 Task: Look for space in Khurriānwāla, Pakistan from 9th June, 2023 to 16th June, 2023 for 2 adults in price range Rs.8000 to Rs.16000. Place can be entire place with 2 bedrooms having 2 beds and 1 bathroom. Property type can be house, flat, guest house. Booking option can be shelf check-in. Required host language is English.
Action: Mouse moved to (392, 176)
Screenshot: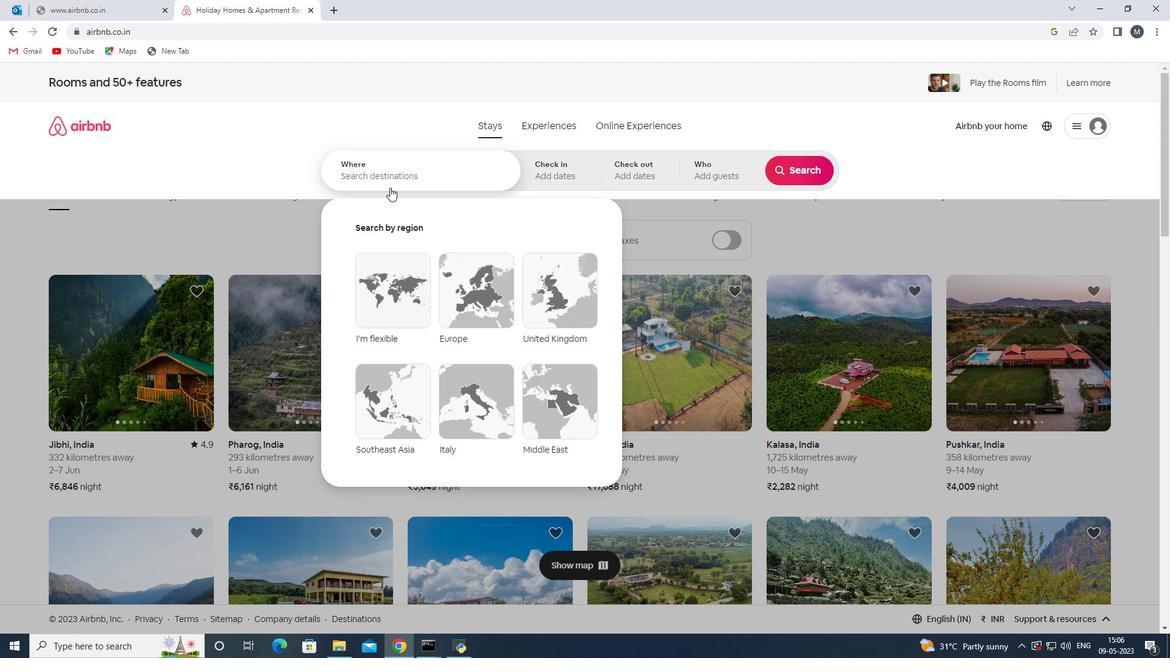 
Action: Mouse pressed left at (392, 176)
Screenshot: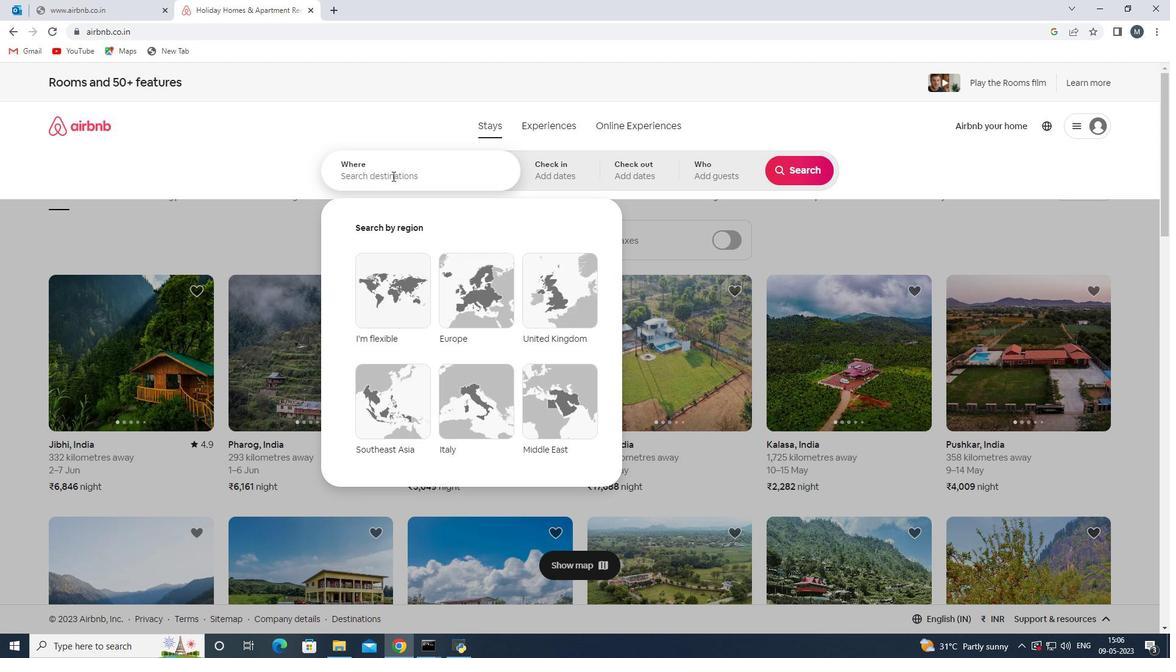 
Action: Key pressed <Key.shift><Key.shift>Khurrianwala,<Key.shift>P
Screenshot: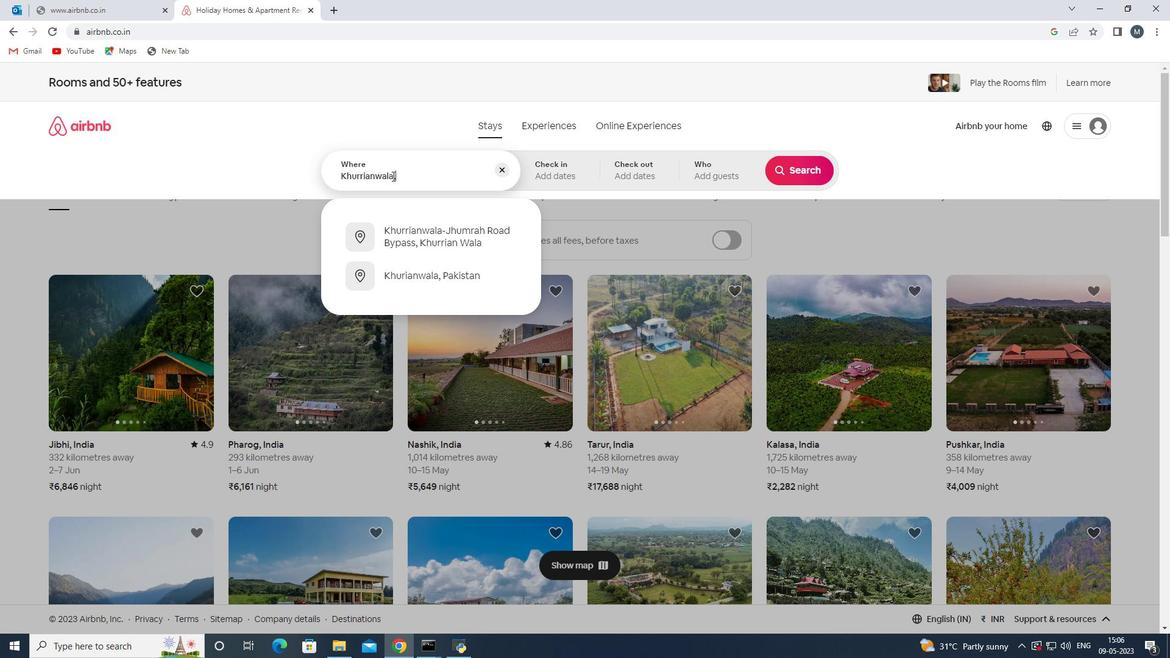 
Action: Mouse moved to (421, 234)
Screenshot: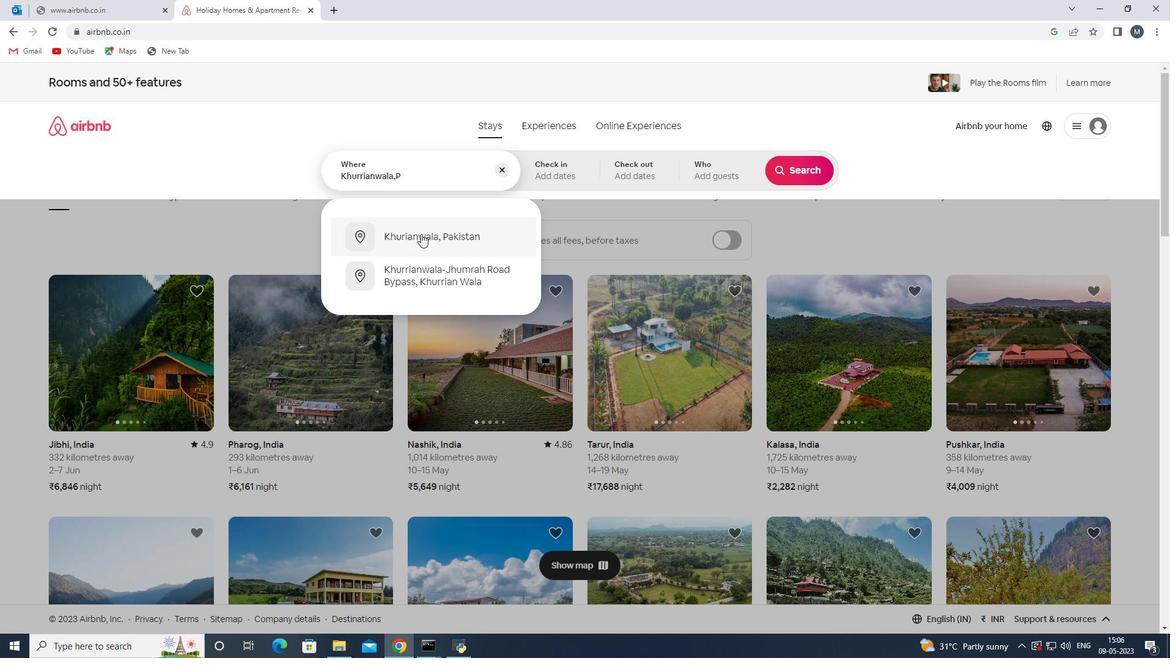 
Action: Mouse pressed left at (421, 234)
Screenshot: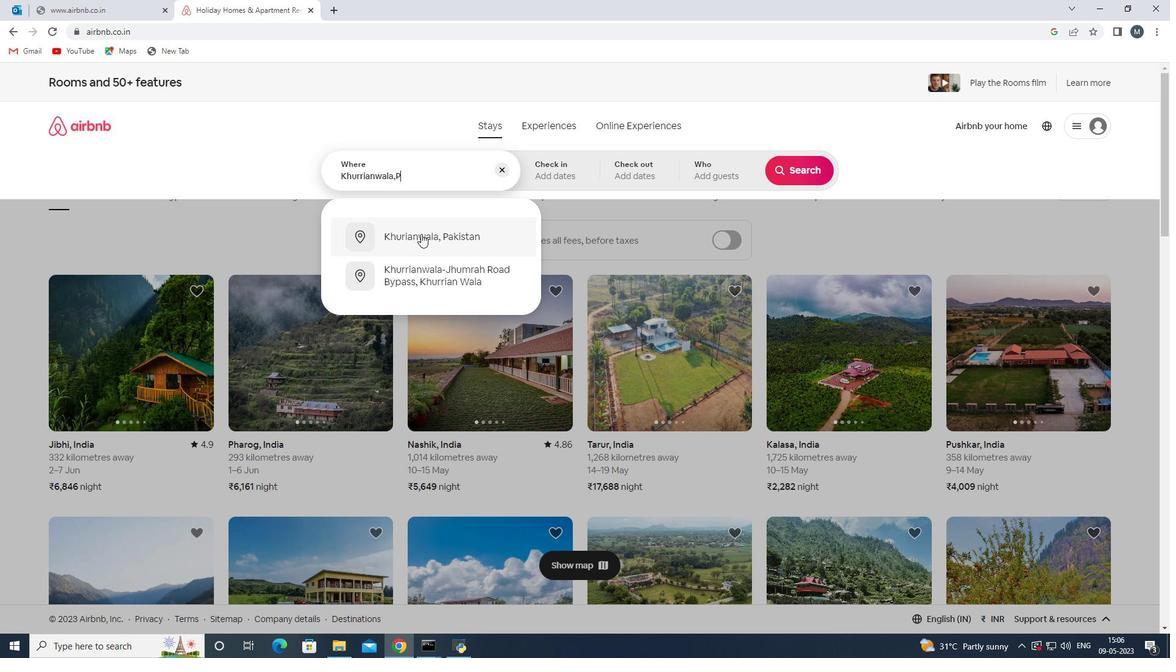
Action: Mouse moved to (759, 349)
Screenshot: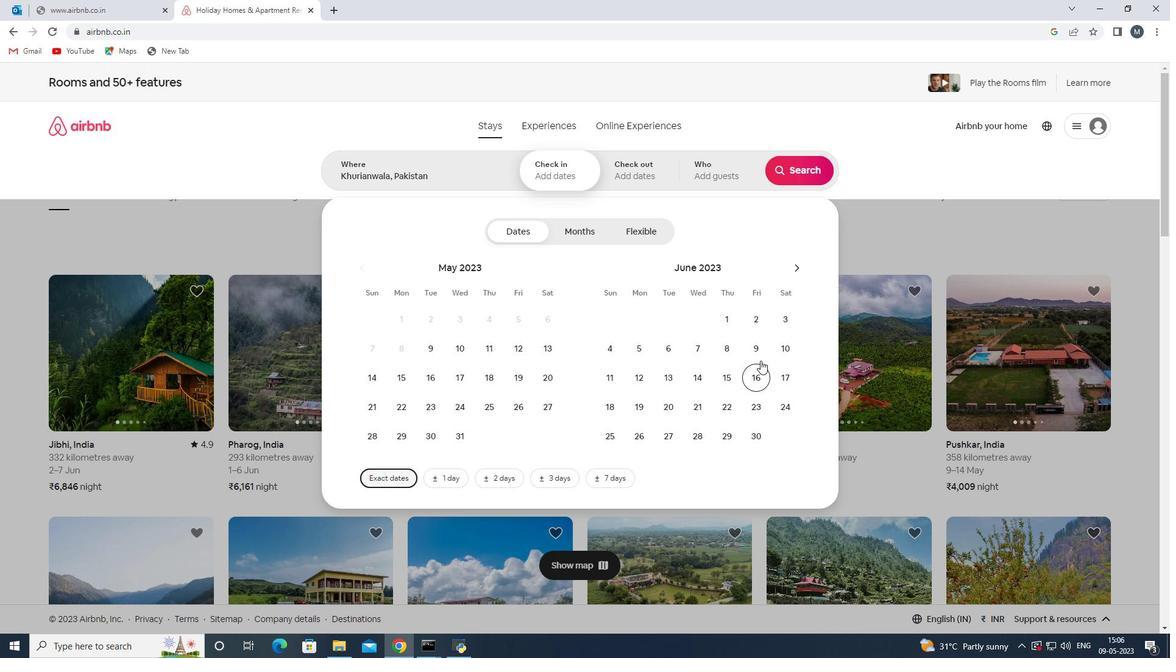 
Action: Mouse pressed left at (759, 349)
Screenshot: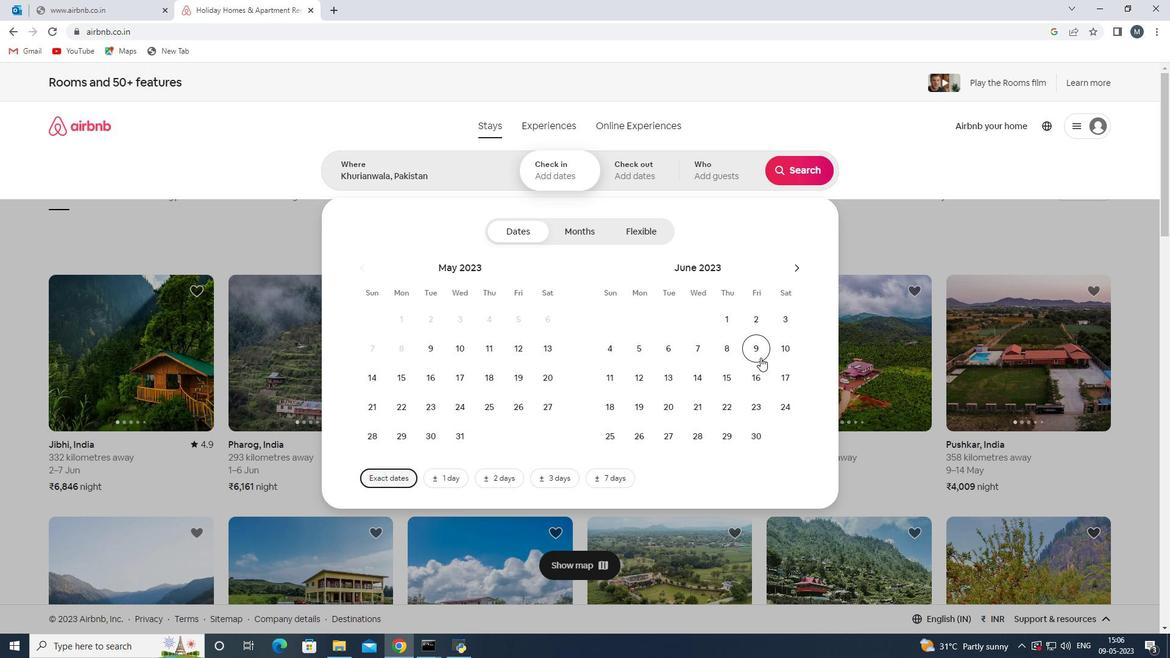 
Action: Mouse moved to (756, 375)
Screenshot: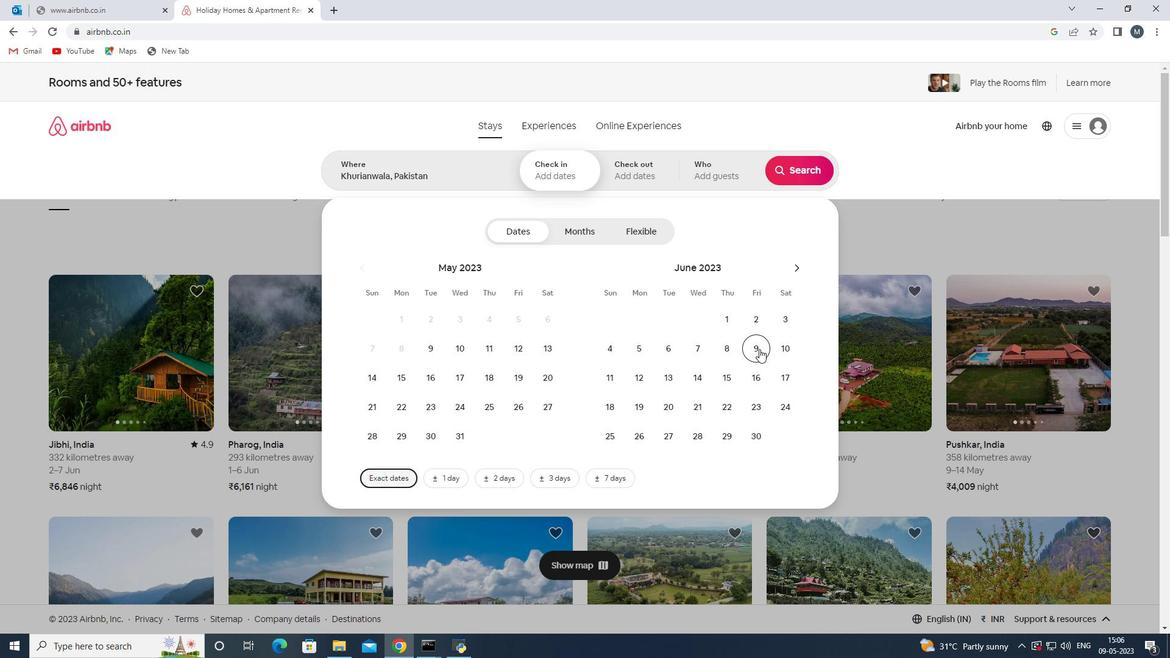 
Action: Mouse pressed left at (756, 375)
Screenshot: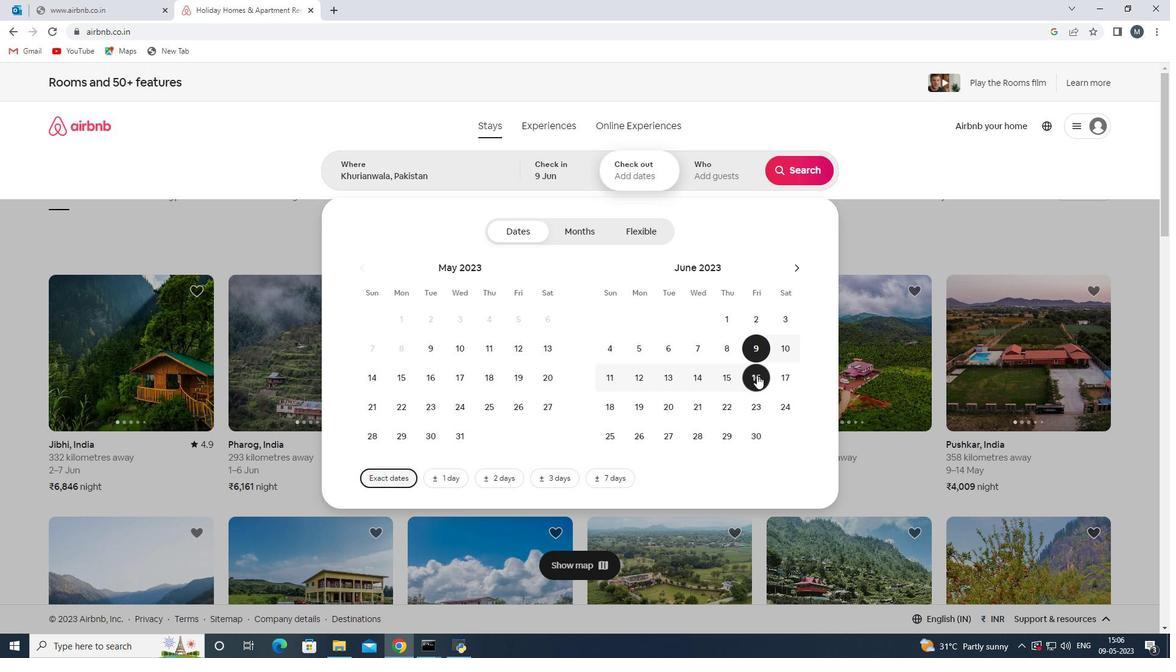 
Action: Mouse moved to (697, 165)
Screenshot: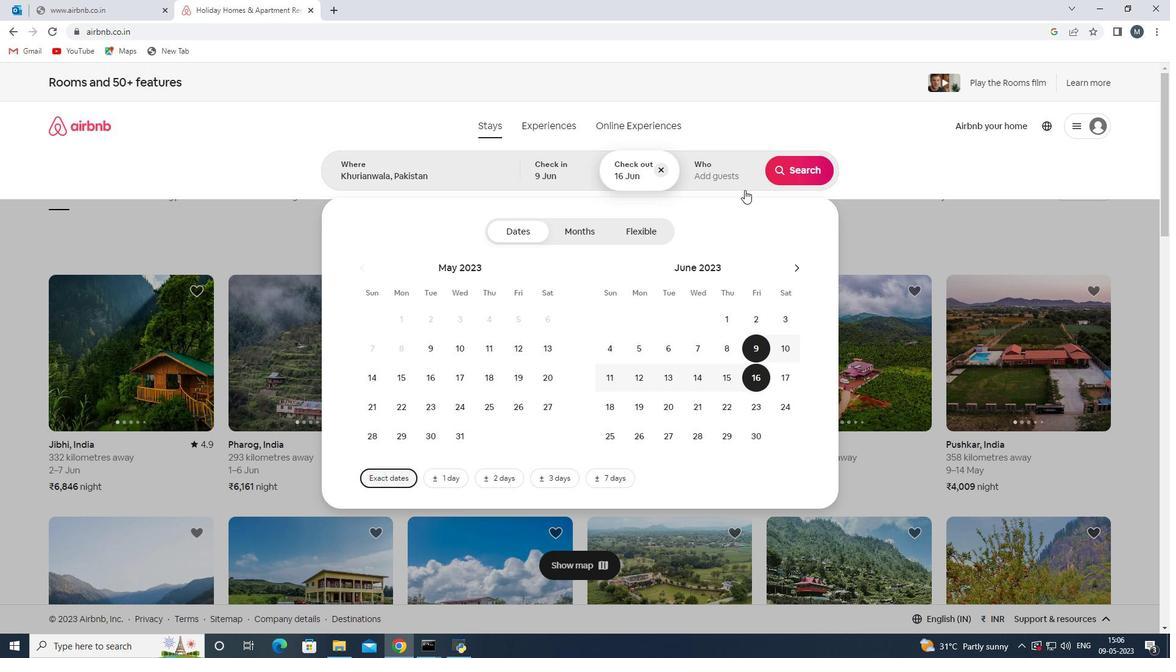 
Action: Mouse pressed left at (697, 165)
Screenshot: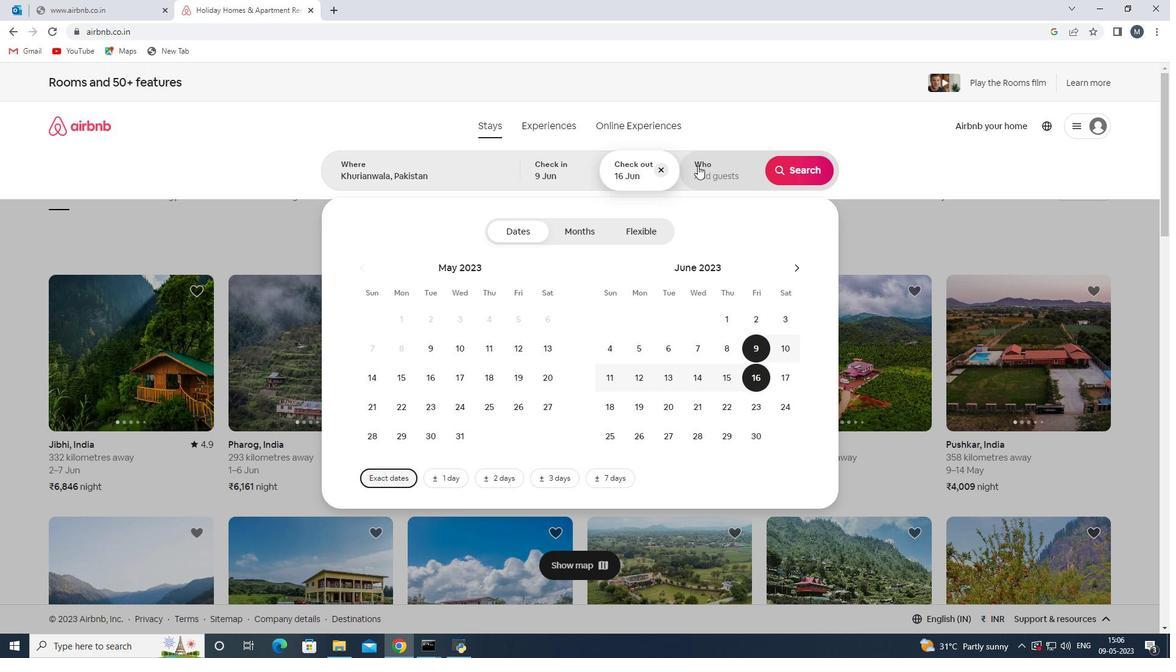 
Action: Mouse moved to (797, 236)
Screenshot: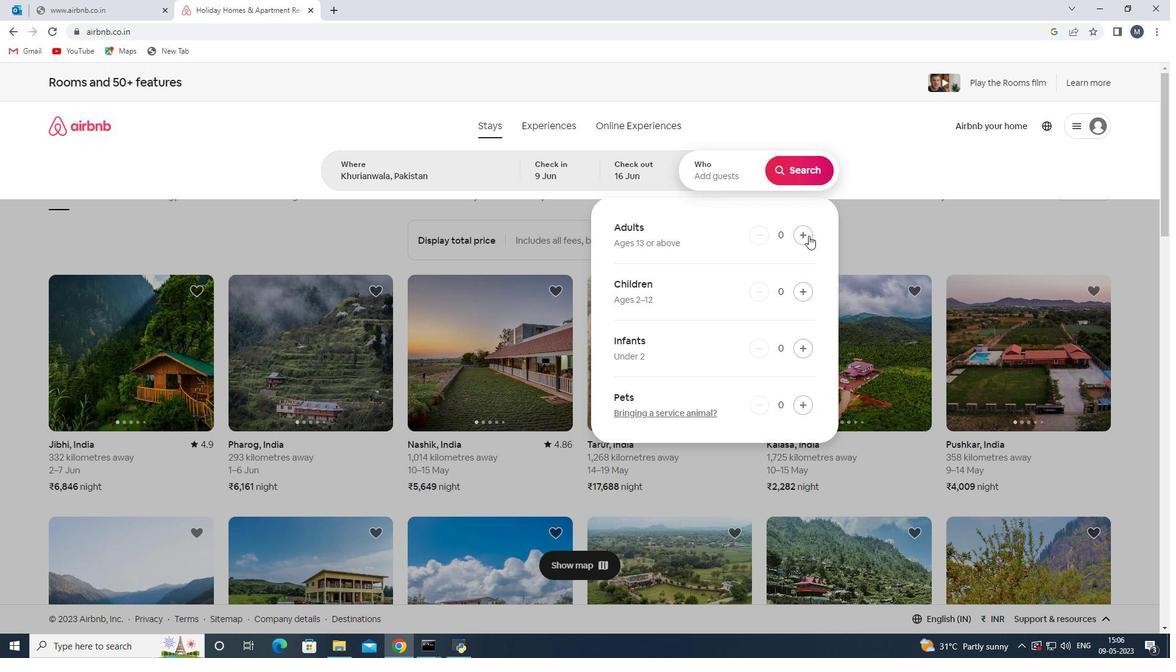 
Action: Mouse pressed left at (797, 236)
Screenshot: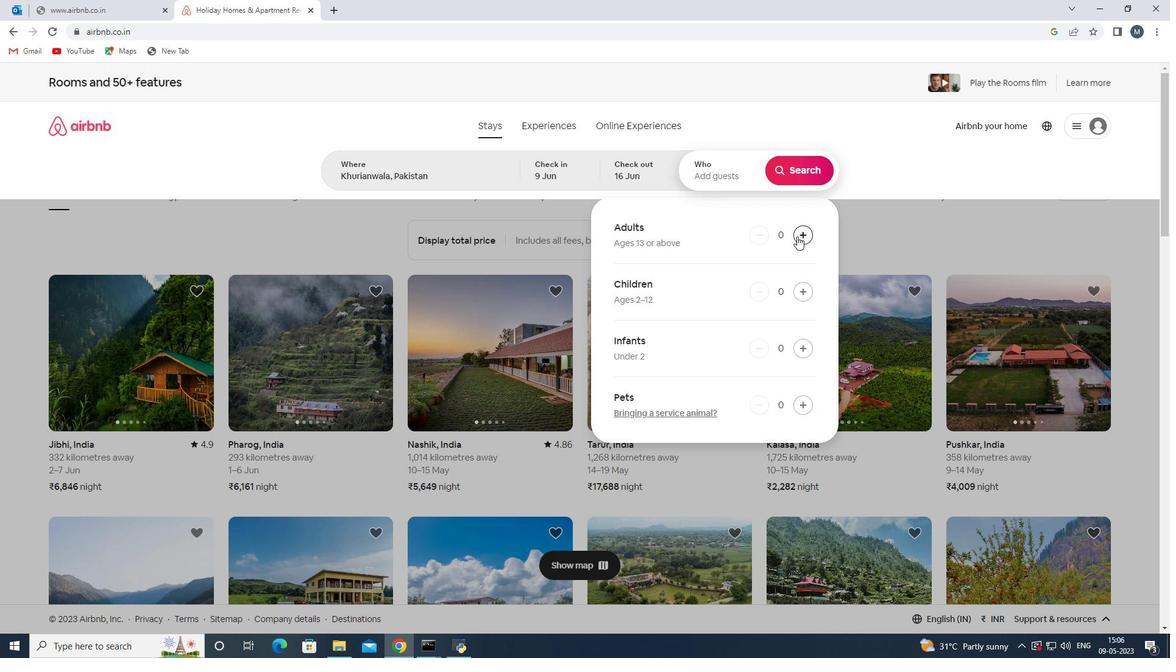 
Action: Mouse pressed left at (797, 236)
Screenshot: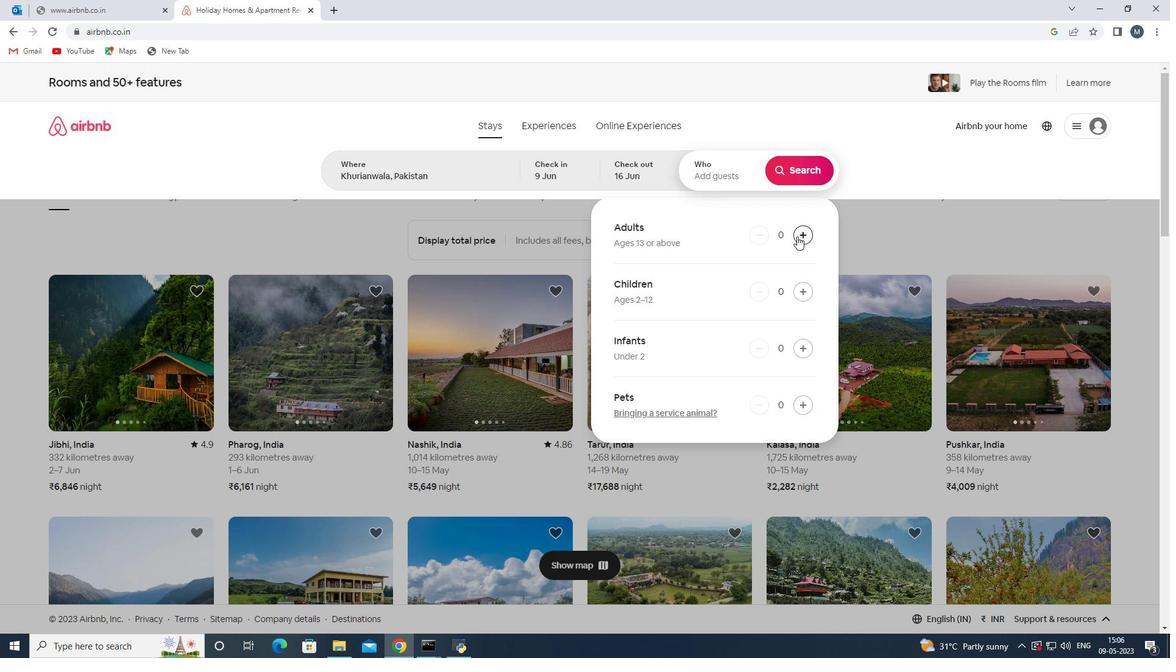 
Action: Mouse moved to (795, 173)
Screenshot: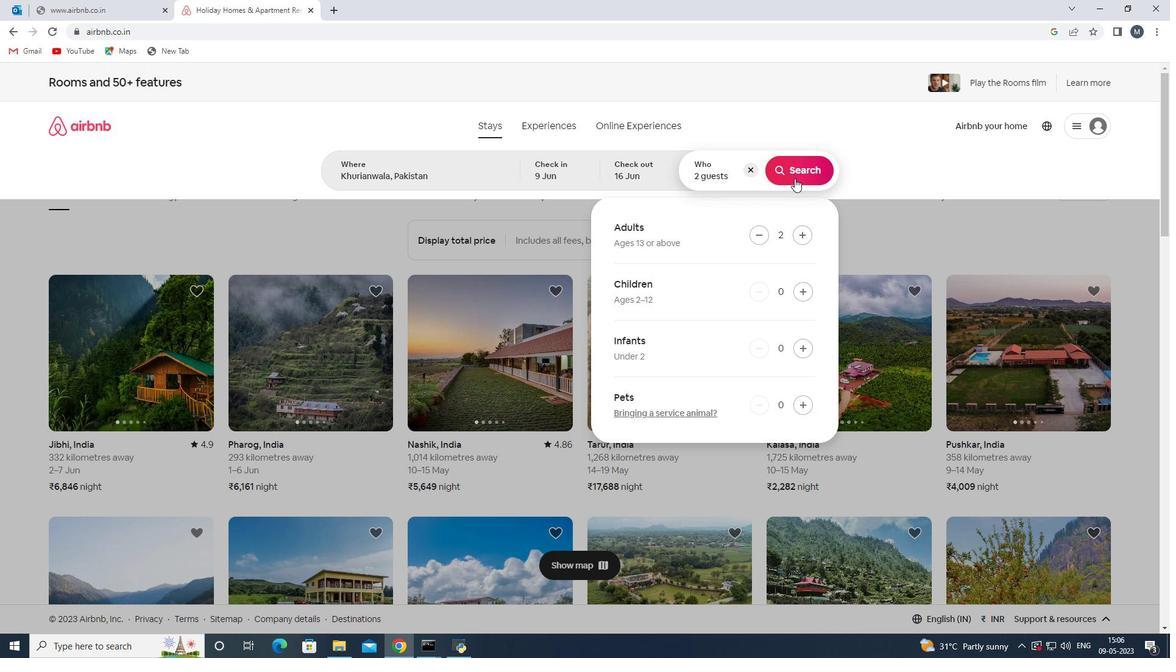 
Action: Mouse pressed left at (795, 173)
Screenshot: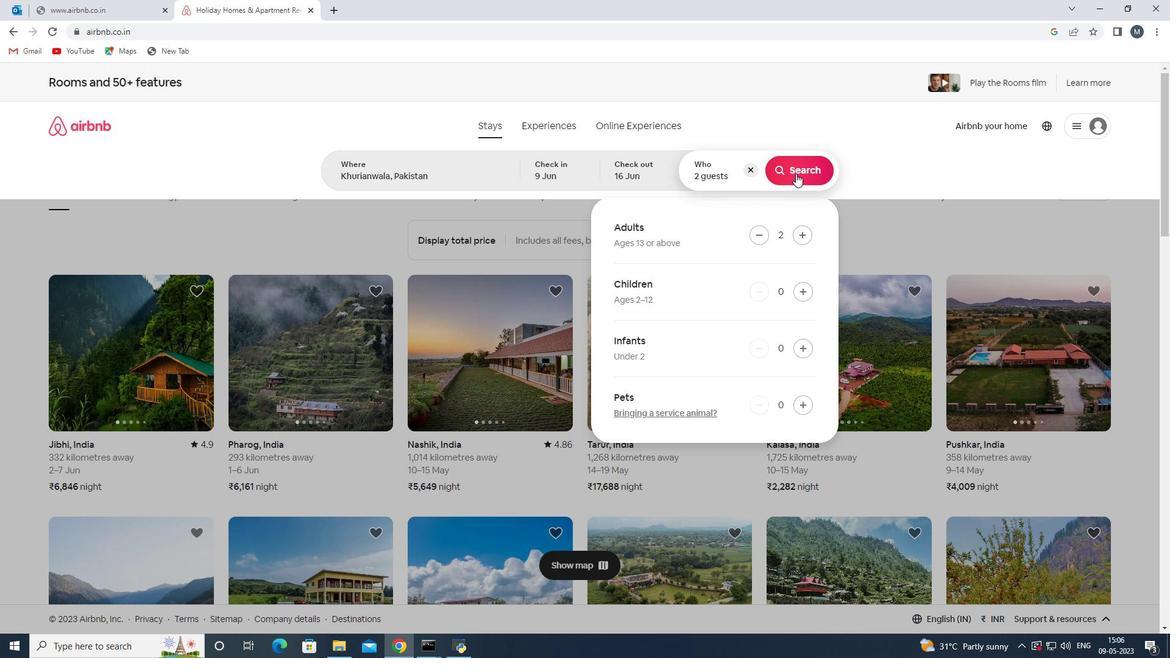 
Action: Mouse moved to (1099, 135)
Screenshot: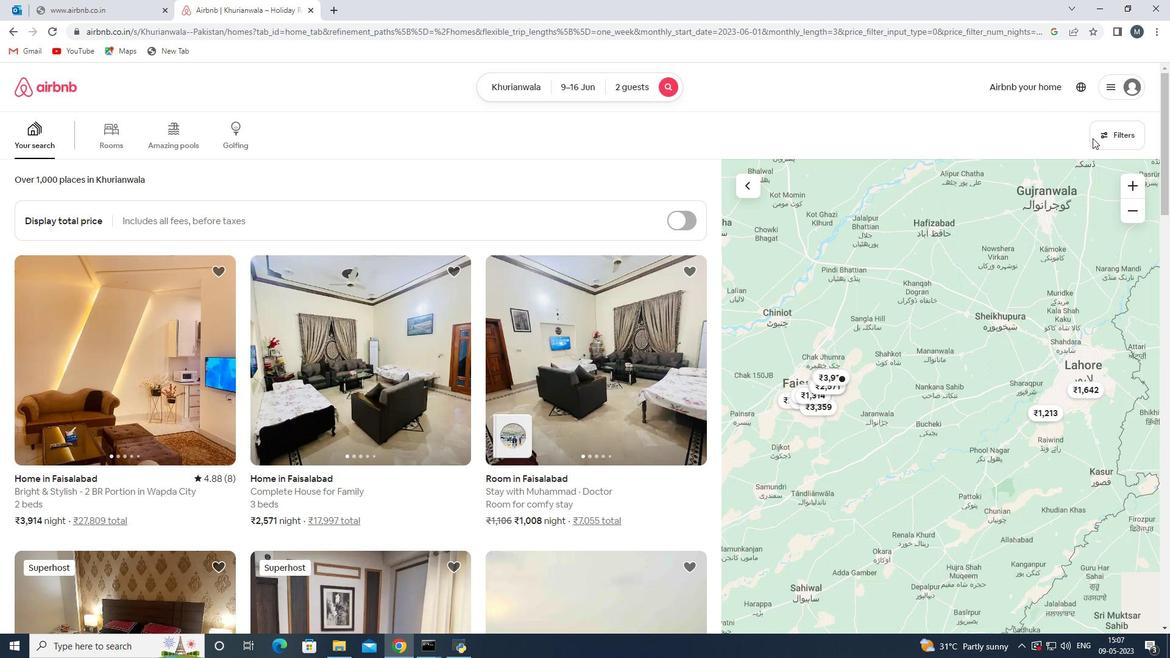 
Action: Mouse pressed left at (1099, 135)
Screenshot: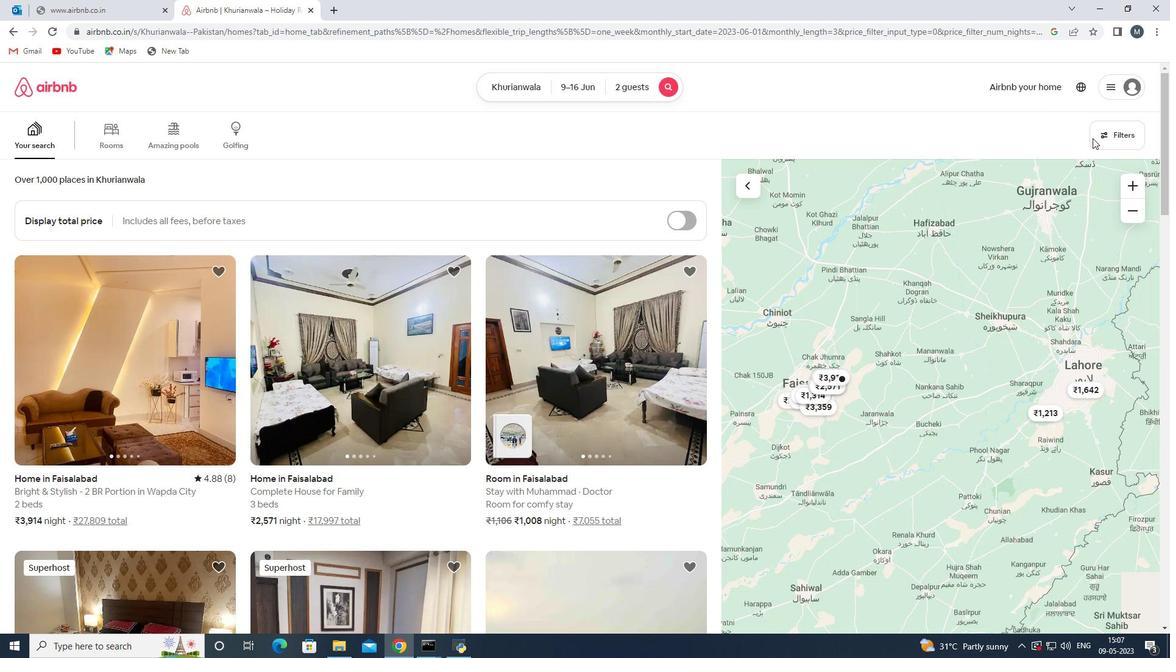 
Action: Mouse moved to (549, 366)
Screenshot: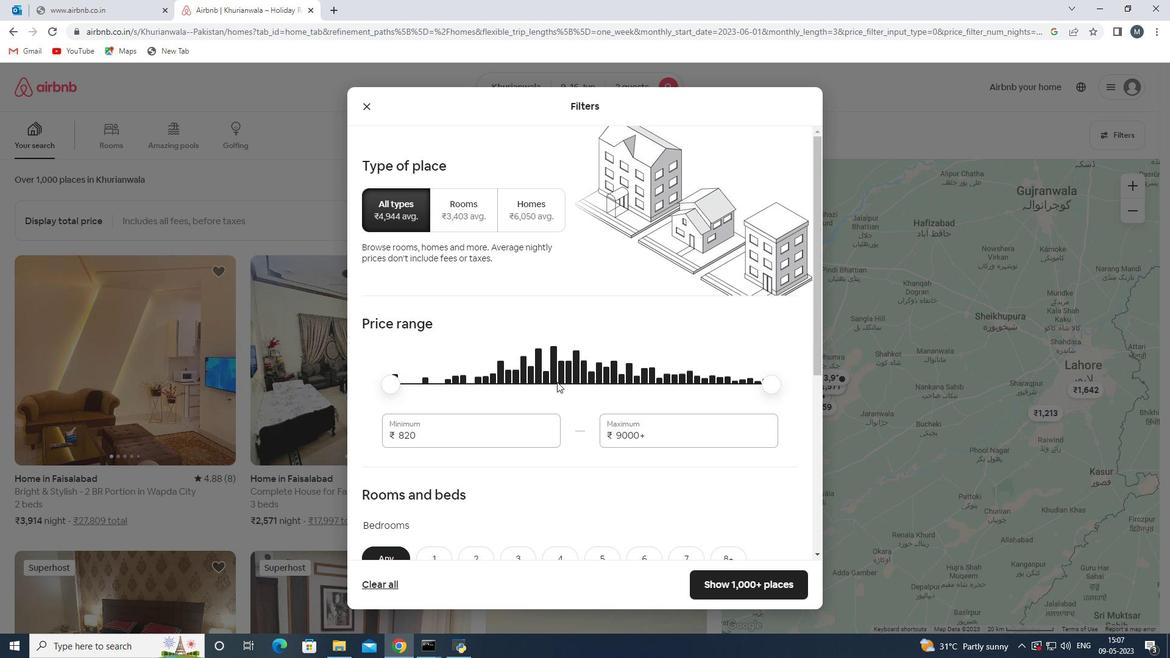 
Action: Mouse scrolled (549, 365) with delta (0, 0)
Screenshot: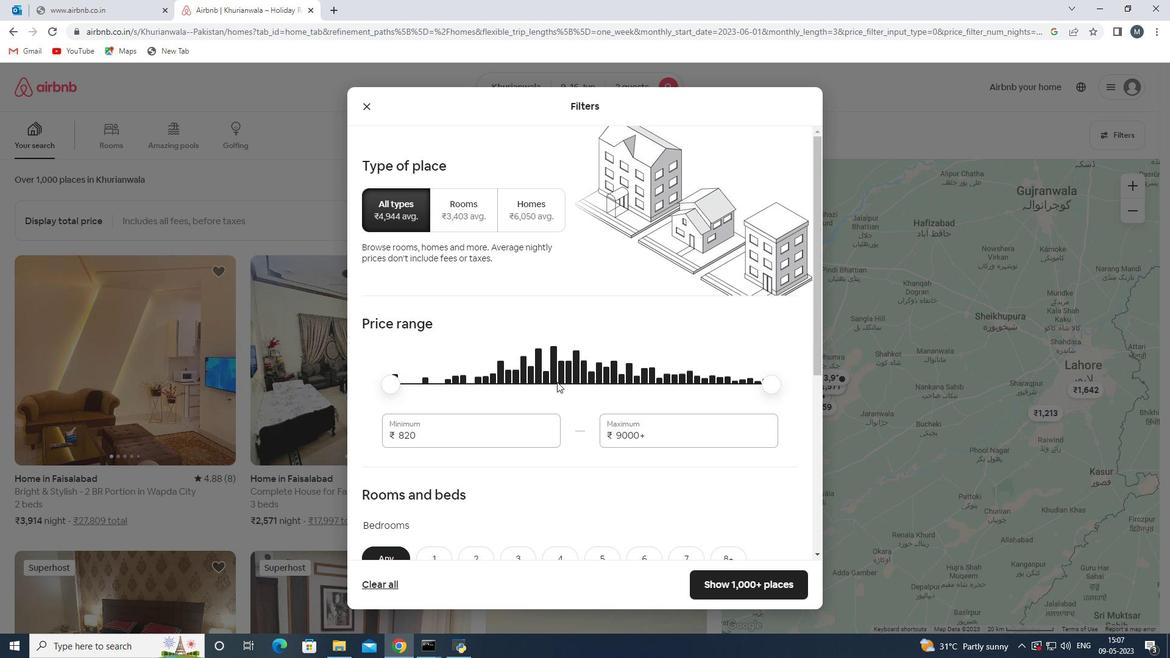 
Action: Mouse moved to (541, 366)
Screenshot: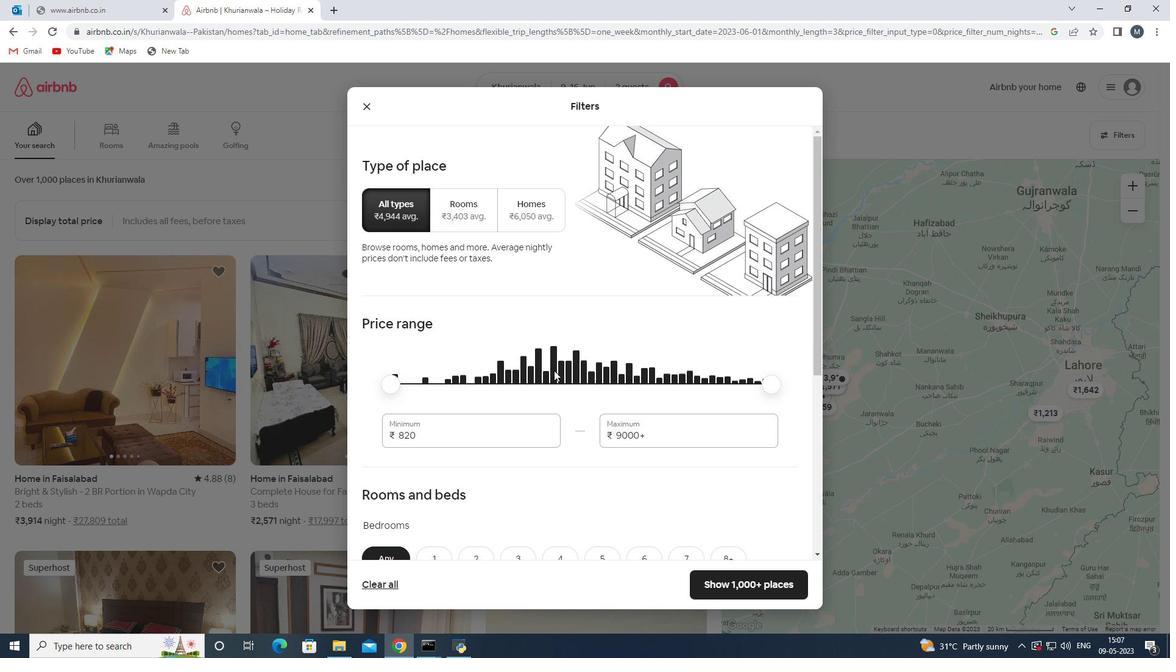 
Action: Mouse scrolled (541, 365) with delta (0, 0)
Screenshot: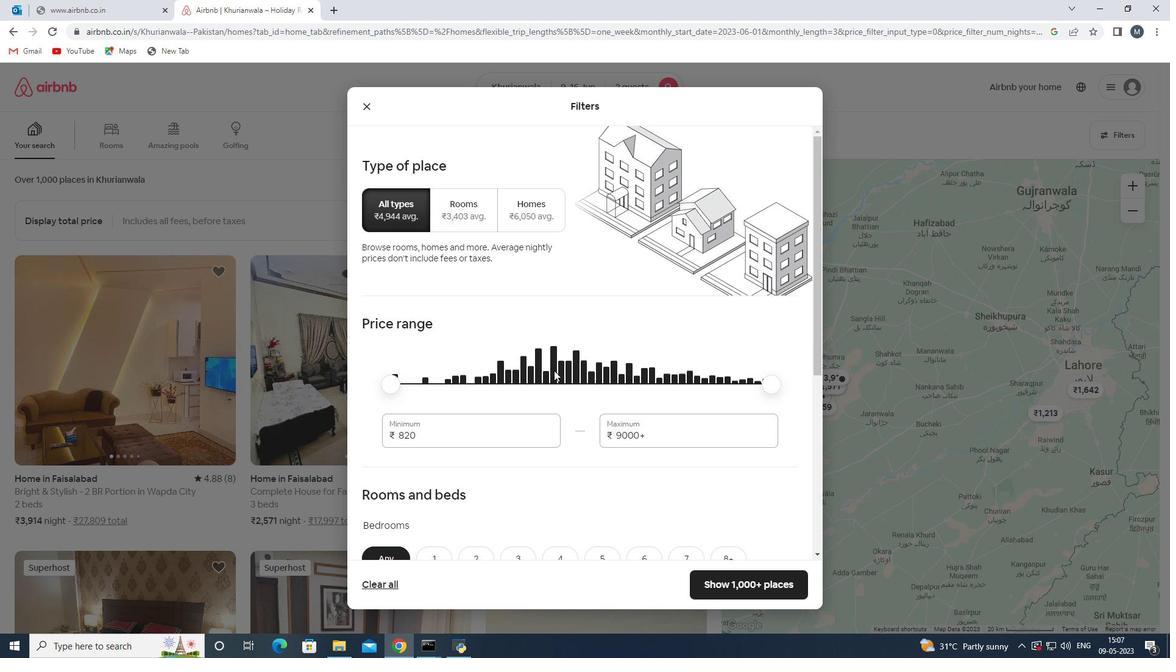 
Action: Mouse moved to (523, 365)
Screenshot: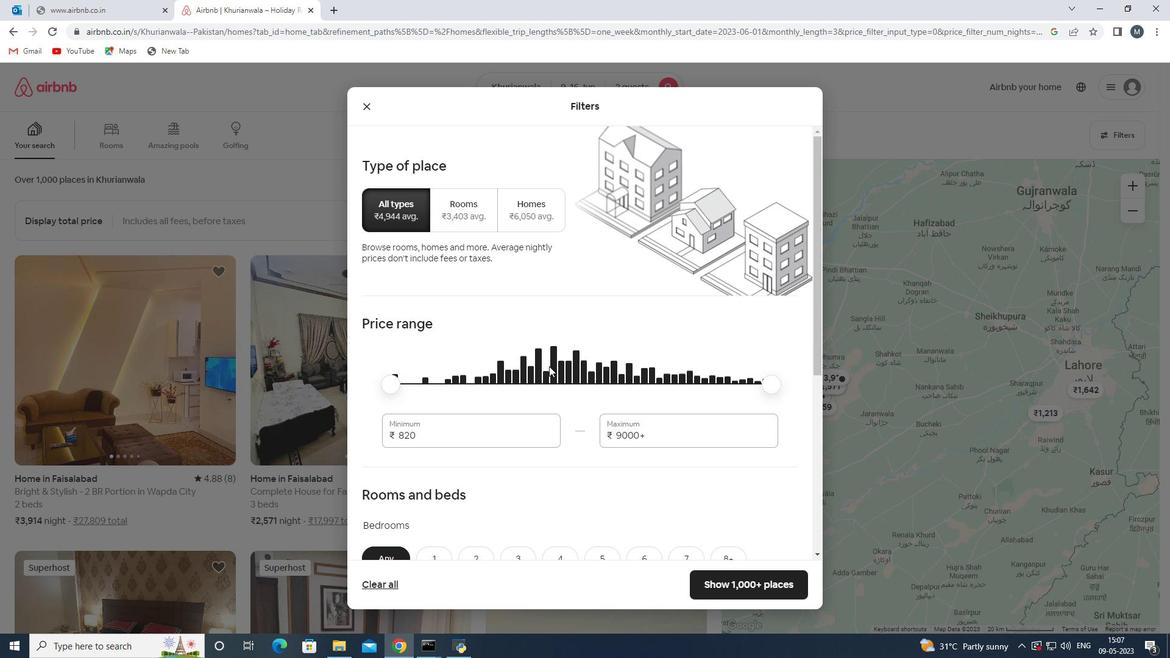 
Action: Mouse scrolled (523, 364) with delta (0, 0)
Screenshot: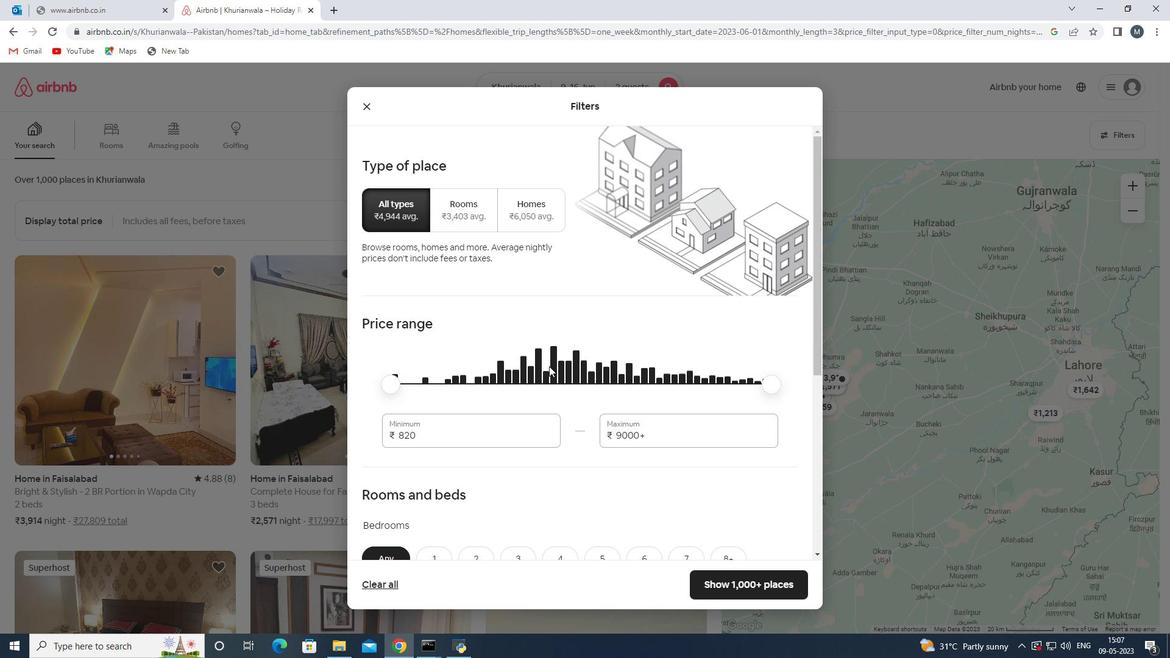 
Action: Mouse moved to (438, 249)
Screenshot: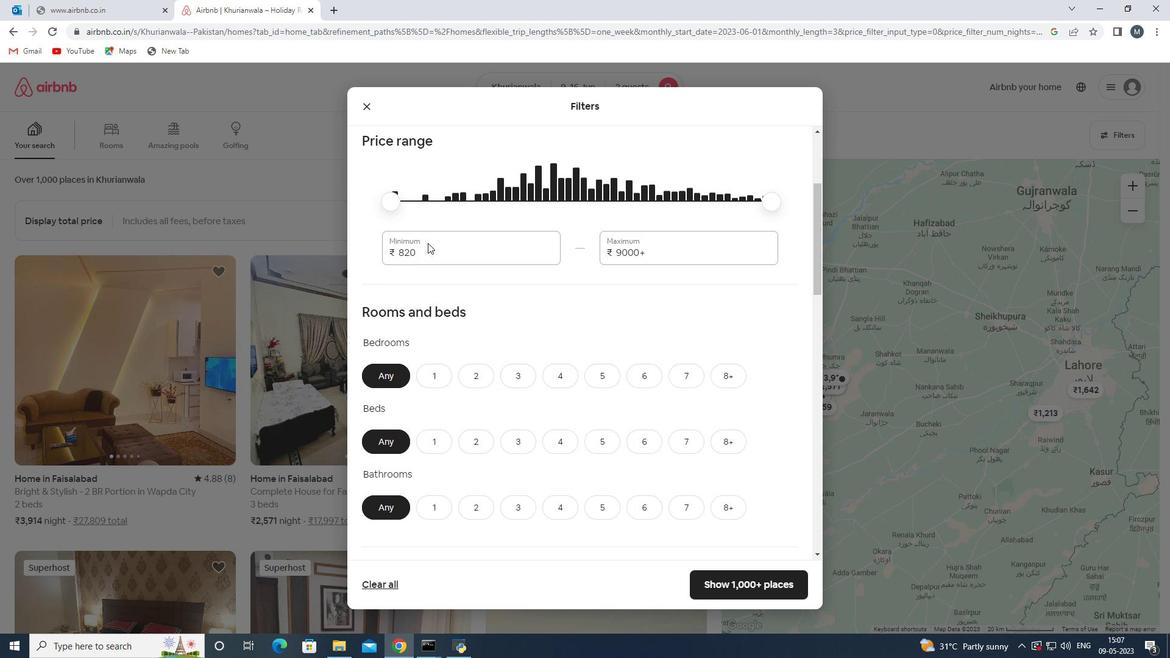 
Action: Mouse pressed left at (438, 249)
Screenshot: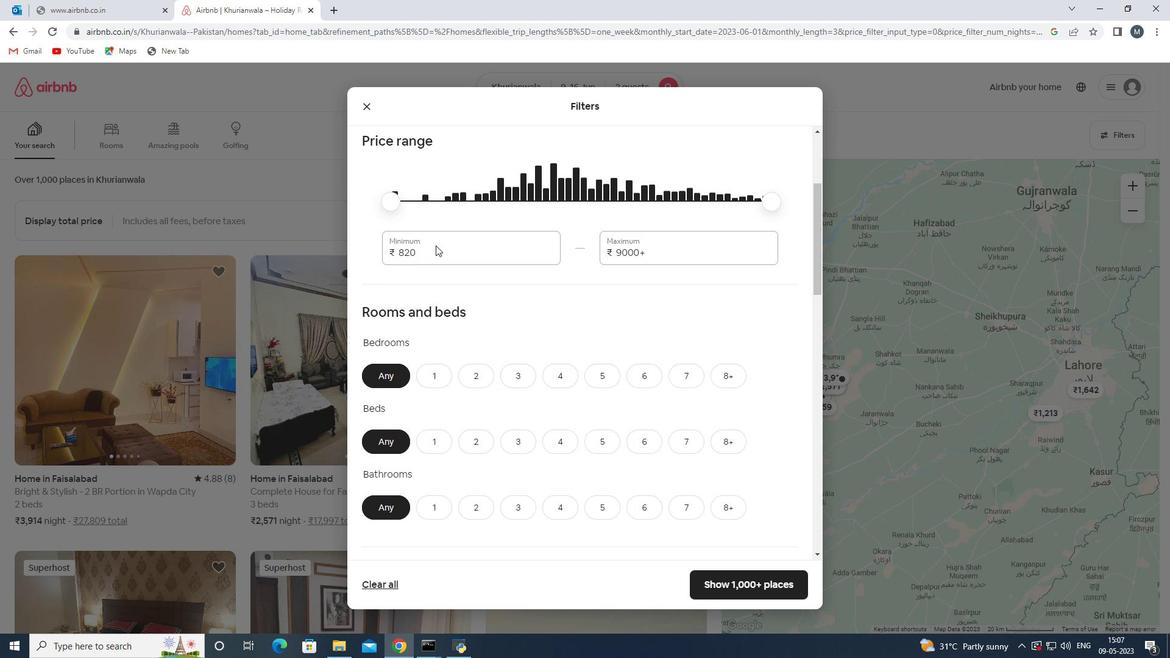 
Action: Mouse moved to (435, 251)
Screenshot: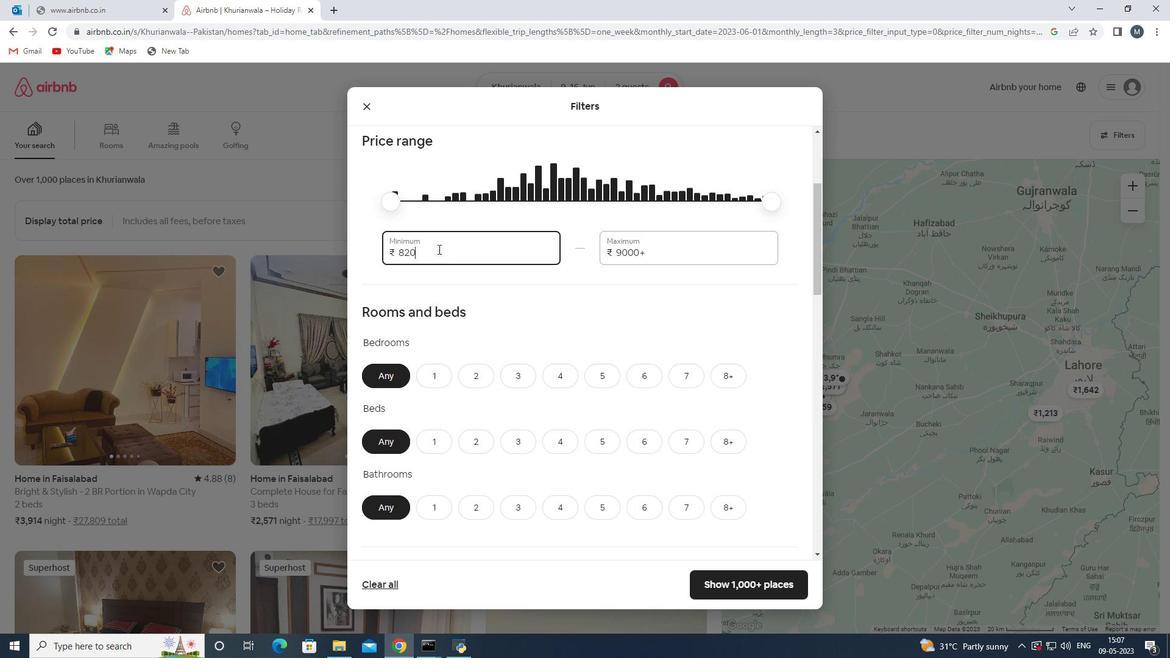 
Action: Key pressed <Key.backspace><Key.backspace>
Screenshot: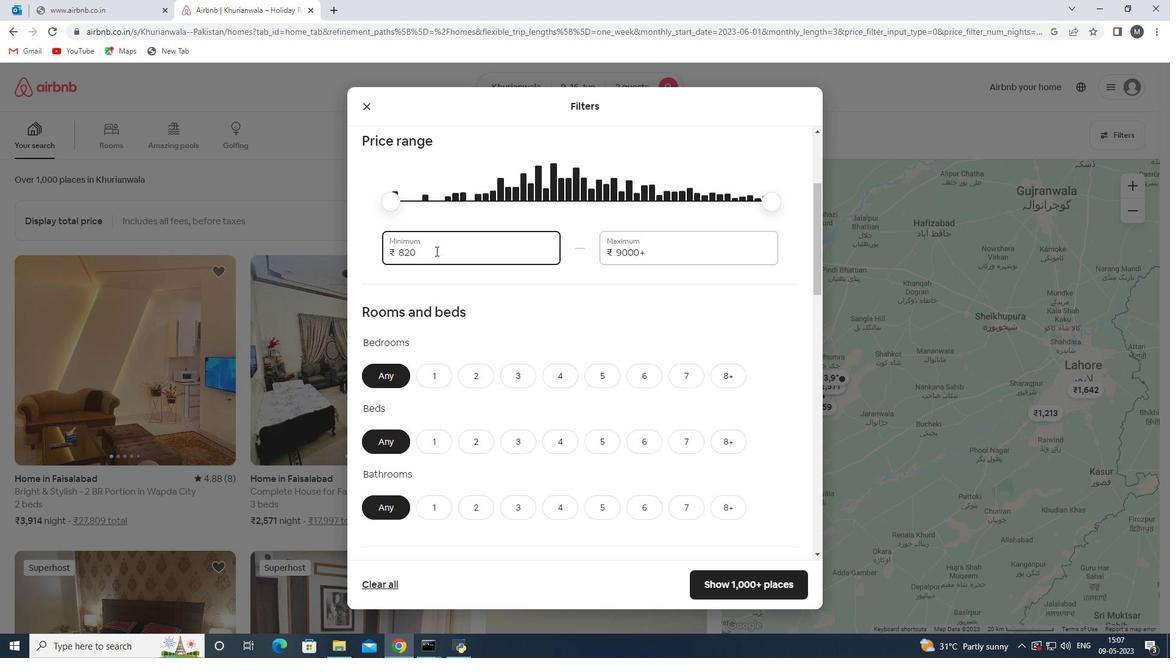 
Action: Mouse moved to (436, 251)
Screenshot: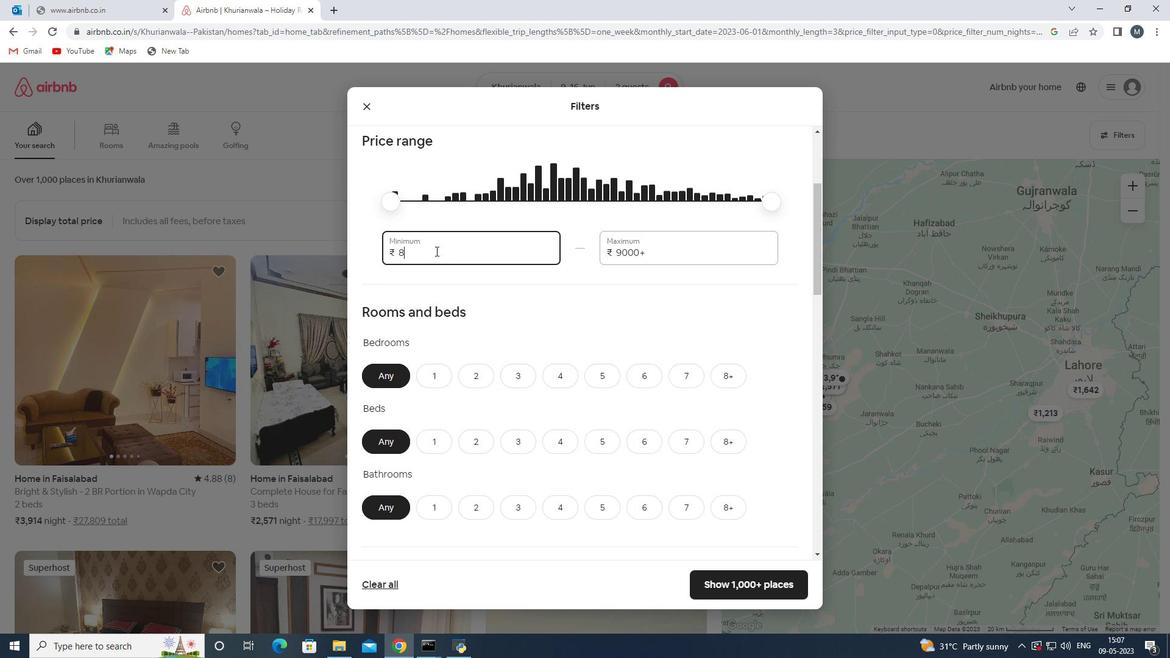 
Action: Key pressed 000
Screenshot: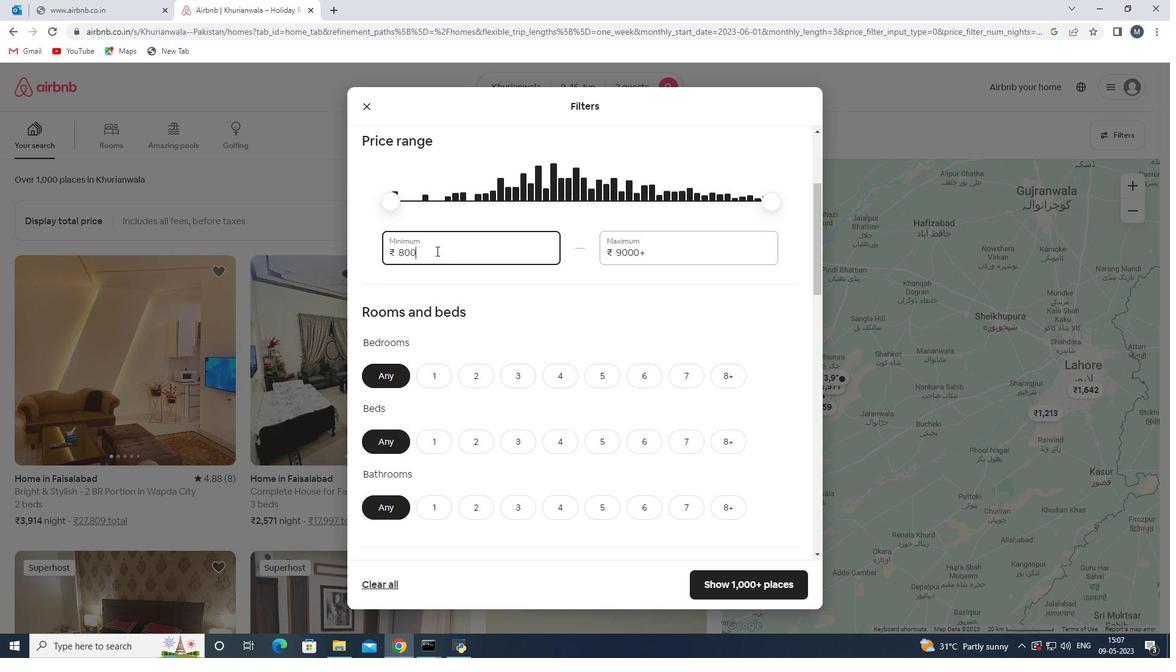 
Action: Mouse moved to (650, 254)
Screenshot: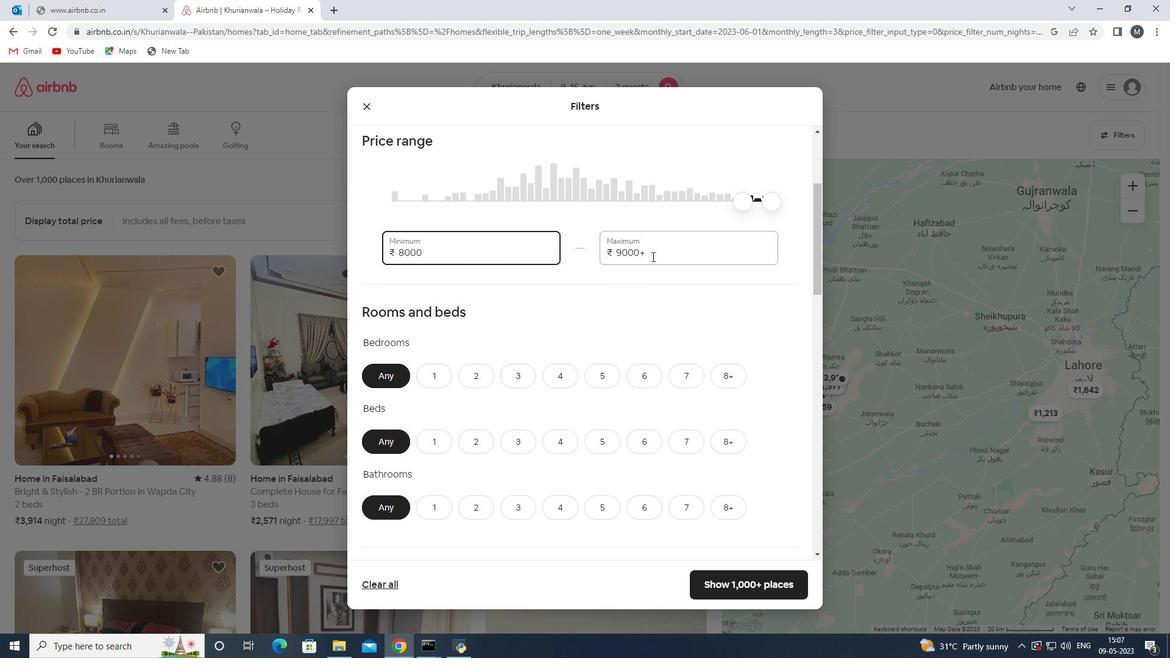 
Action: Mouse pressed left at (650, 254)
Screenshot: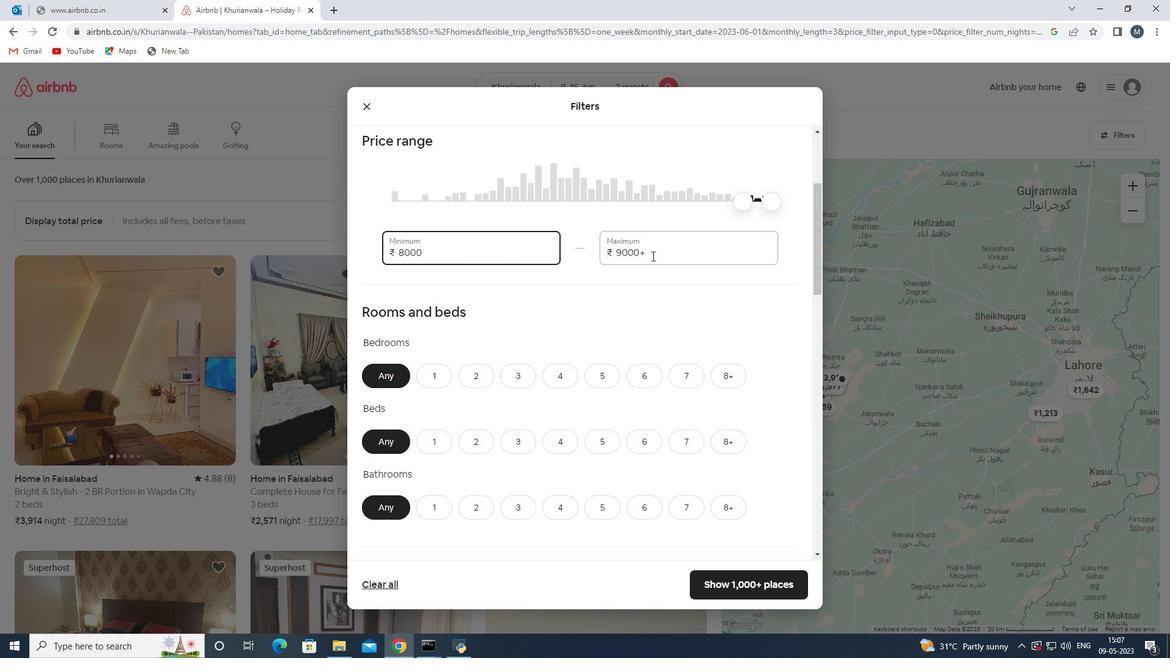 
Action: Mouse moved to (607, 252)
Screenshot: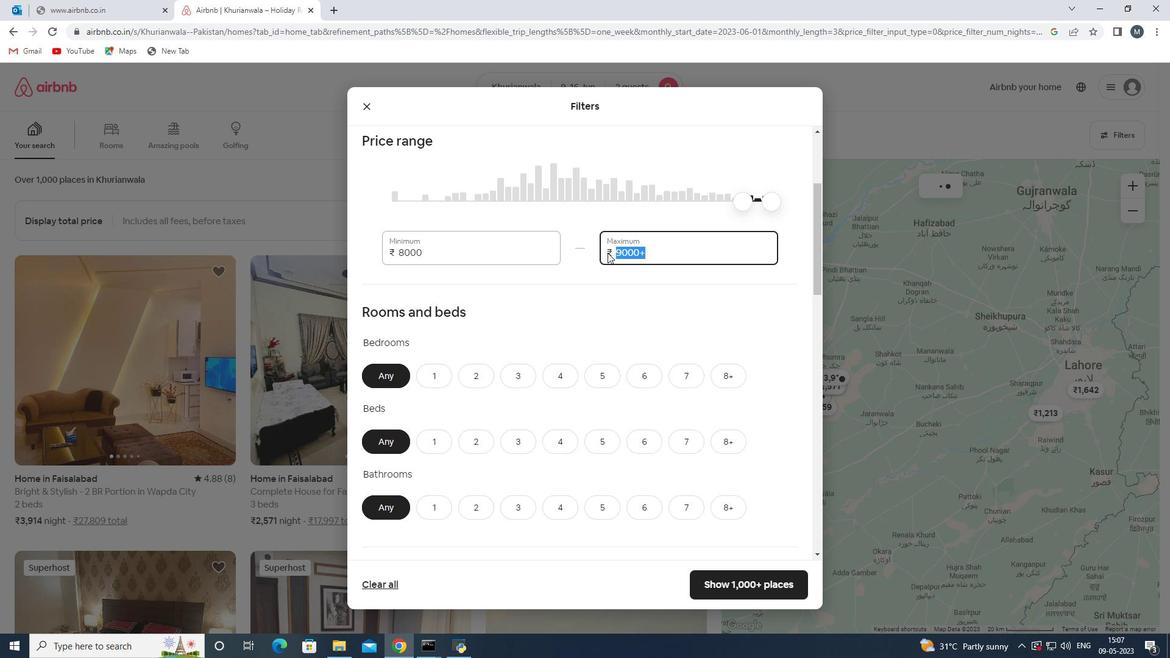 
Action: Key pressed 16000
Screenshot: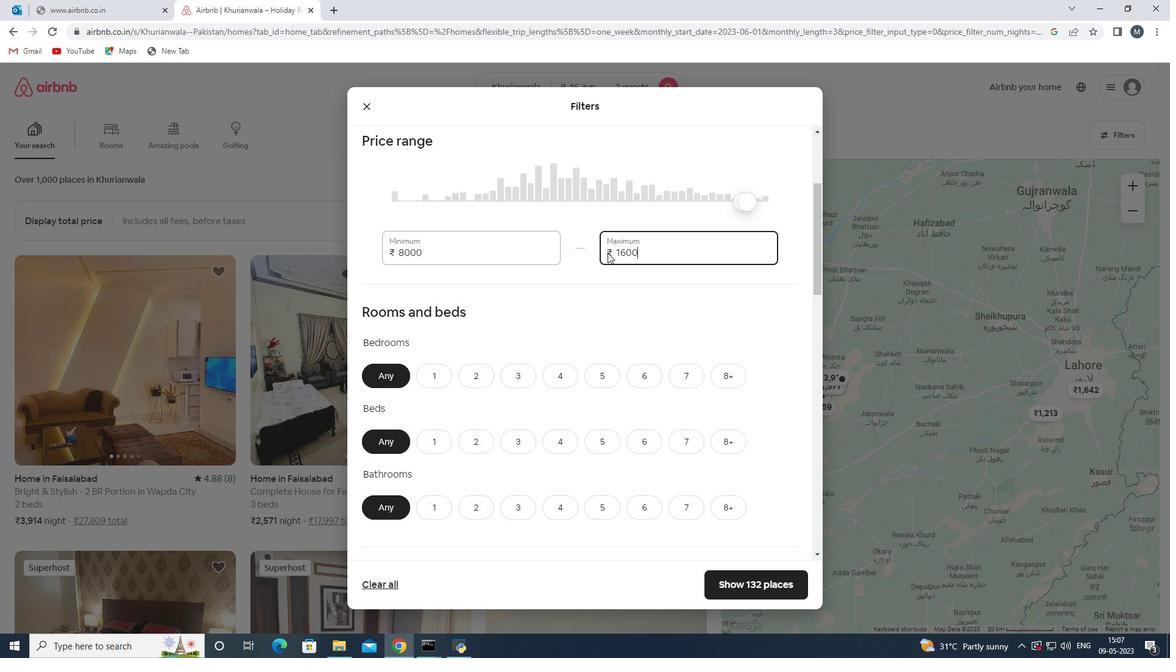 
Action: Mouse moved to (589, 280)
Screenshot: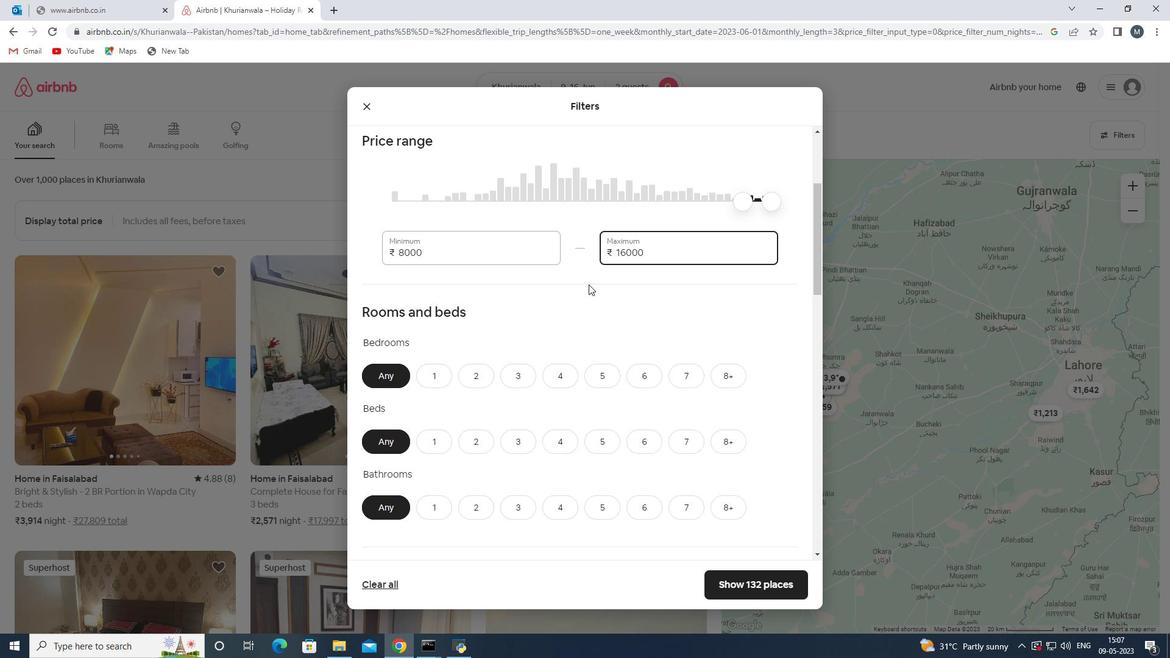 
Action: Mouse scrolled (589, 280) with delta (0, 0)
Screenshot: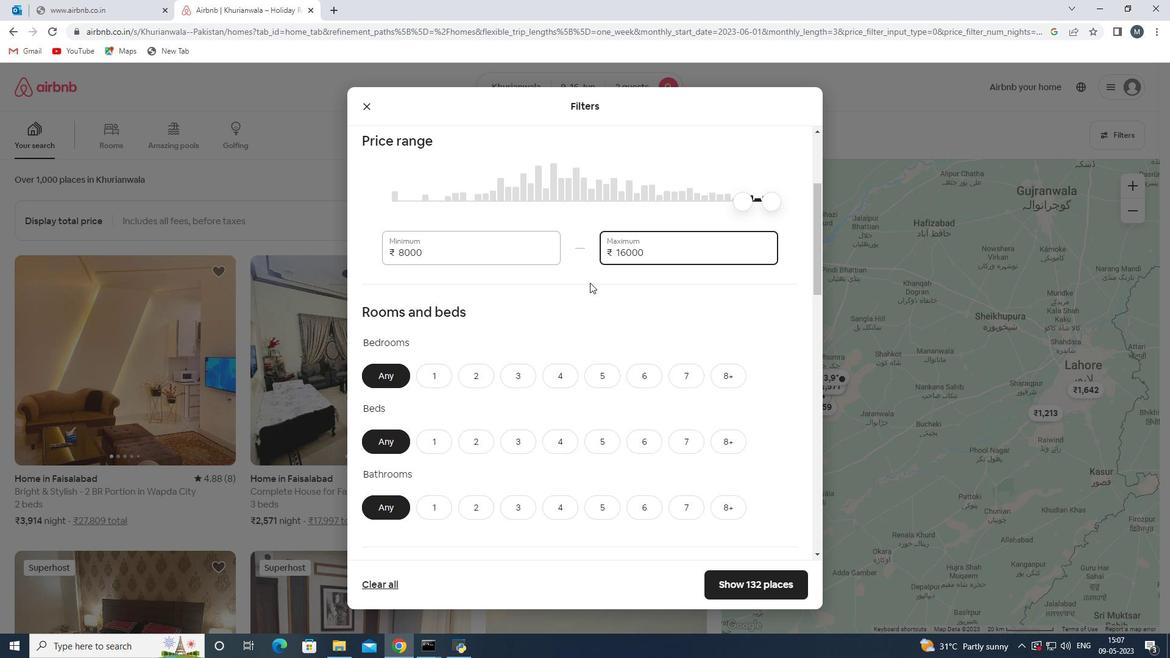 
Action: Mouse moved to (494, 315)
Screenshot: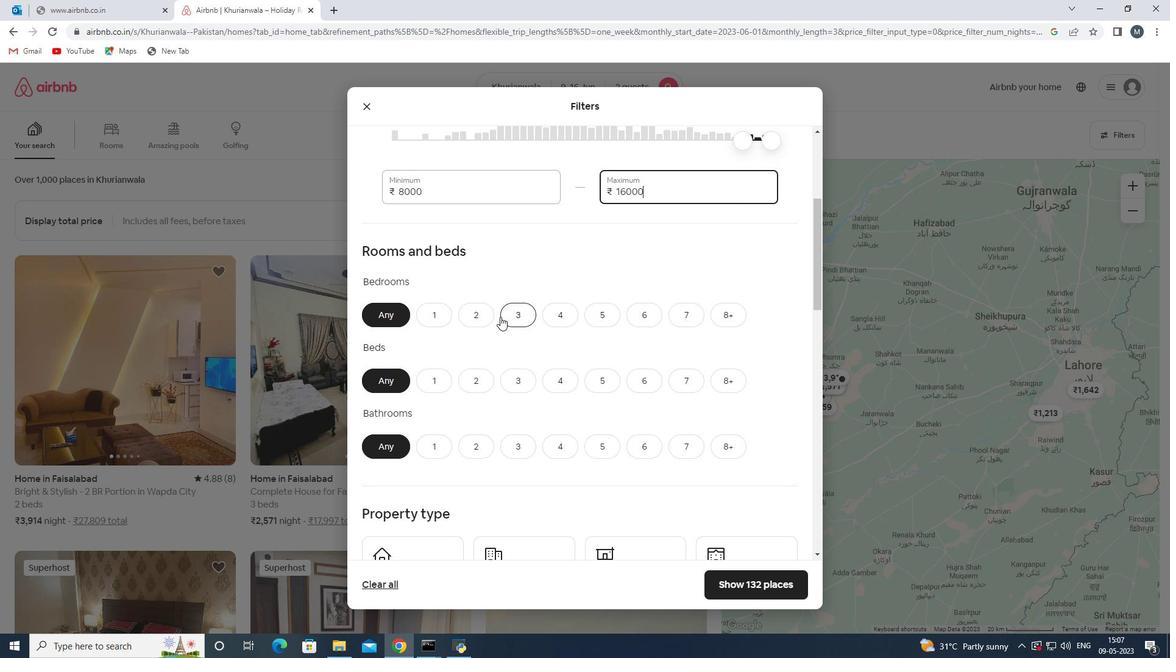 
Action: Mouse pressed left at (494, 315)
Screenshot: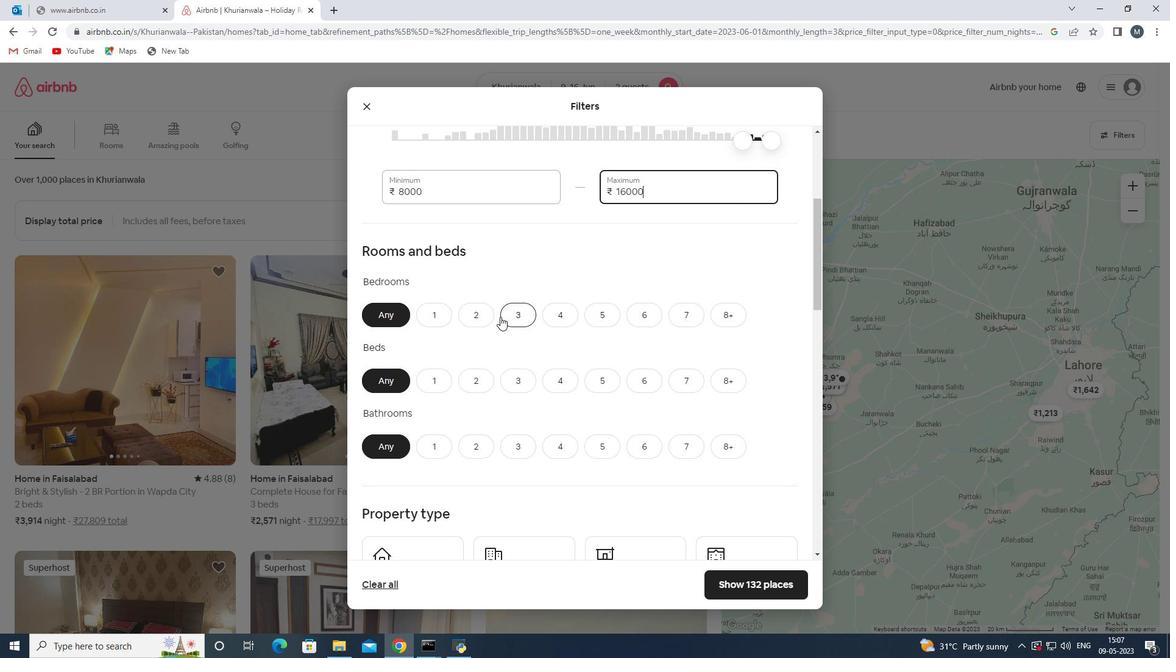 
Action: Mouse moved to (482, 316)
Screenshot: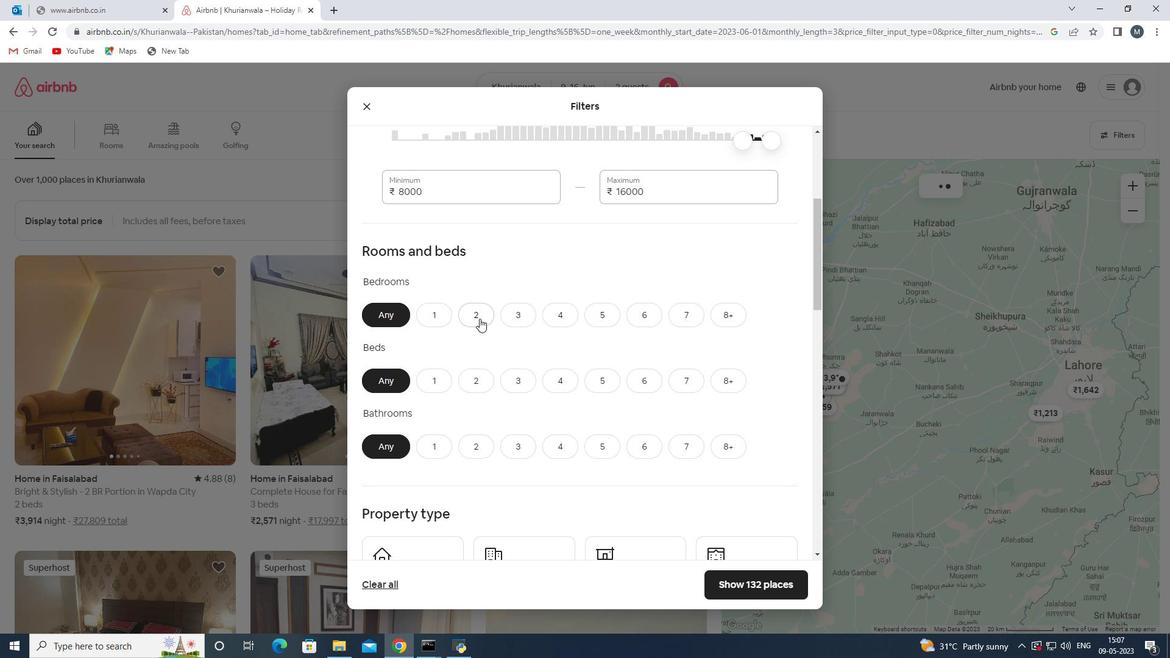 
Action: Mouse pressed left at (482, 316)
Screenshot: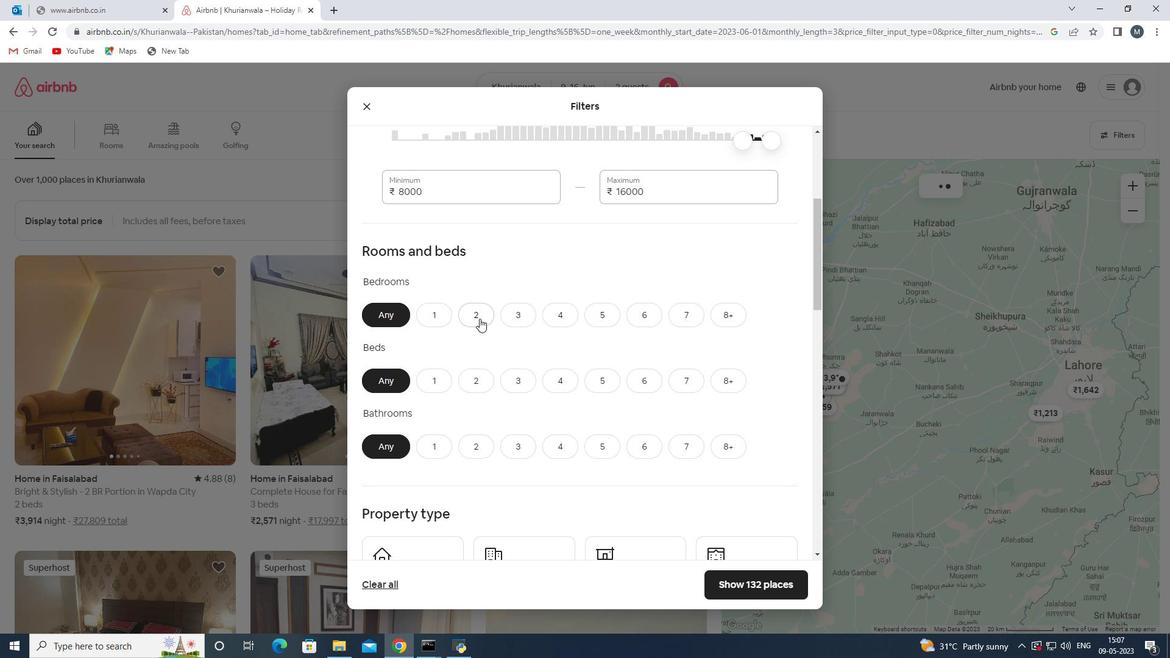 
Action: Mouse moved to (482, 316)
Screenshot: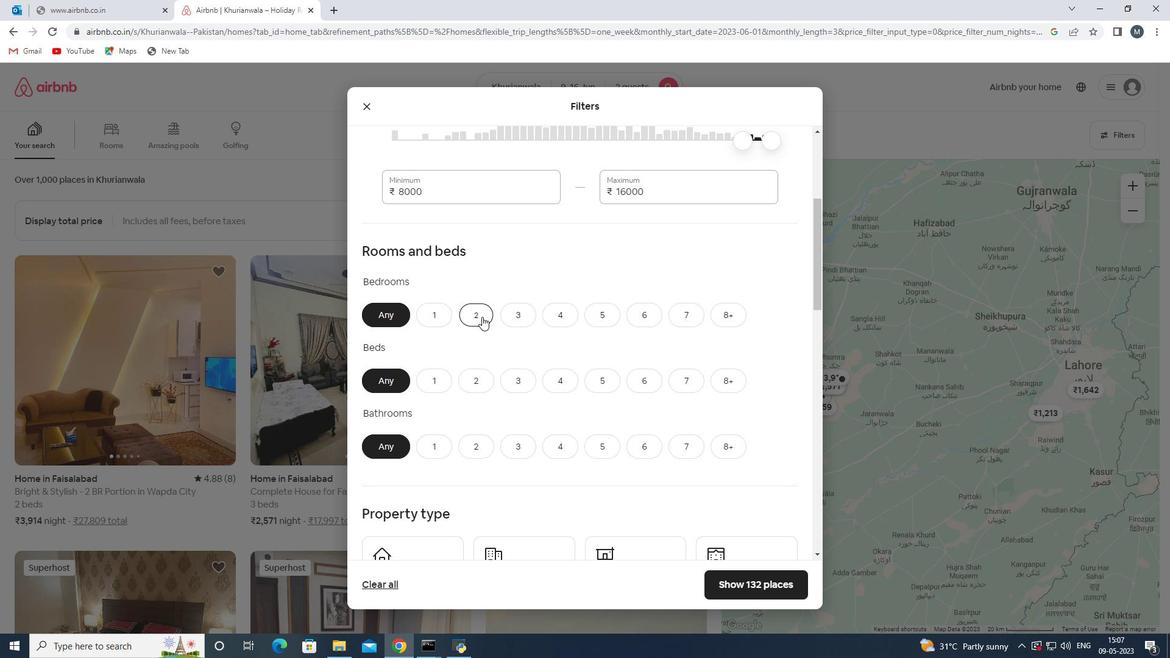 
Action: Mouse scrolled (482, 316) with delta (0, 0)
Screenshot: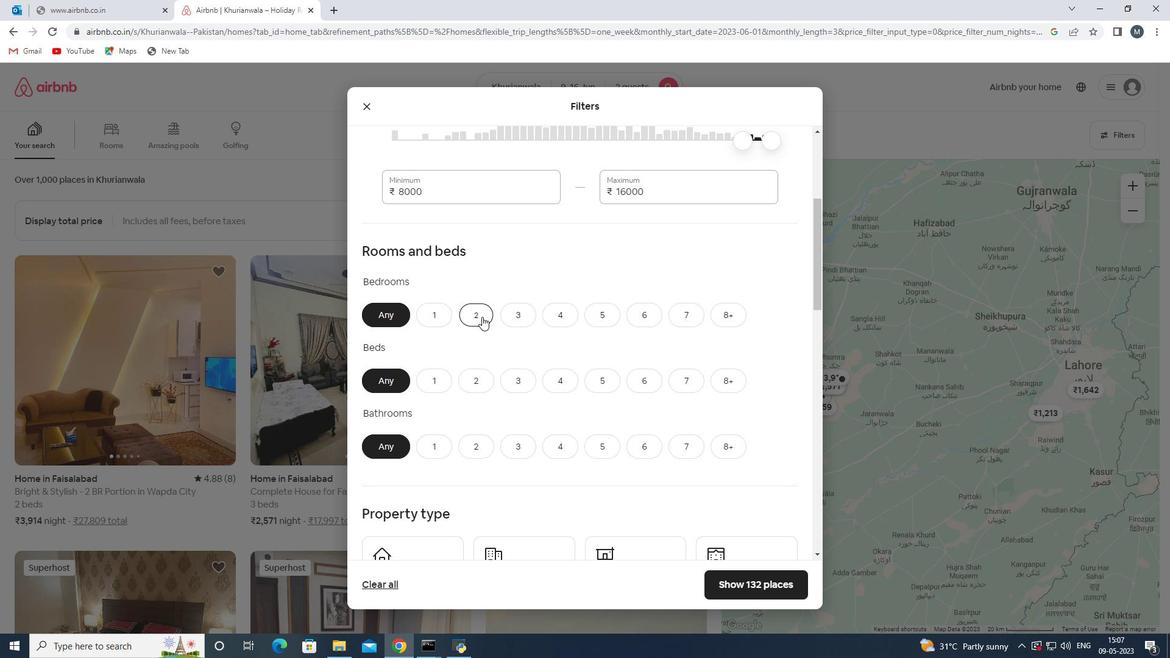 
Action: Mouse moved to (480, 322)
Screenshot: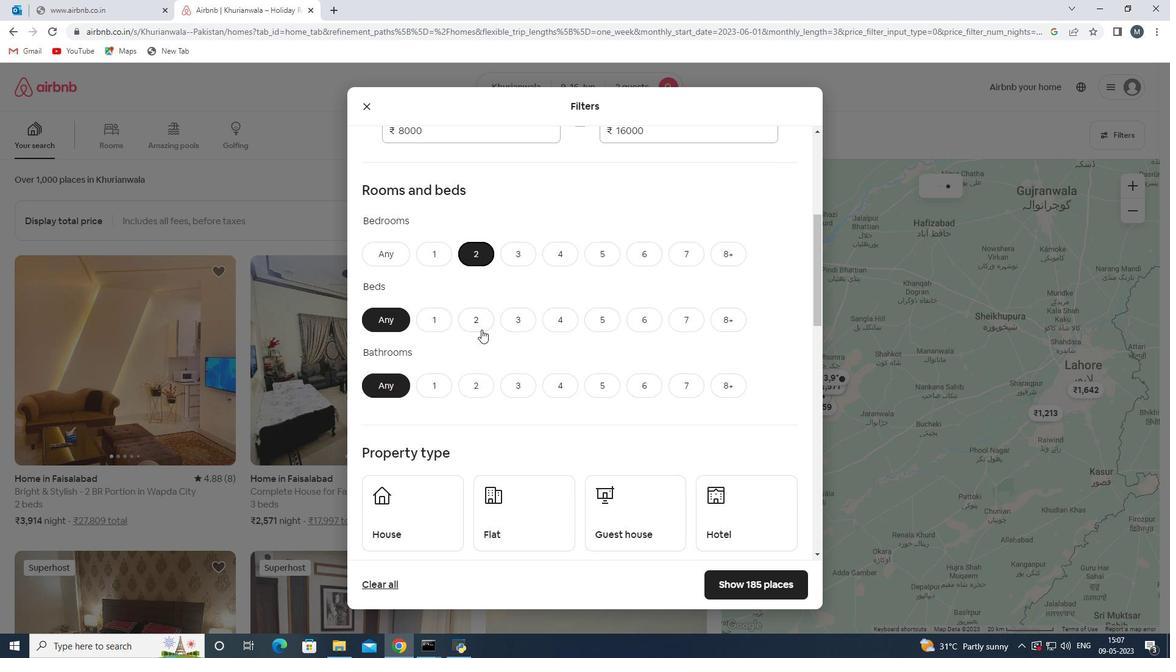 
Action: Mouse pressed left at (480, 322)
Screenshot: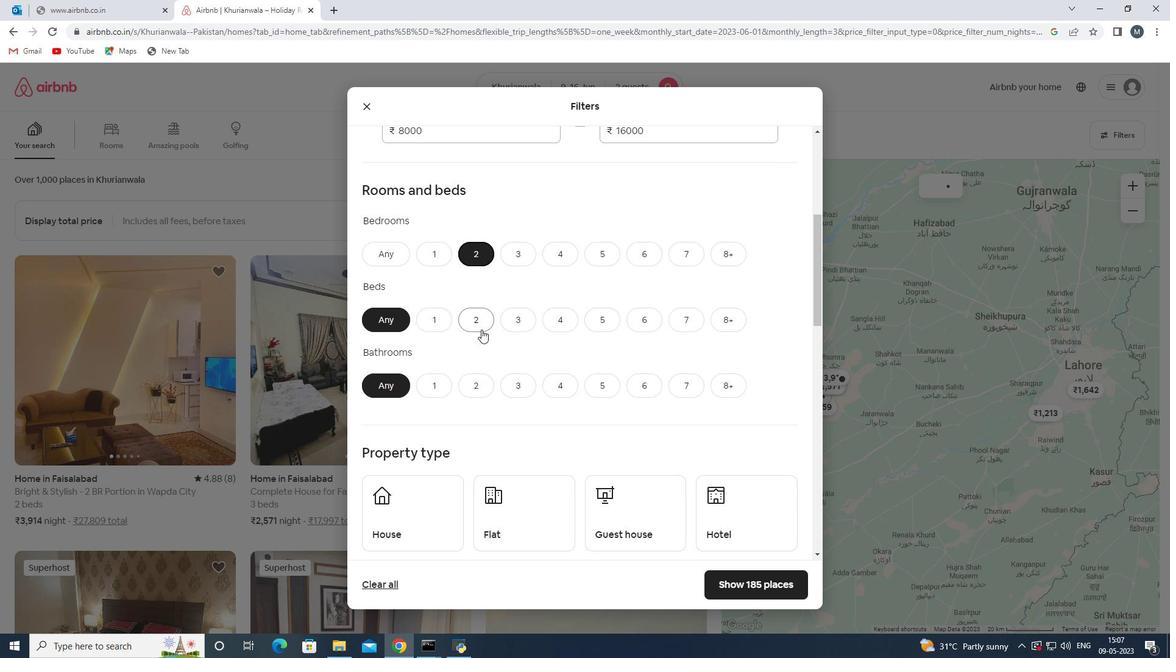
Action: Mouse moved to (444, 387)
Screenshot: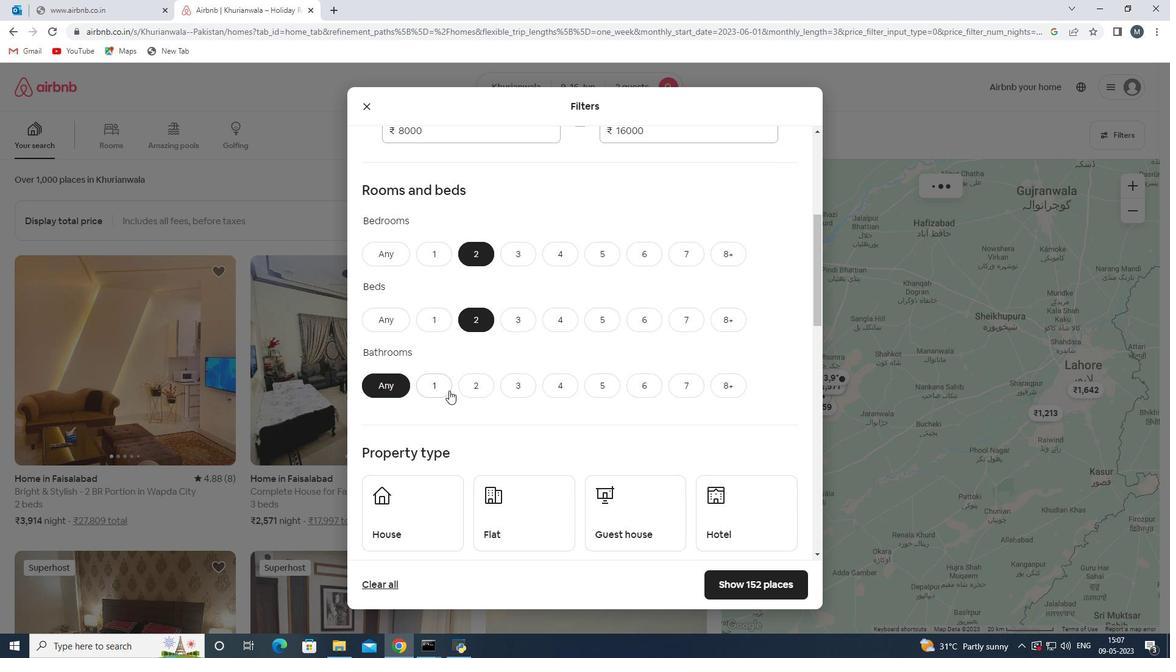 
Action: Mouse pressed left at (444, 387)
Screenshot: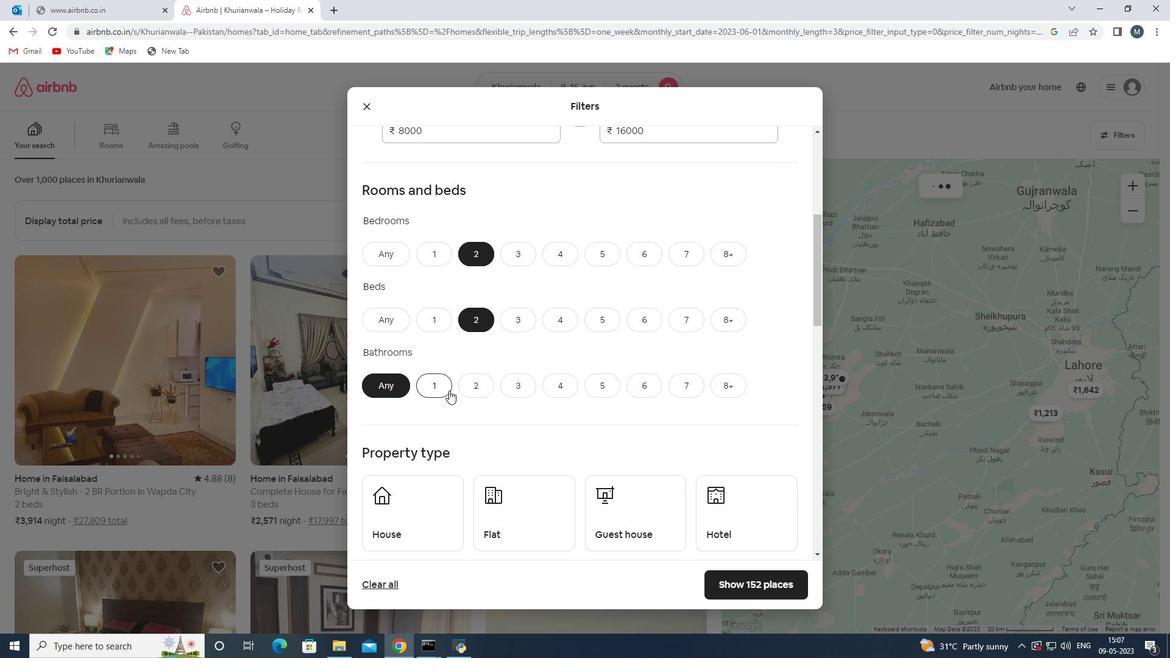 
Action: Mouse moved to (486, 366)
Screenshot: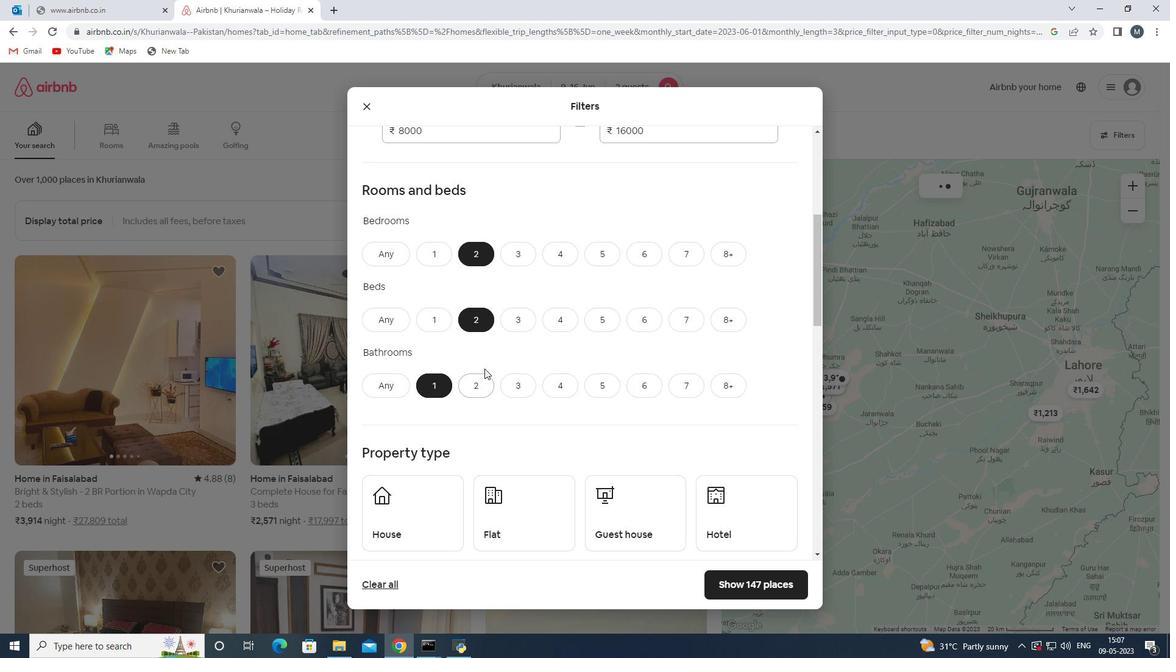 
Action: Mouse scrolled (486, 365) with delta (0, 0)
Screenshot: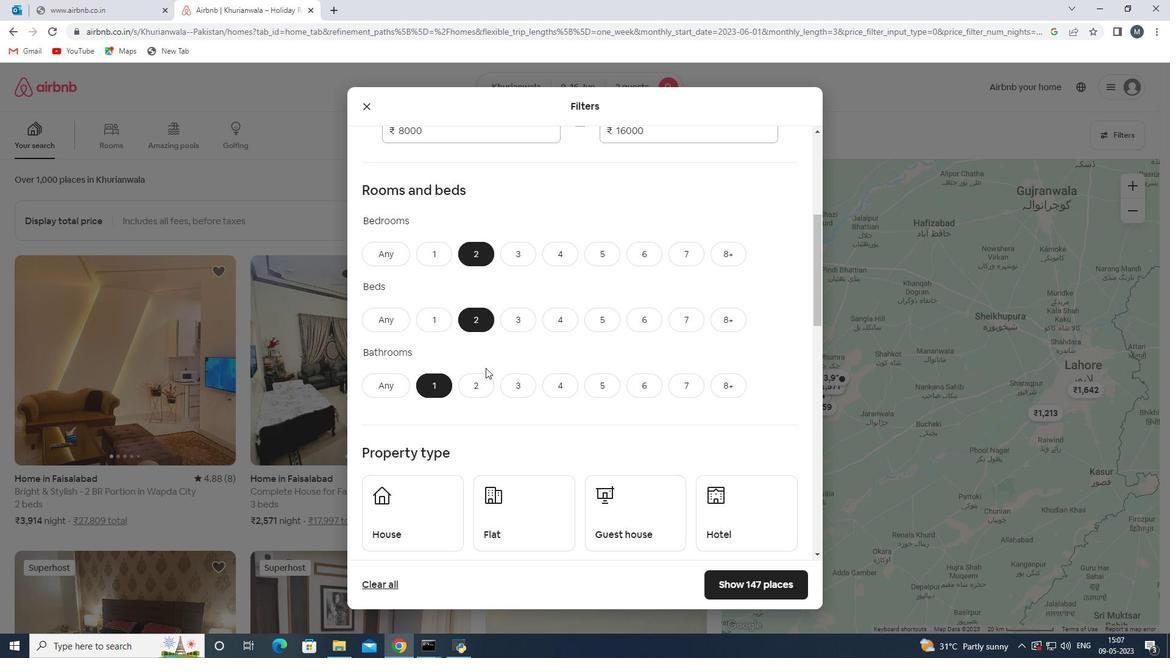 
Action: Mouse moved to (500, 345)
Screenshot: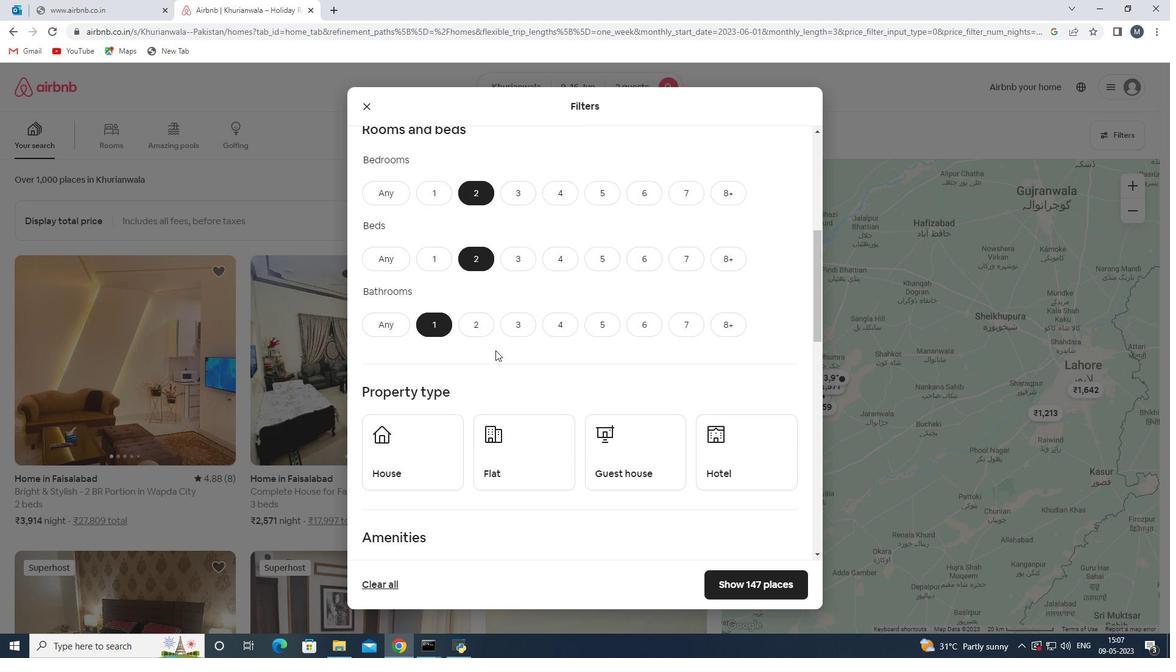 
Action: Mouse scrolled (500, 344) with delta (0, 0)
Screenshot: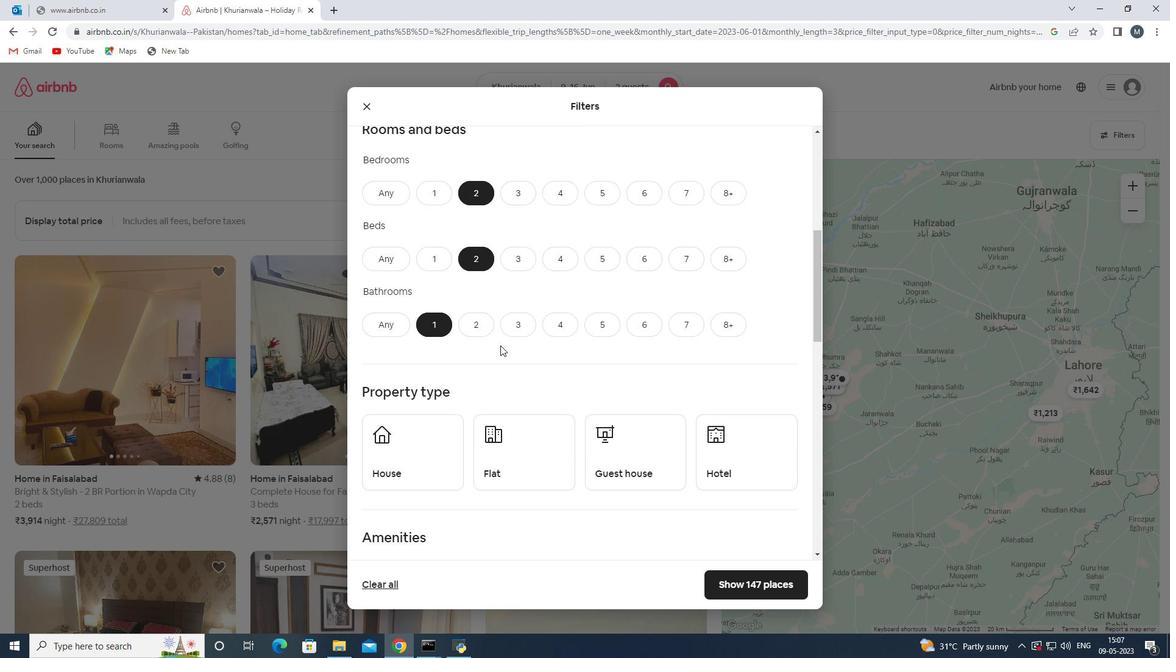 
Action: Mouse moved to (407, 394)
Screenshot: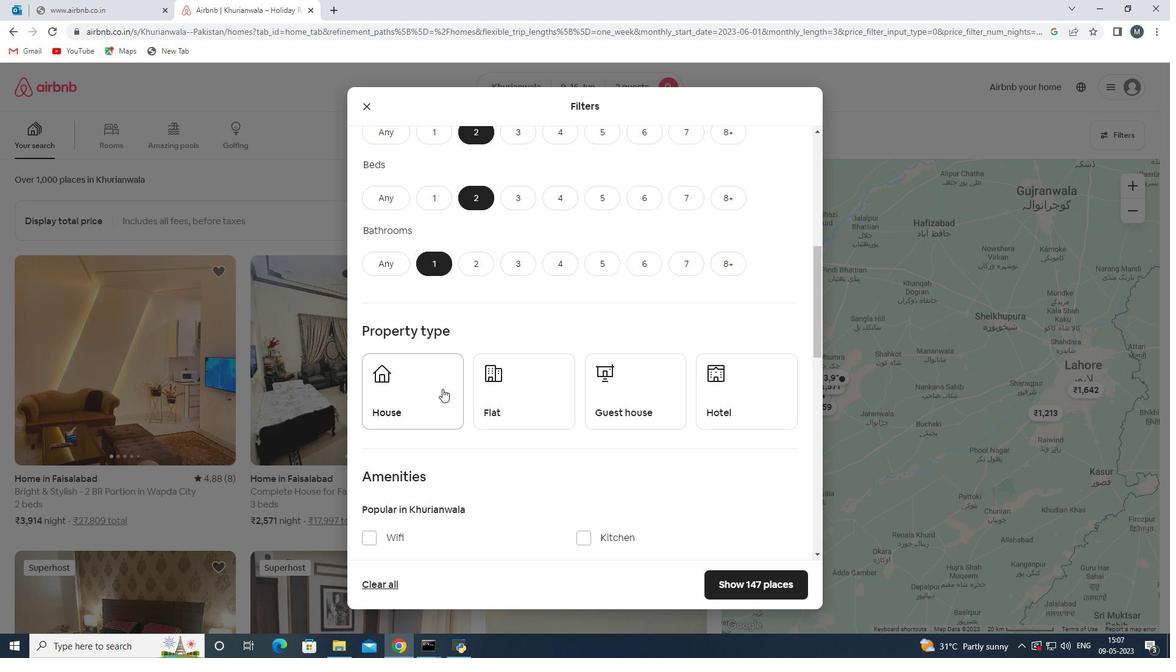 
Action: Mouse pressed left at (407, 394)
Screenshot: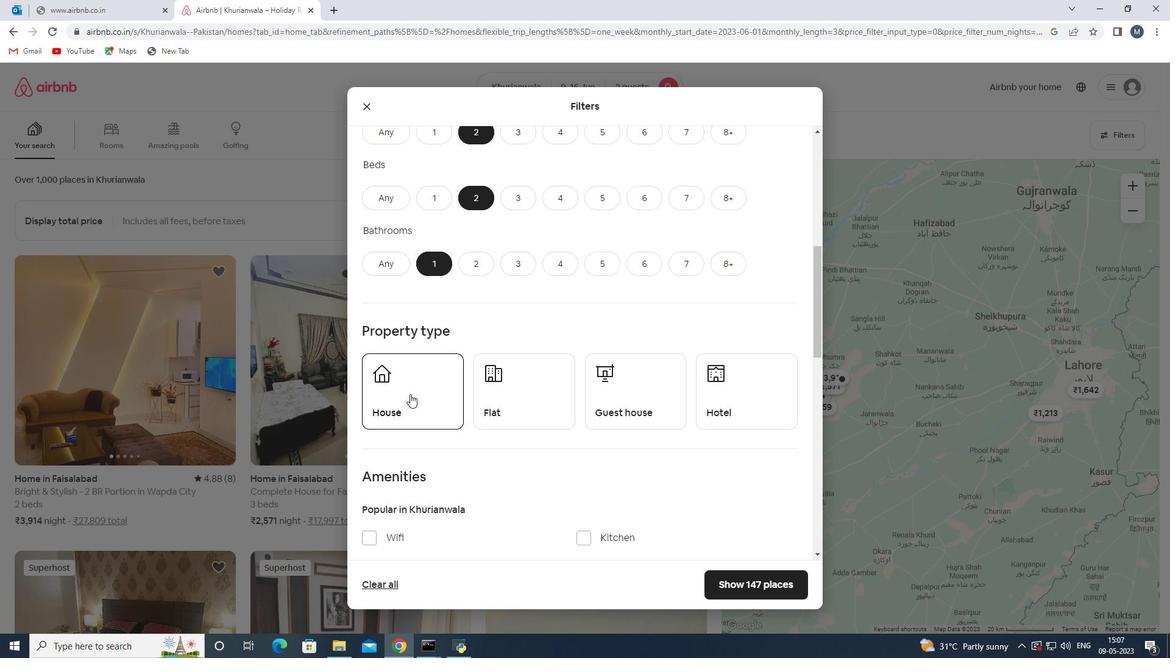 
Action: Mouse moved to (496, 390)
Screenshot: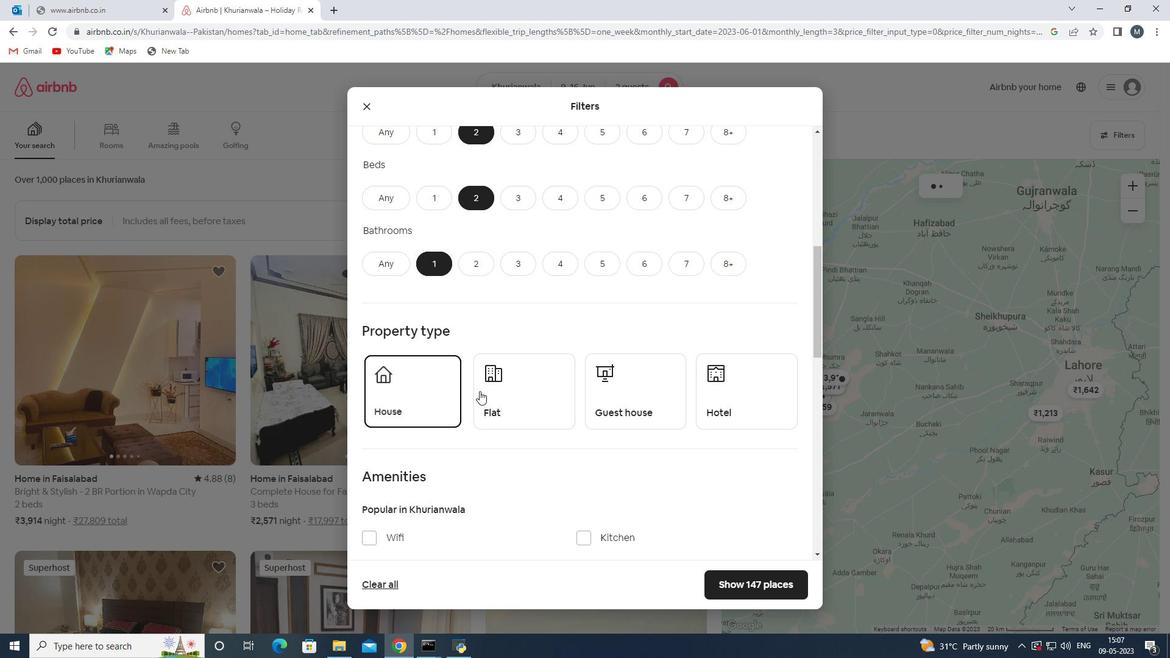 
Action: Mouse pressed left at (496, 390)
Screenshot: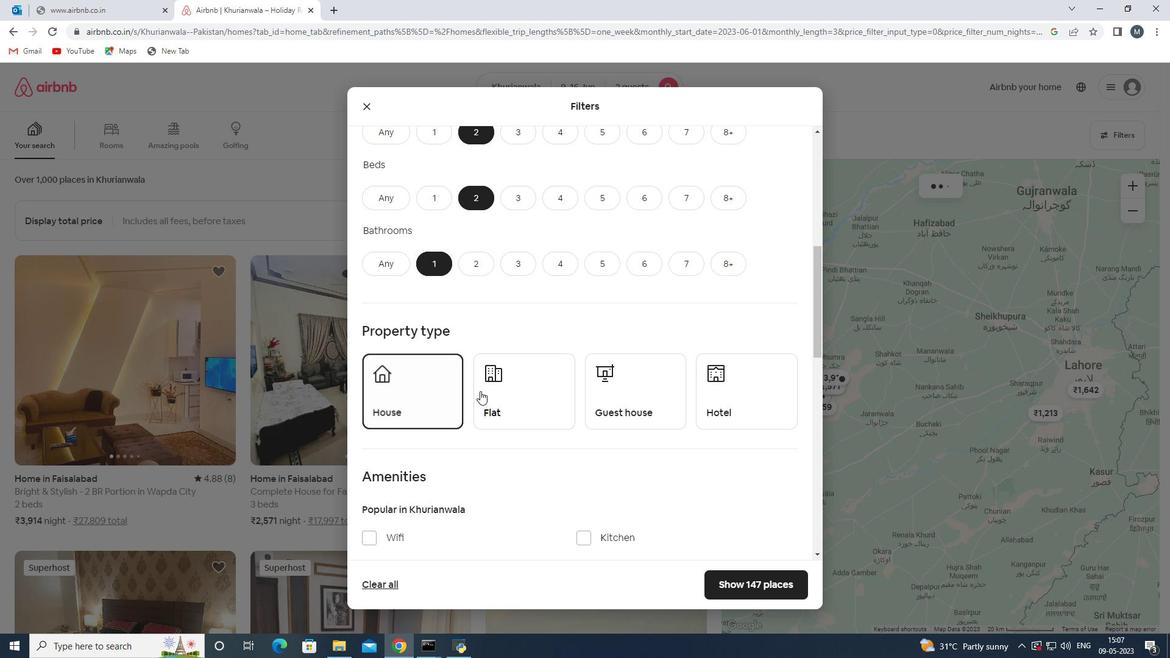 
Action: Mouse moved to (615, 396)
Screenshot: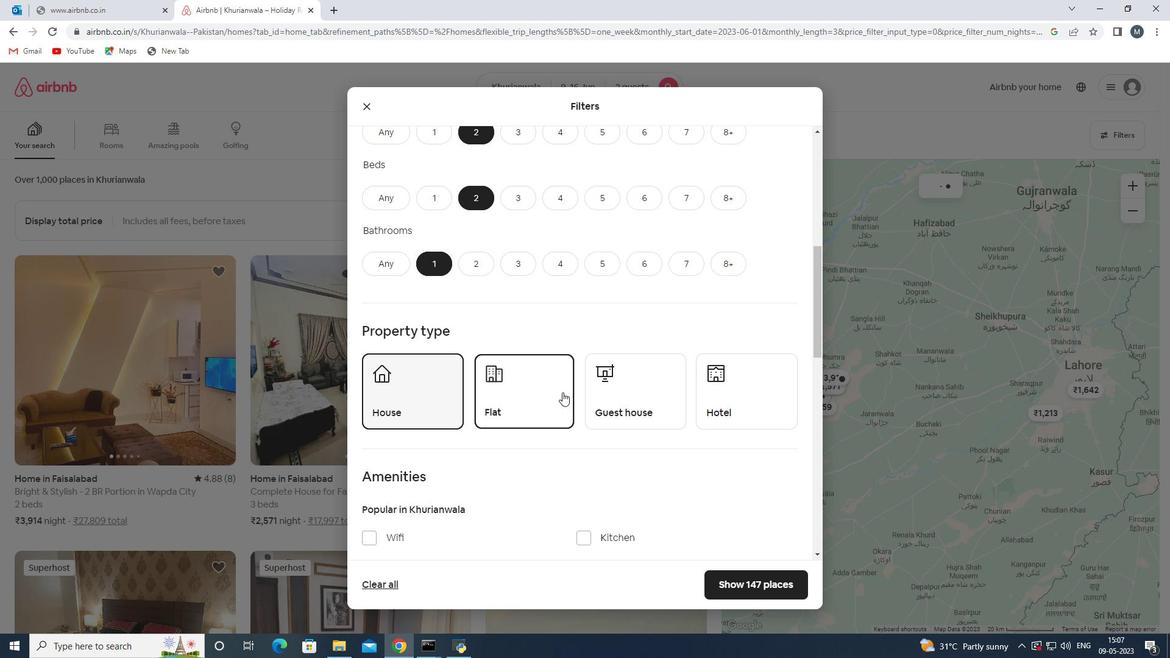
Action: Mouse pressed left at (615, 396)
Screenshot: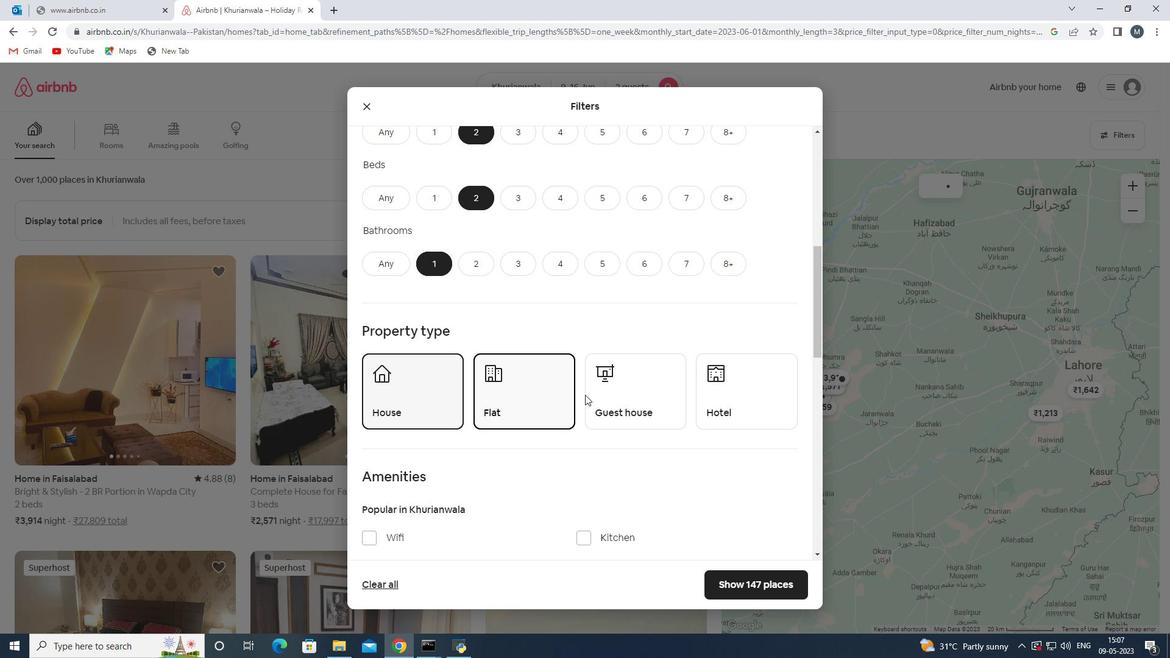 
Action: Mouse moved to (569, 376)
Screenshot: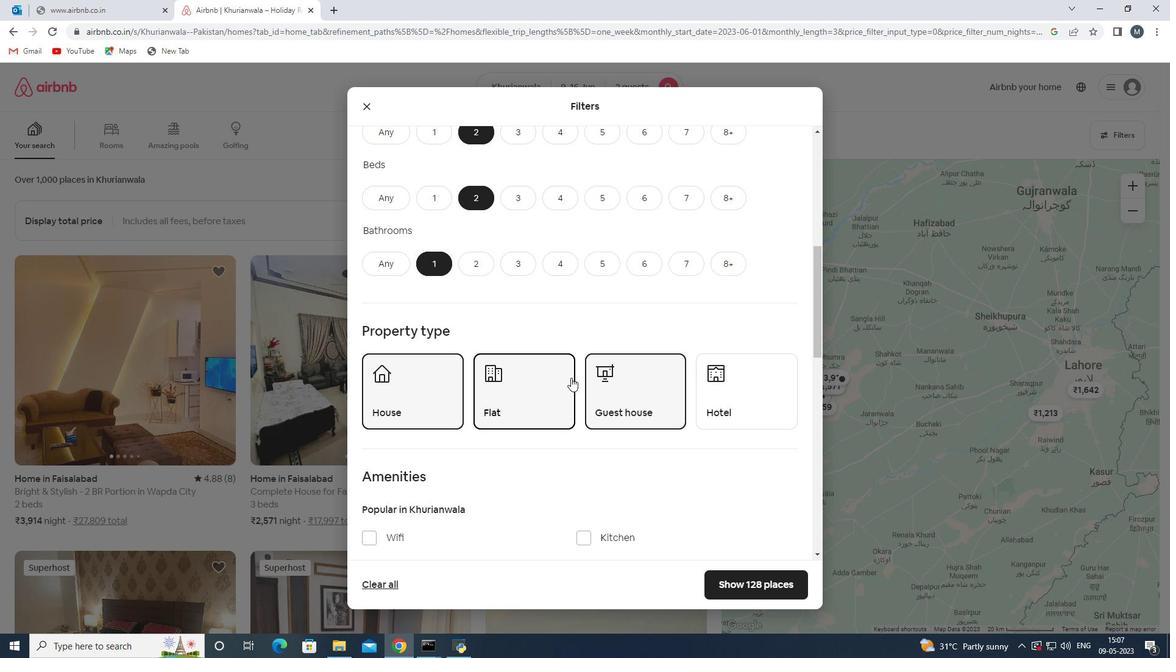 
Action: Mouse scrolled (569, 375) with delta (0, 0)
Screenshot: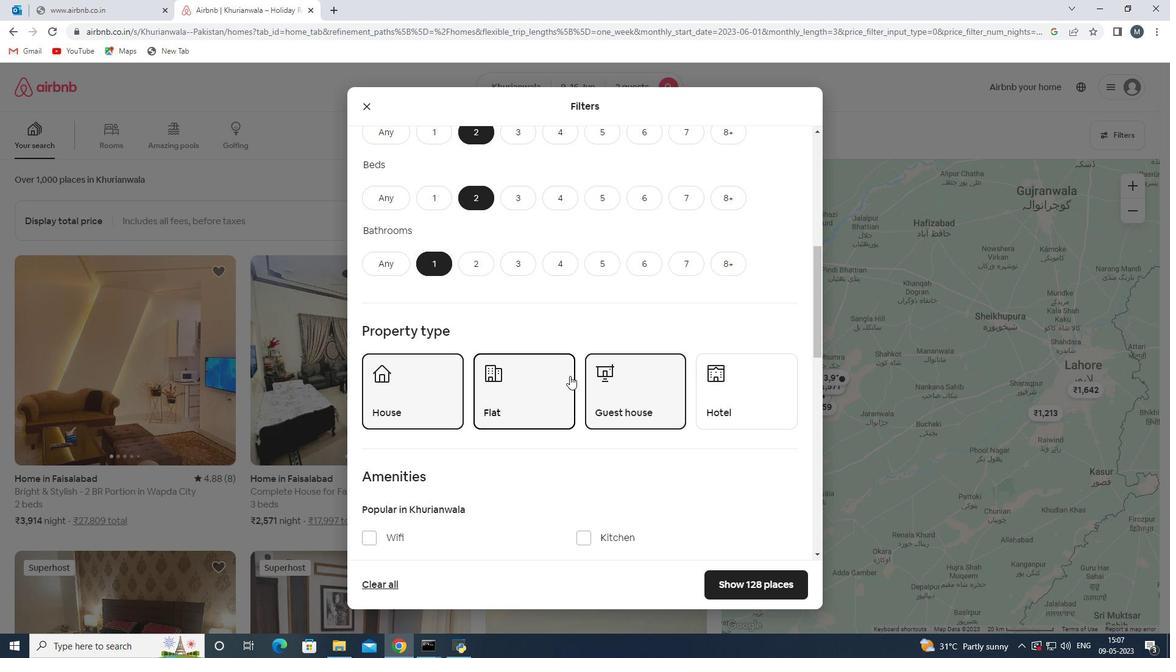 
Action: Mouse moved to (563, 365)
Screenshot: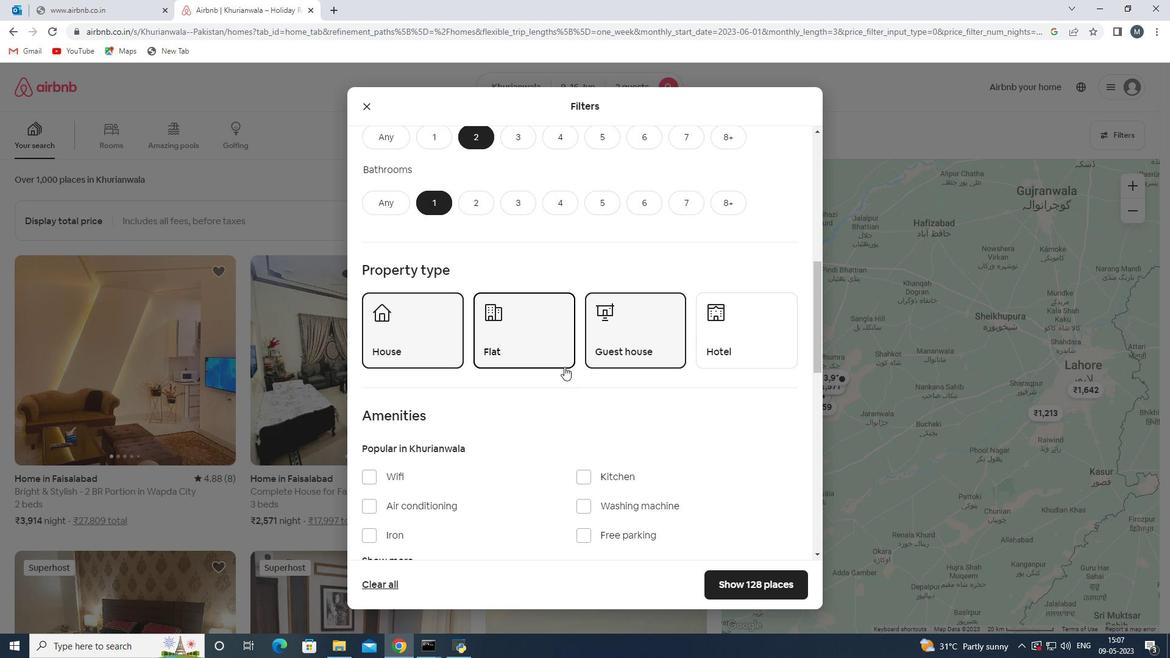 
Action: Mouse scrolled (563, 364) with delta (0, 0)
Screenshot: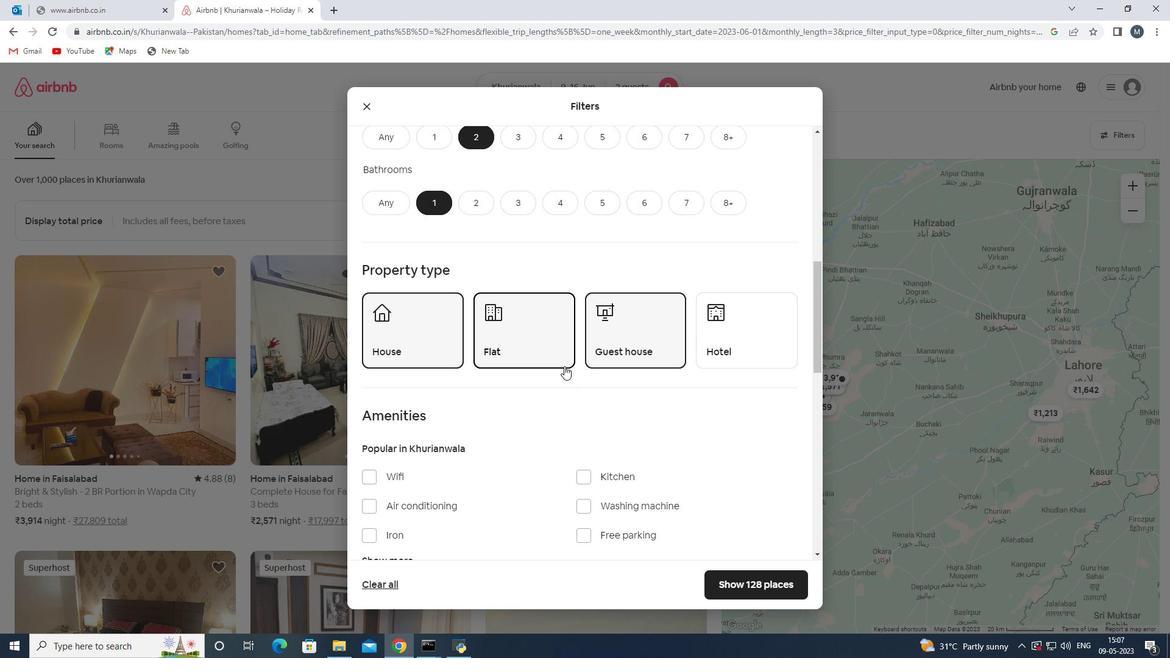 
Action: Mouse moved to (552, 358)
Screenshot: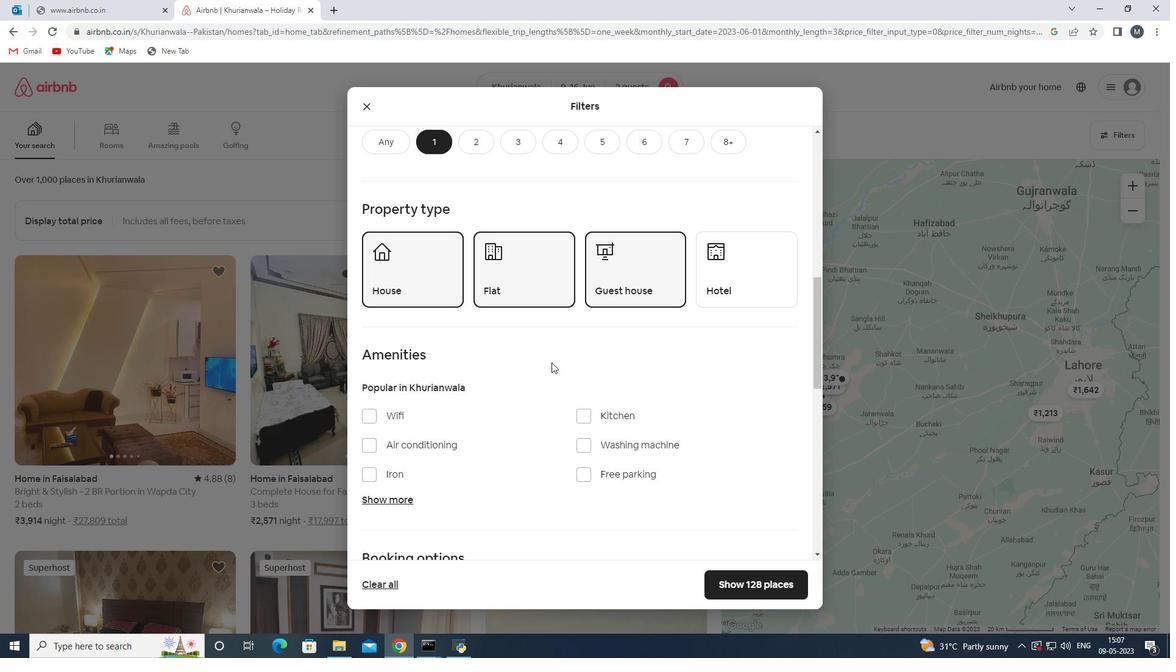 
Action: Mouse scrolled (552, 358) with delta (0, 0)
Screenshot: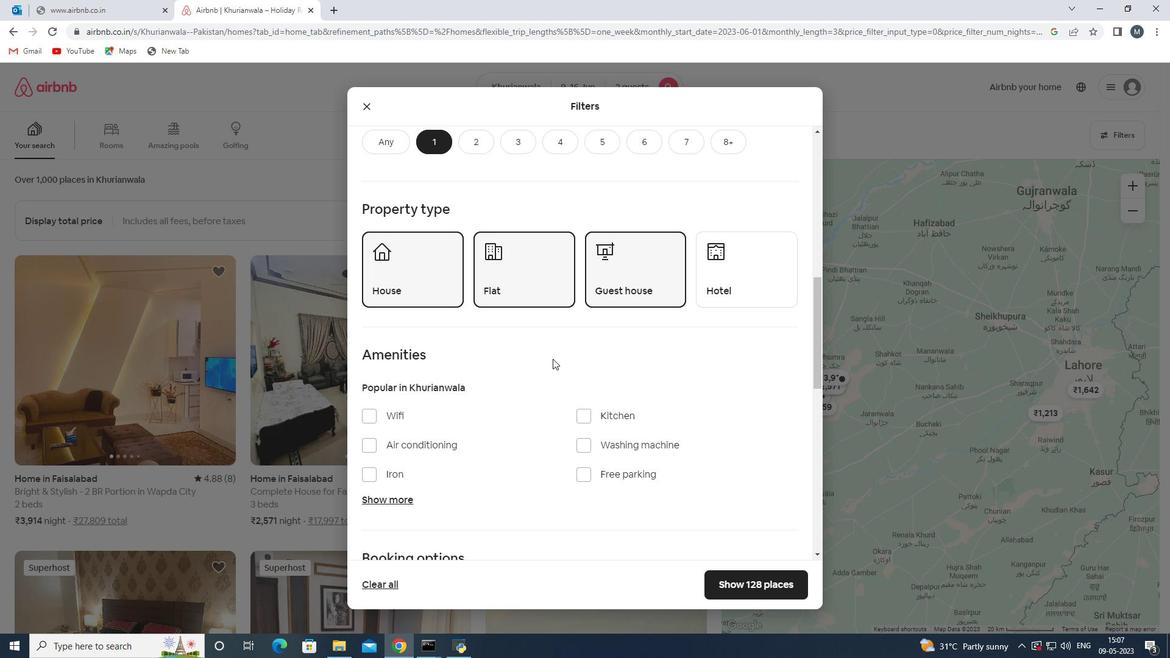 
Action: Mouse scrolled (552, 358) with delta (0, 0)
Screenshot: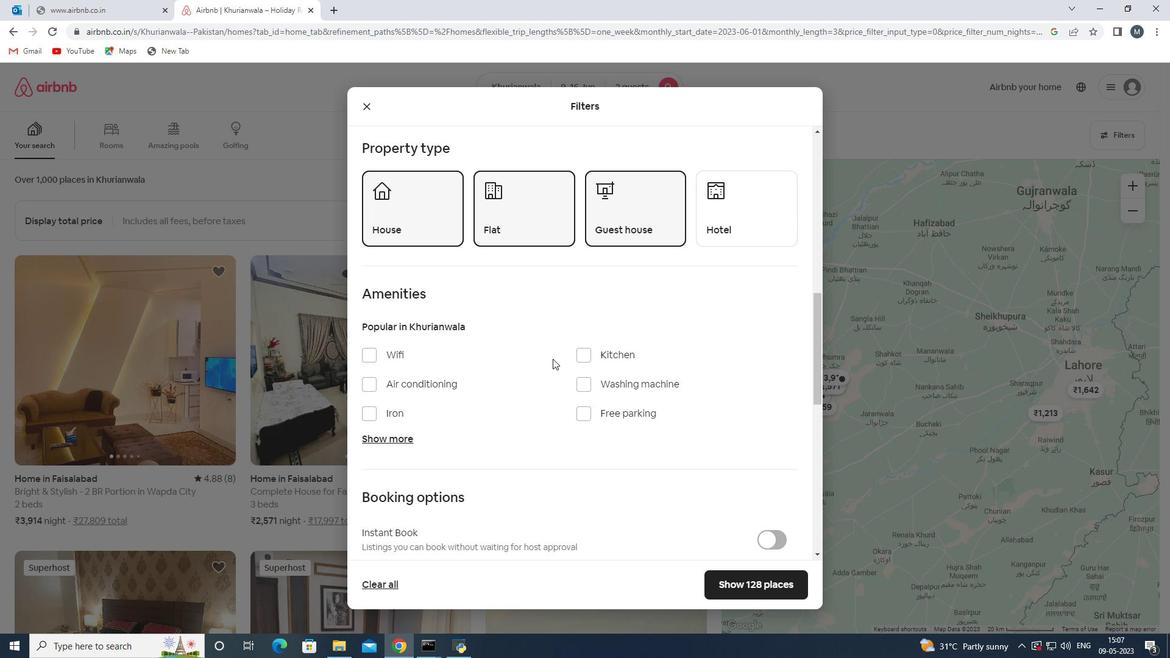 
Action: Mouse moved to (552, 358)
Screenshot: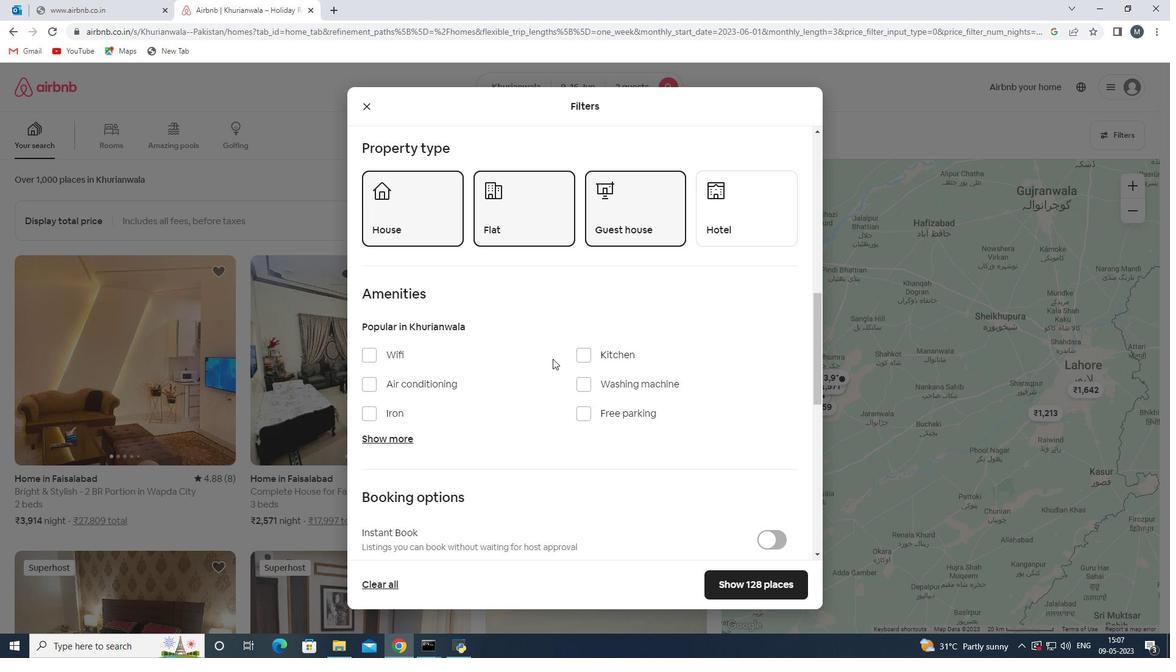 
Action: Mouse scrolled (552, 358) with delta (0, 0)
Screenshot: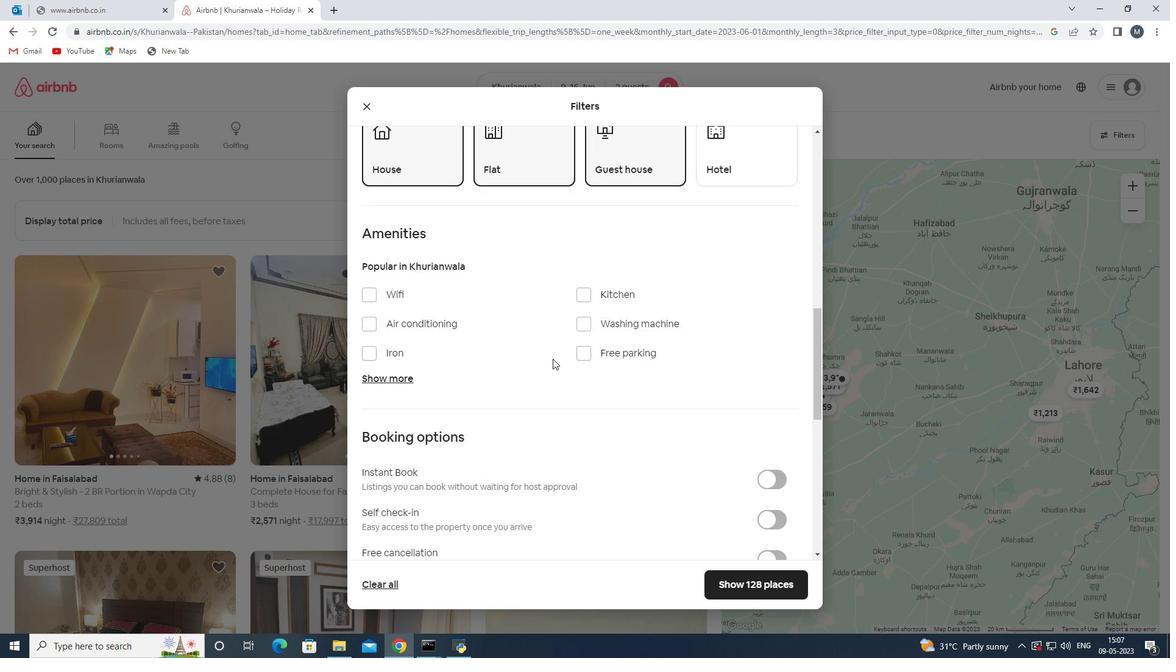 
Action: Mouse moved to (622, 350)
Screenshot: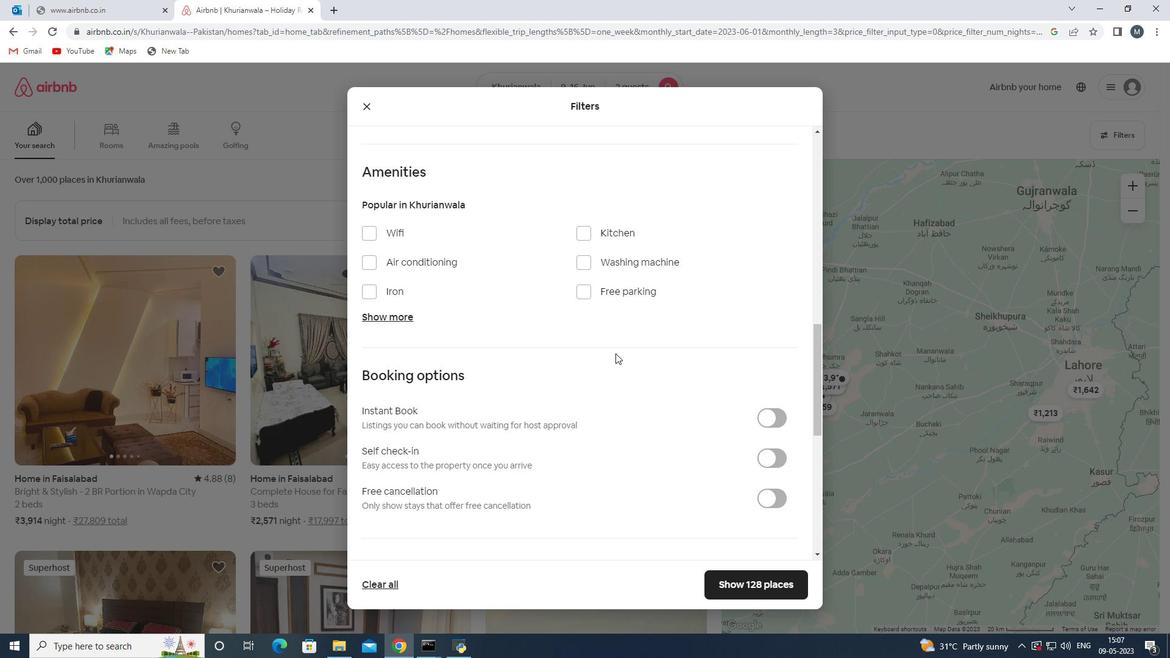 
Action: Mouse scrolled (622, 349) with delta (0, 0)
Screenshot: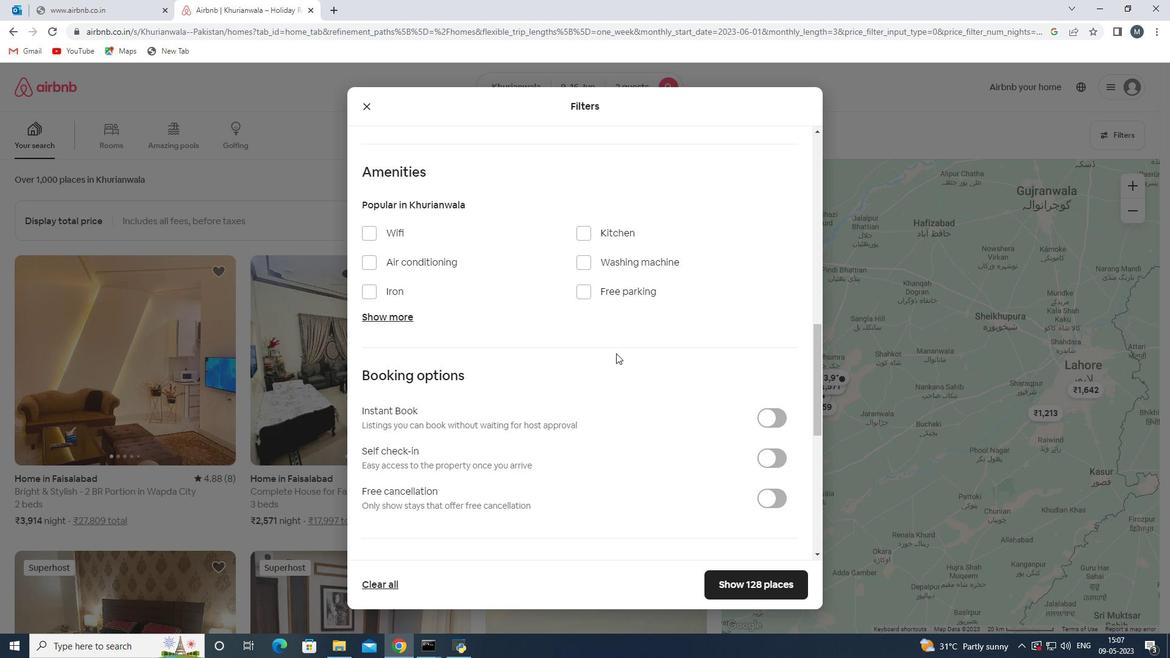 
Action: Mouse moved to (772, 393)
Screenshot: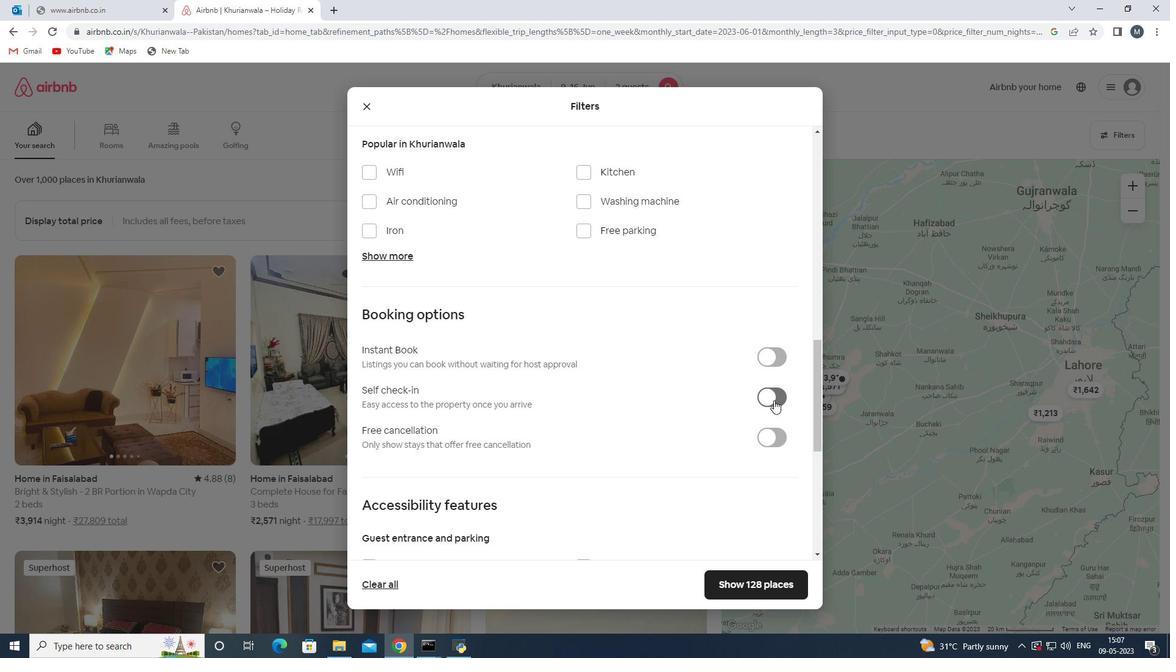 
Action: Mouse pressed left at (772, 393)
Screenshot: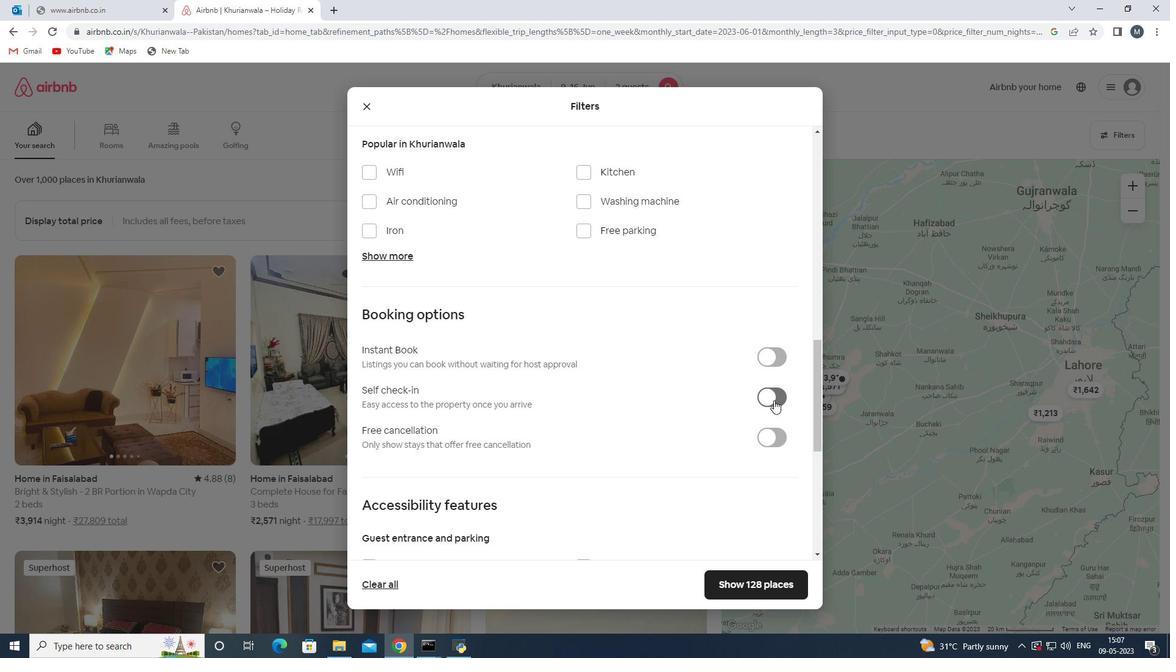 
Action: Mouse moved to (560, 407)
Screenshot: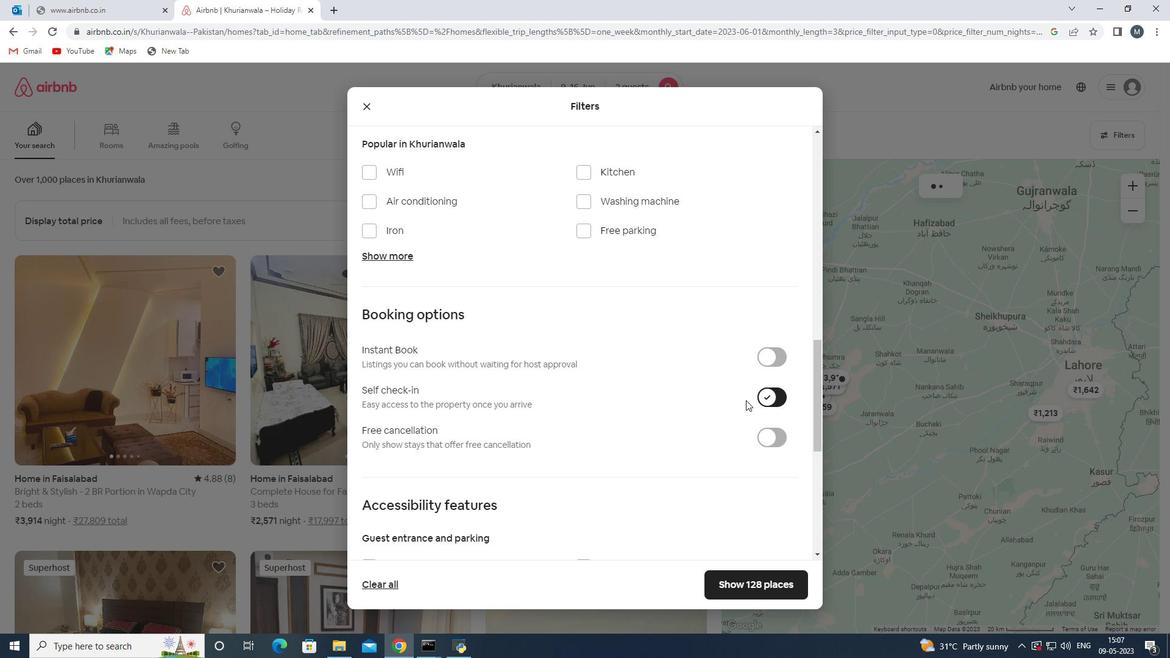 
Action: Mouse scrolled (560, 406) with delta (0, 0)
Screenshot: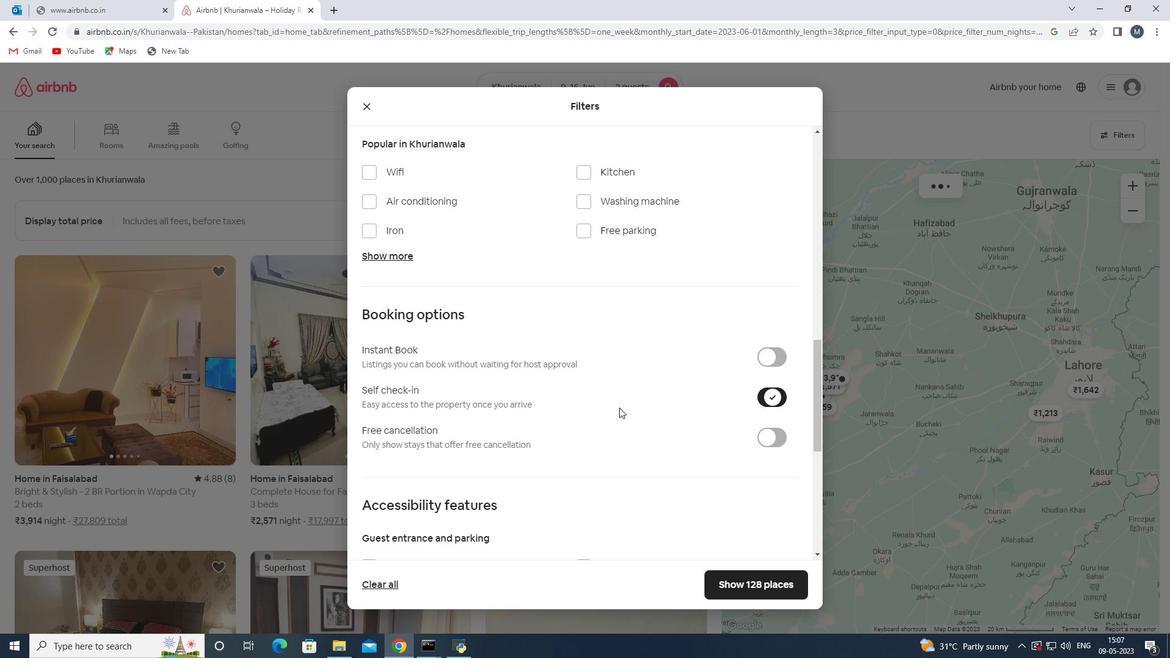 
Action: Mouse moved to (558, 407)
Screenshot: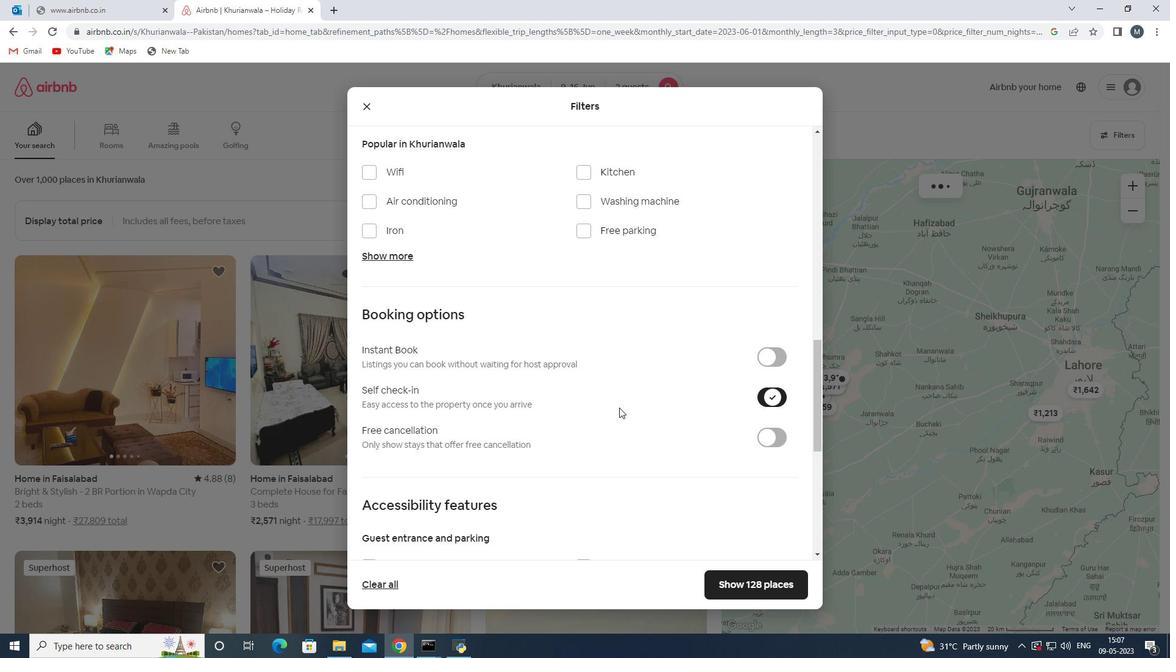 
Action: Mouse scrolled (558, 406) with delta (0, 0)
Screenshot: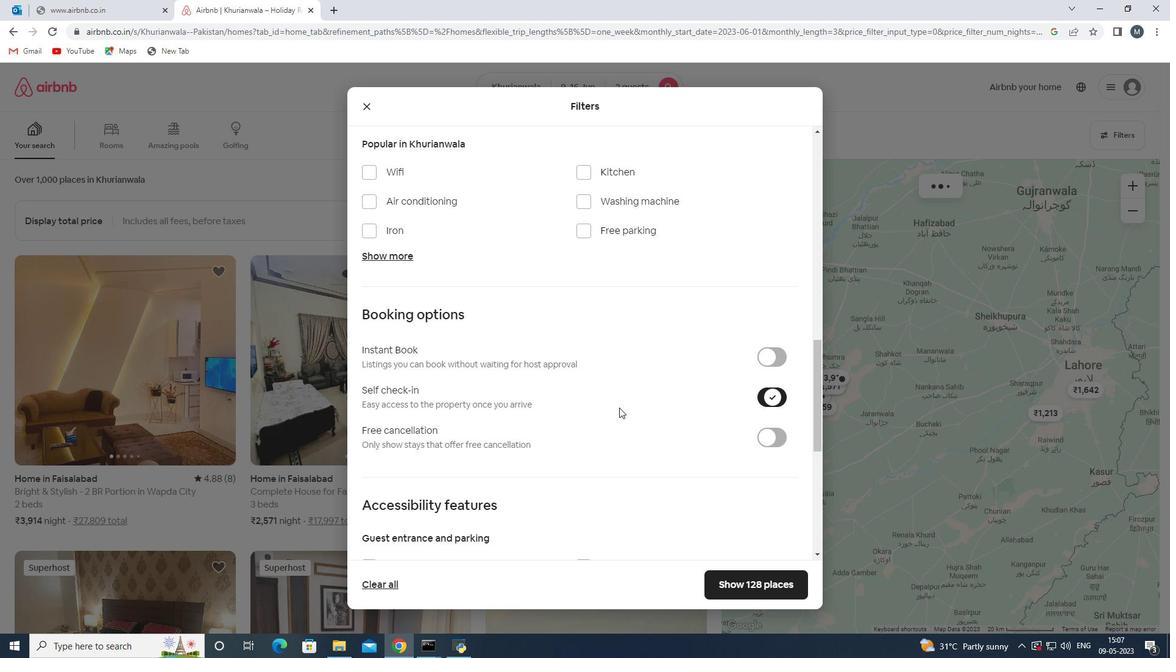 
Action: Mouse moved to (553, 408)
Screenshot: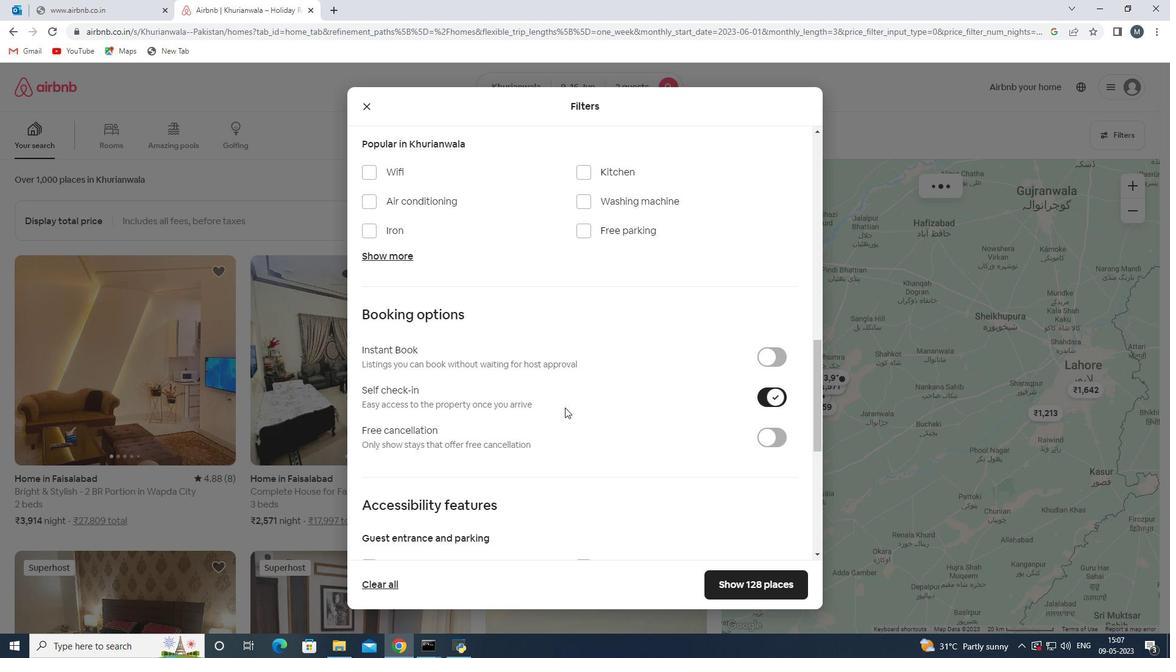 
Action: Mouse scrolled (553, 408) with delta (0, 0)
Screenshot: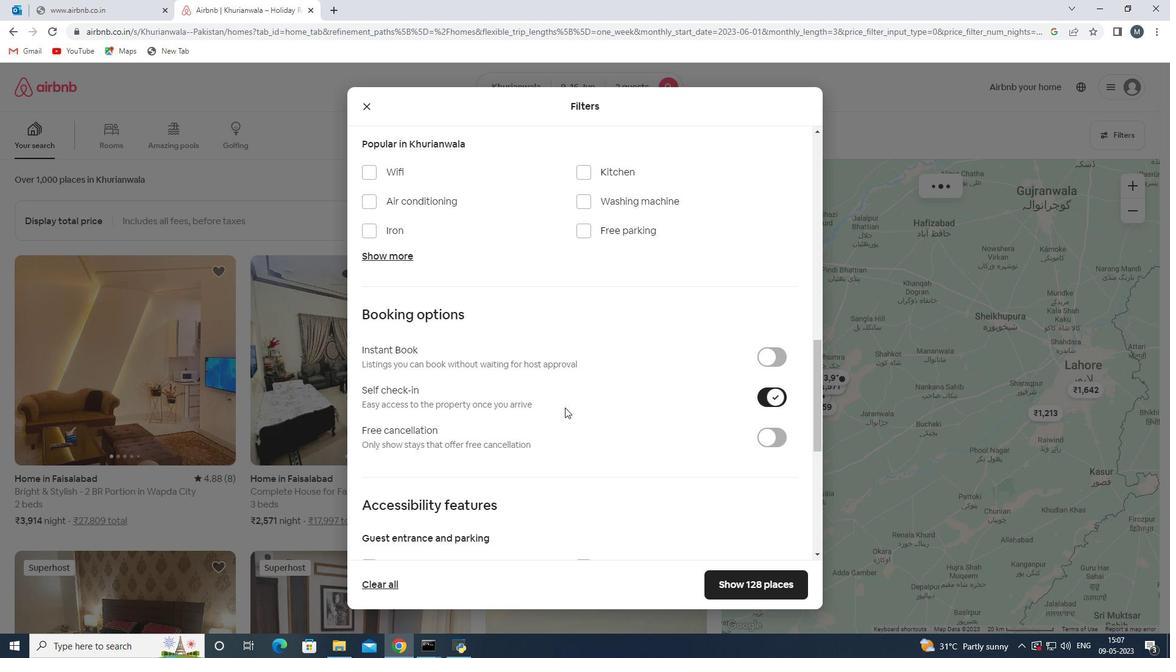 
Action: Mouse moved to (532, 413)
Screenshot: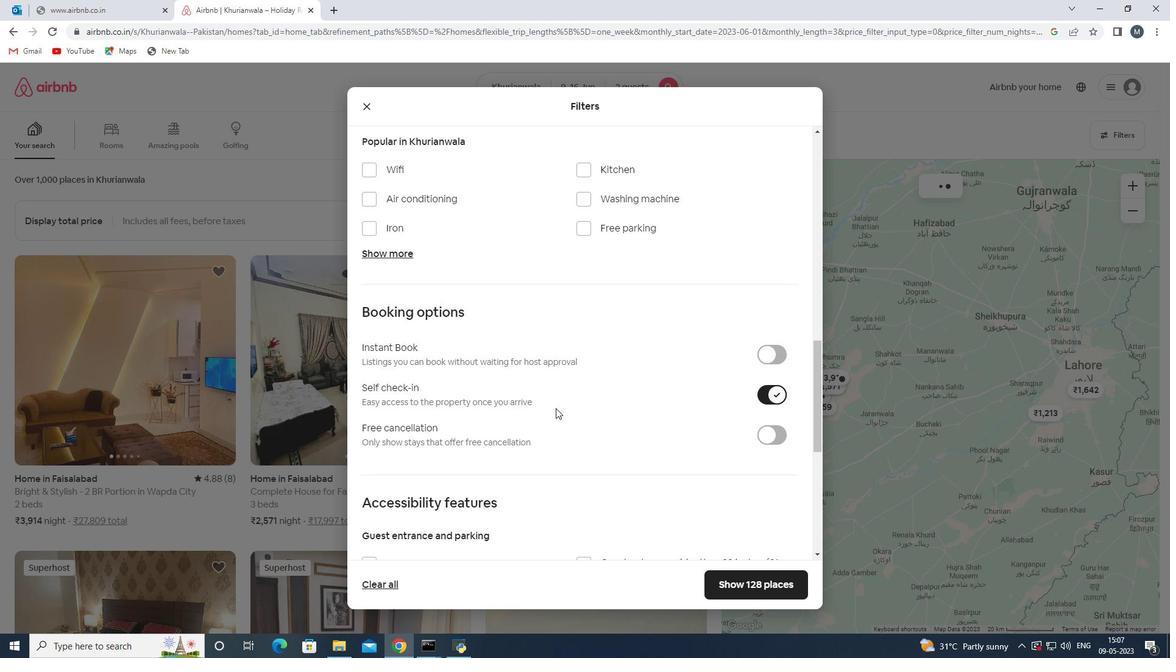 
Action: Mouse scrolled (532, 413) with delta (0, 0)
Screenshot: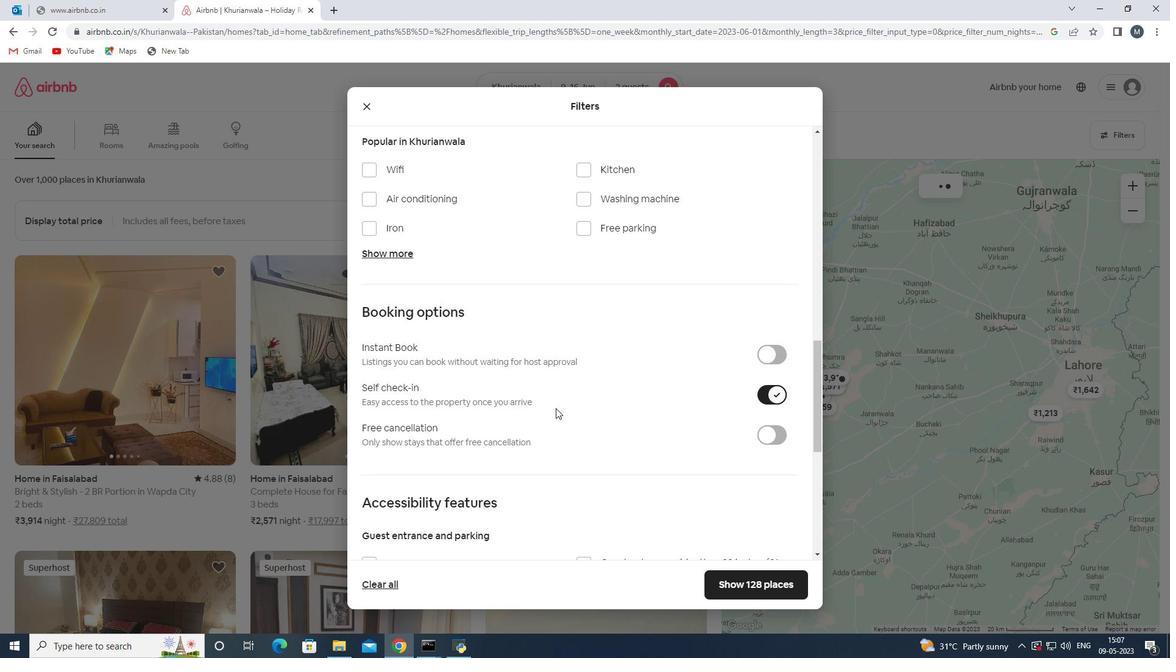 
Action: Mouse moved to (525, 415)
Screenshot: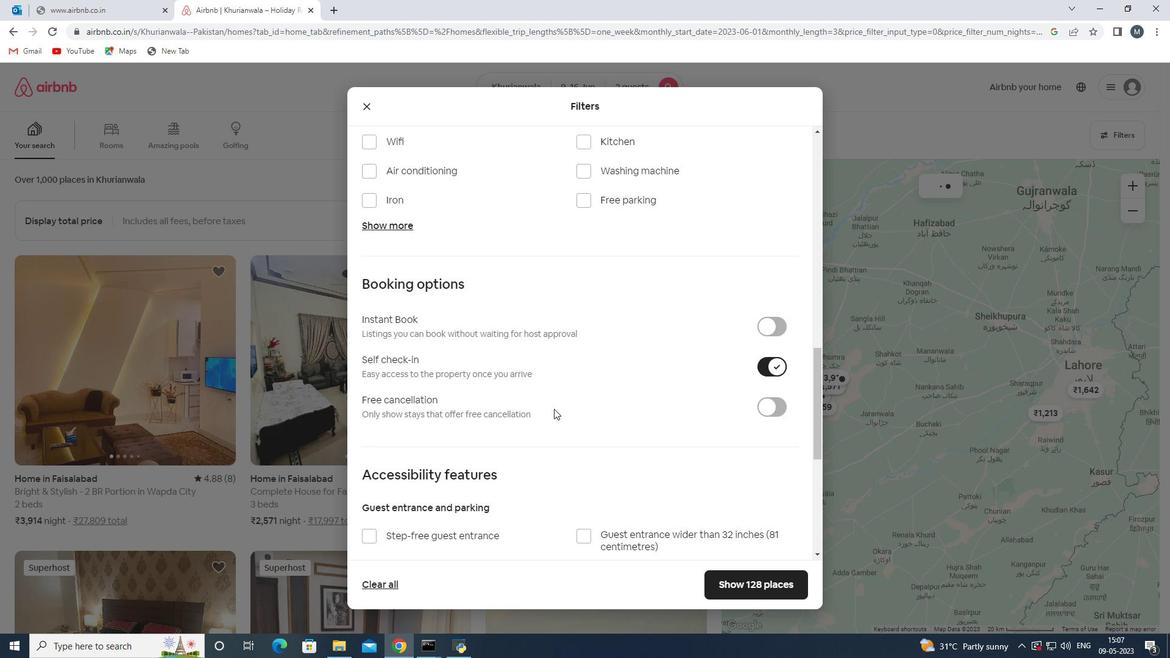 
Action: Mouse scrolled (525, 415) with delta (0, 0)
Screenshot: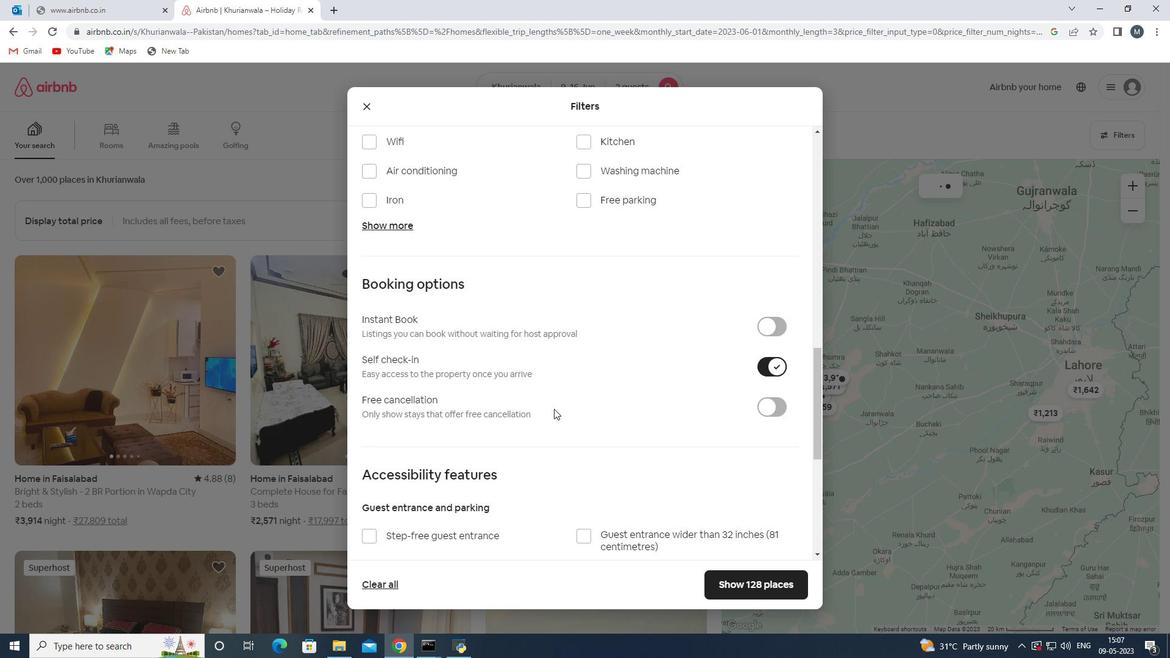 
Action: Mouse moved to (523, 416)
Screenshot: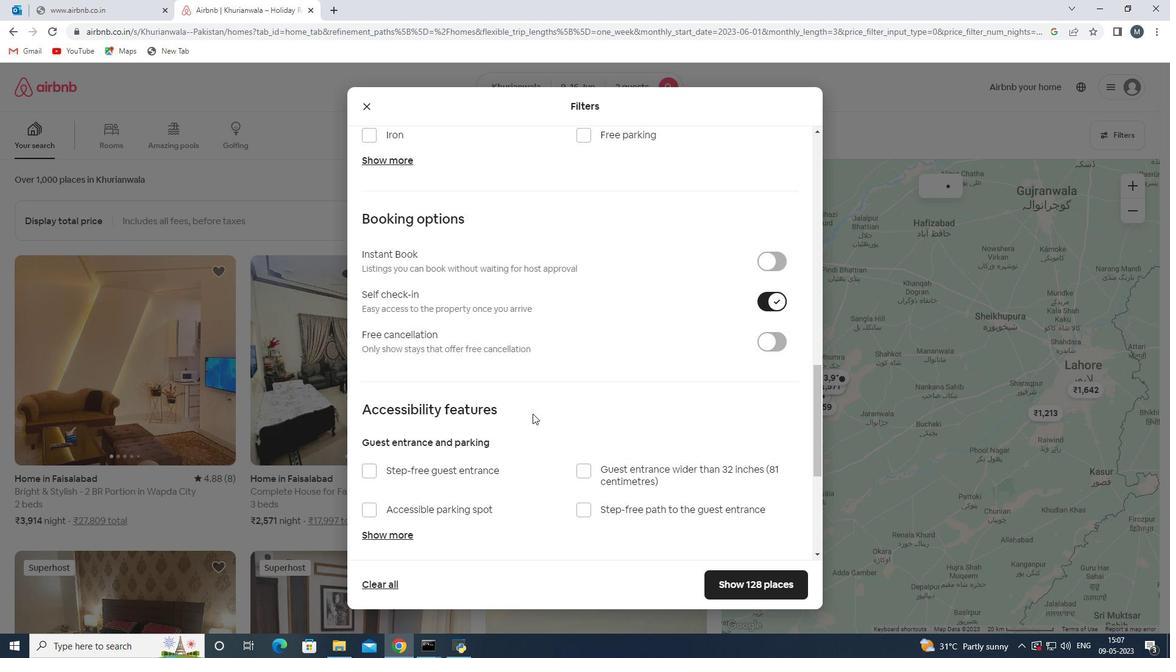 
Action: Mouse scrolled (523, 415) with delta (0, 0)
Screenshot: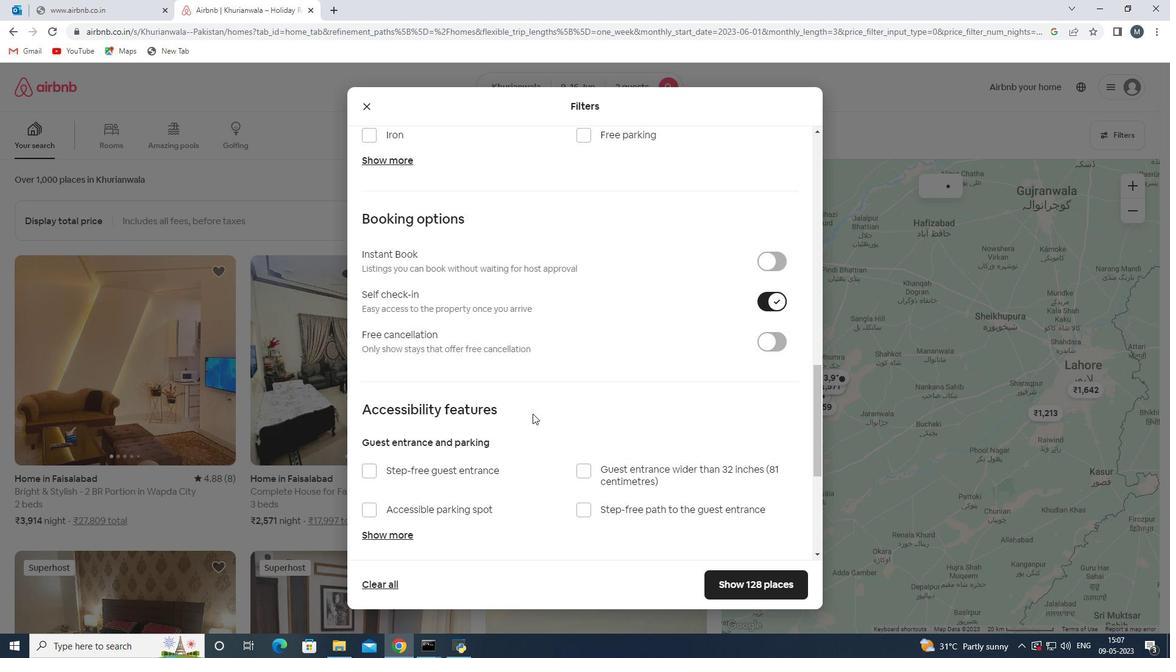 
Action: Mouse moved to (460, 445)
Screenshot: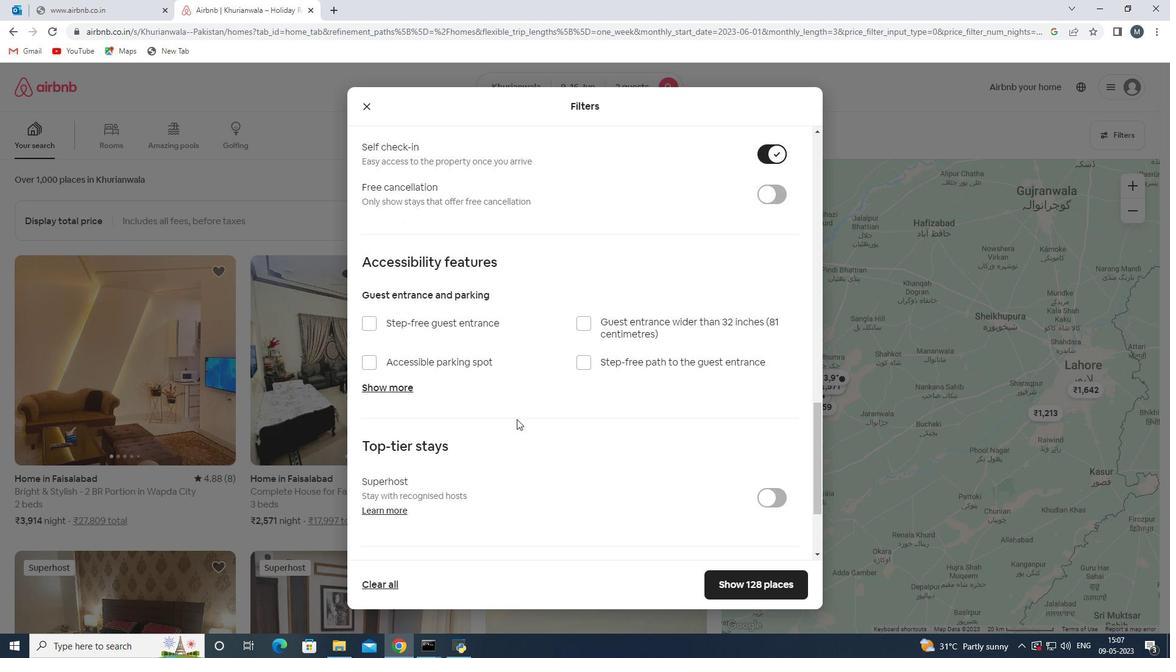 
Action: Mouse scrolled (460, 444) with delta (0, 0)
Screenshot: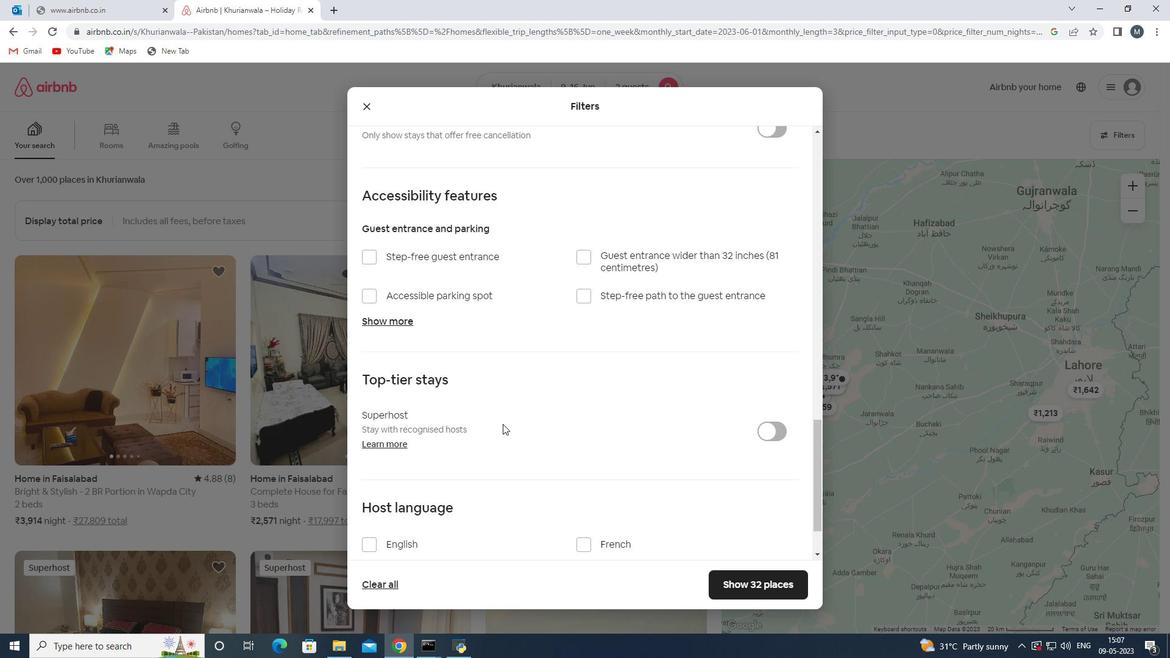 
Action: Mouse moved to (447, 452)
Screenshot: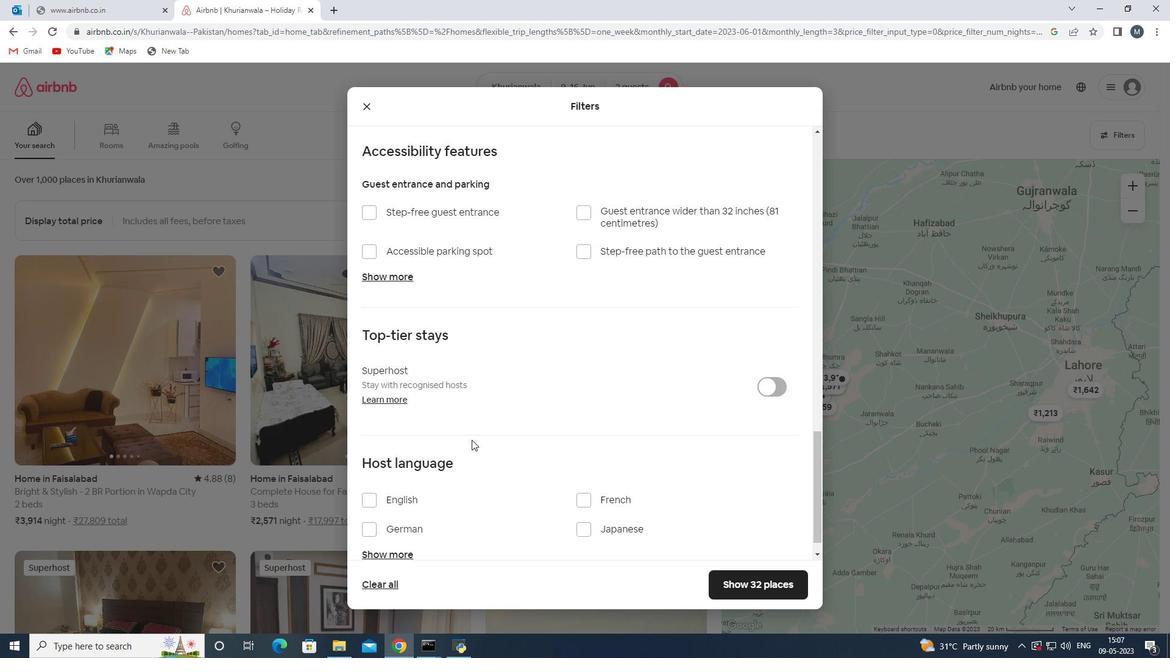 
Action: Mouse scrolled (447, 452) with delta (0, 0)
Screenshot: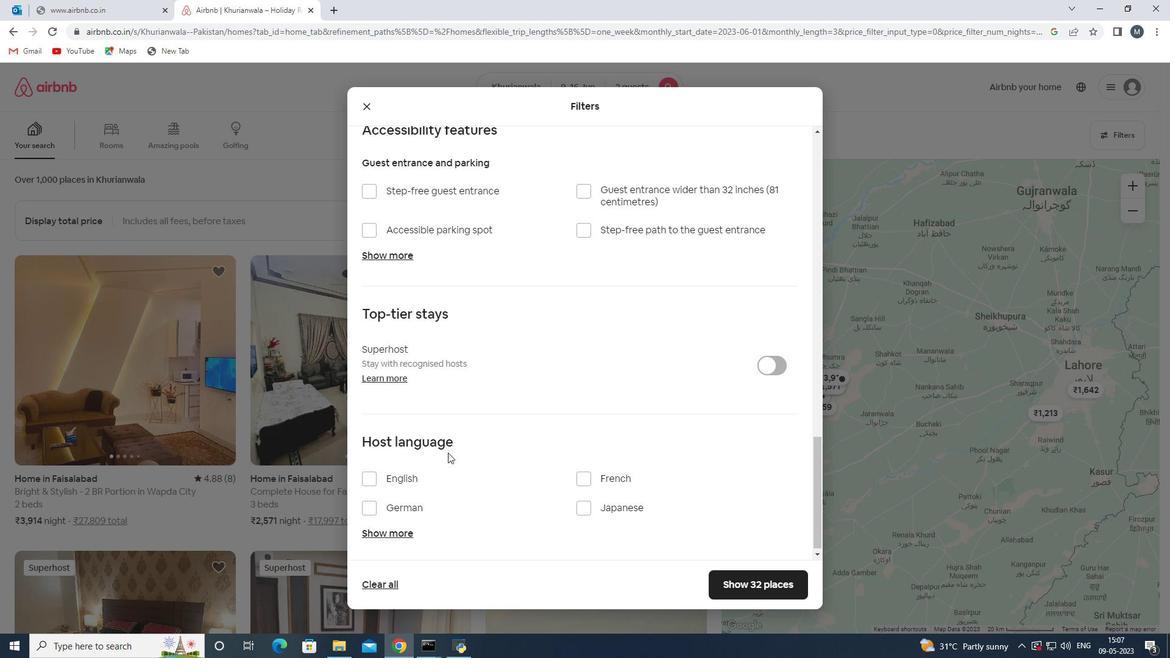 
Action: Mouse scrolled (447, 452) with delta (0, 0)
Screenshot: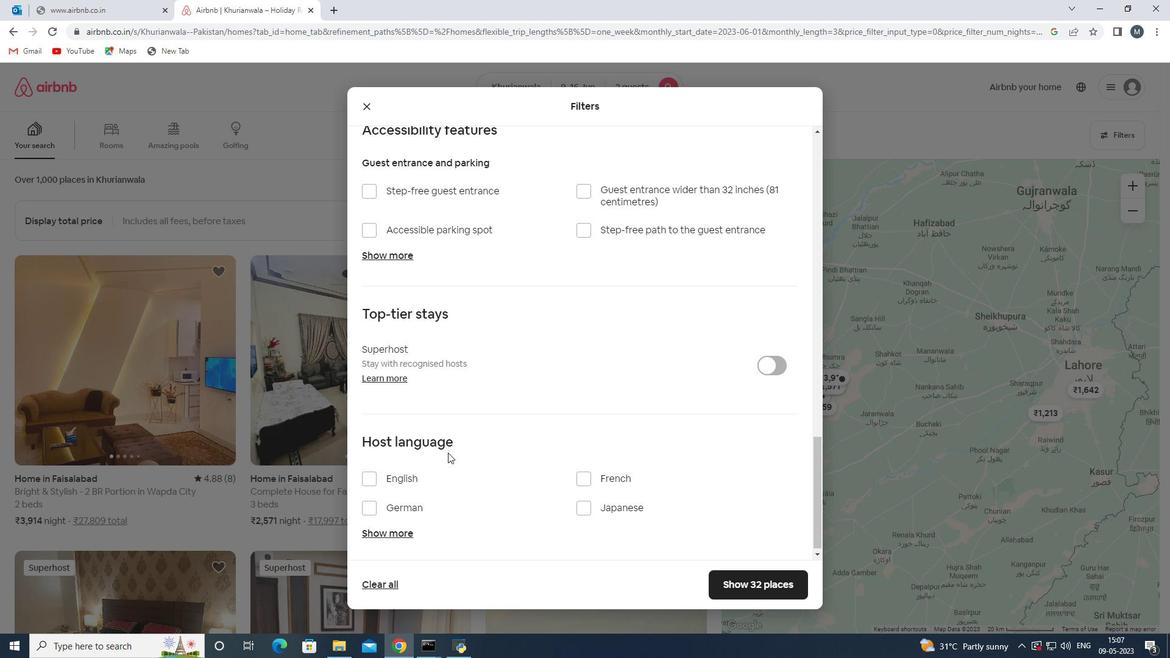 
Action: Mouse moved to (436, 480)
Screenshot: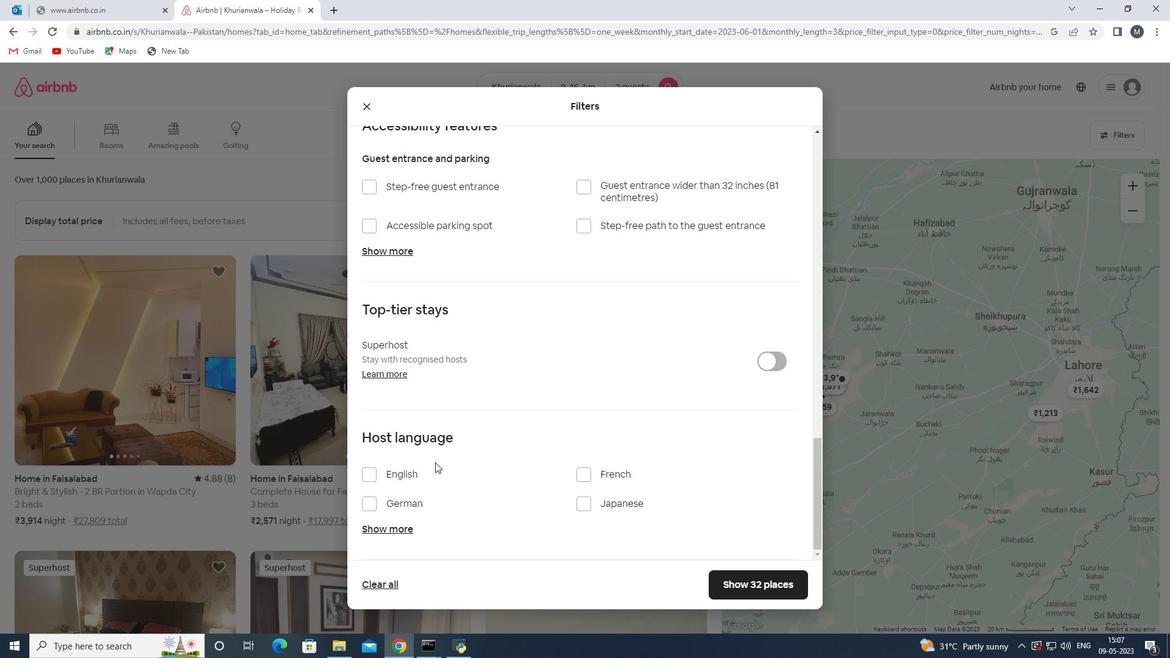
Action: Mouse pressed left at (436, 480)
Screenshot: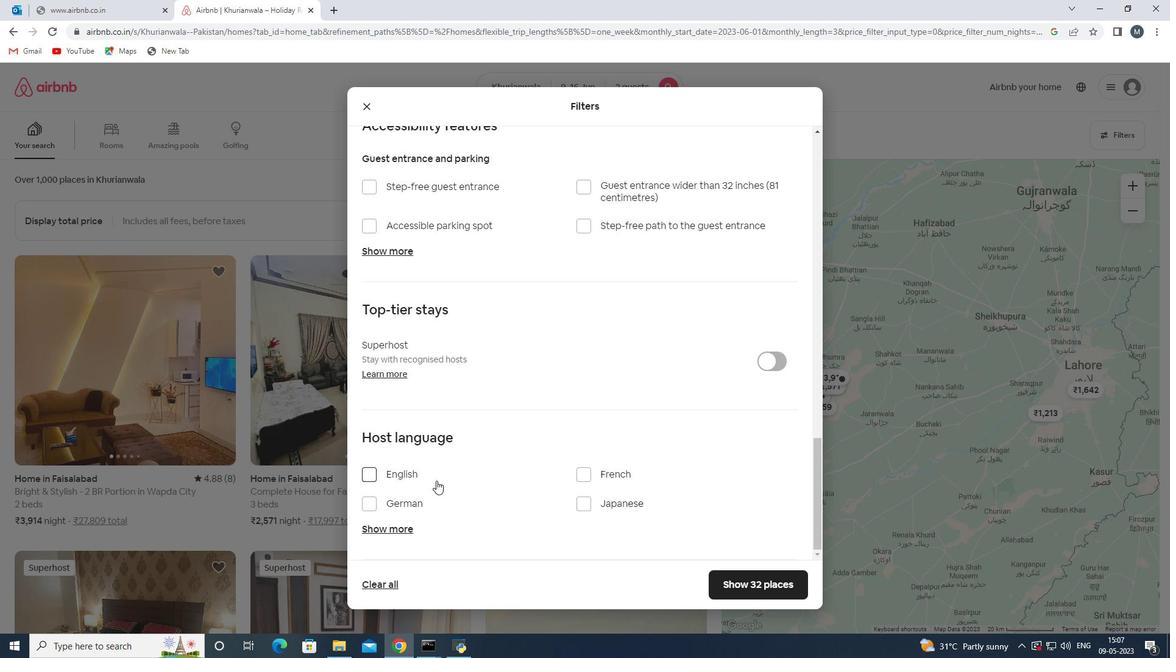
Action: Mouse moved to (747, 582)
Screenshot: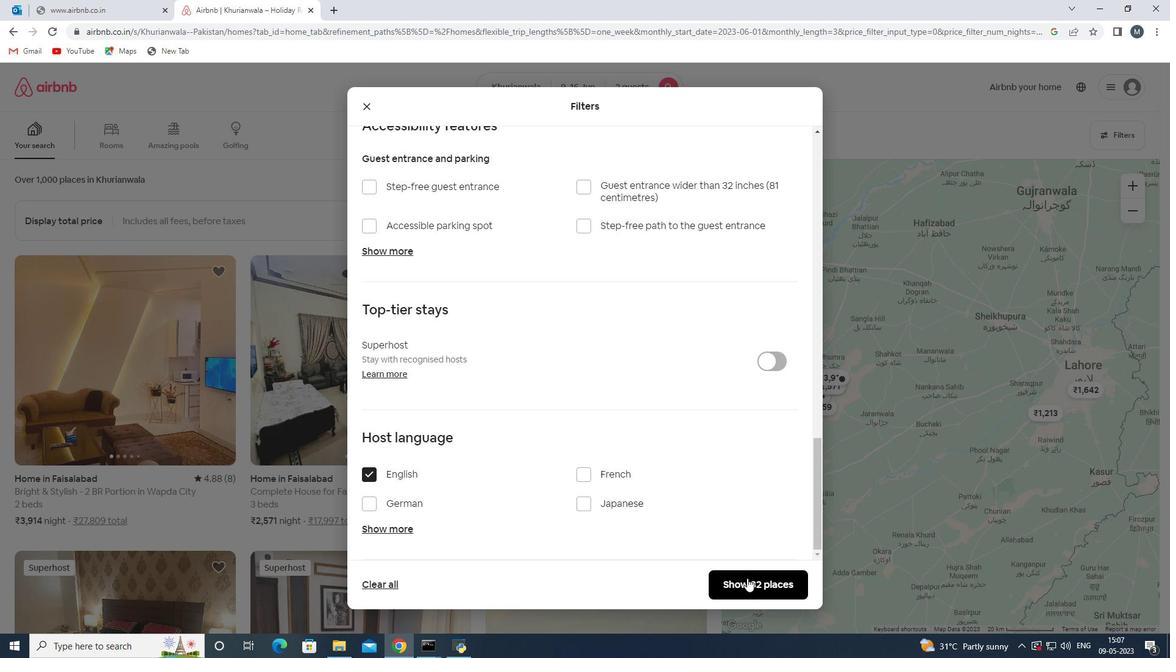 
Action: Mouse pressed left at (747, 582)
Screenshot: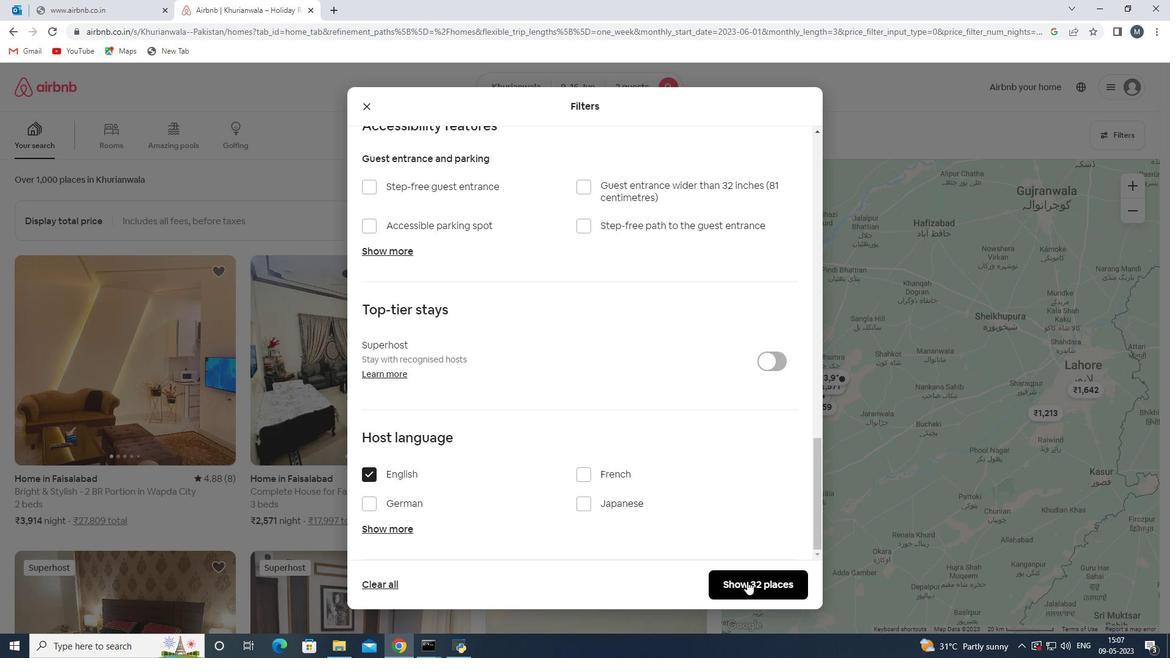 
Action: Mouse moved to (752, 582)
Screenshot: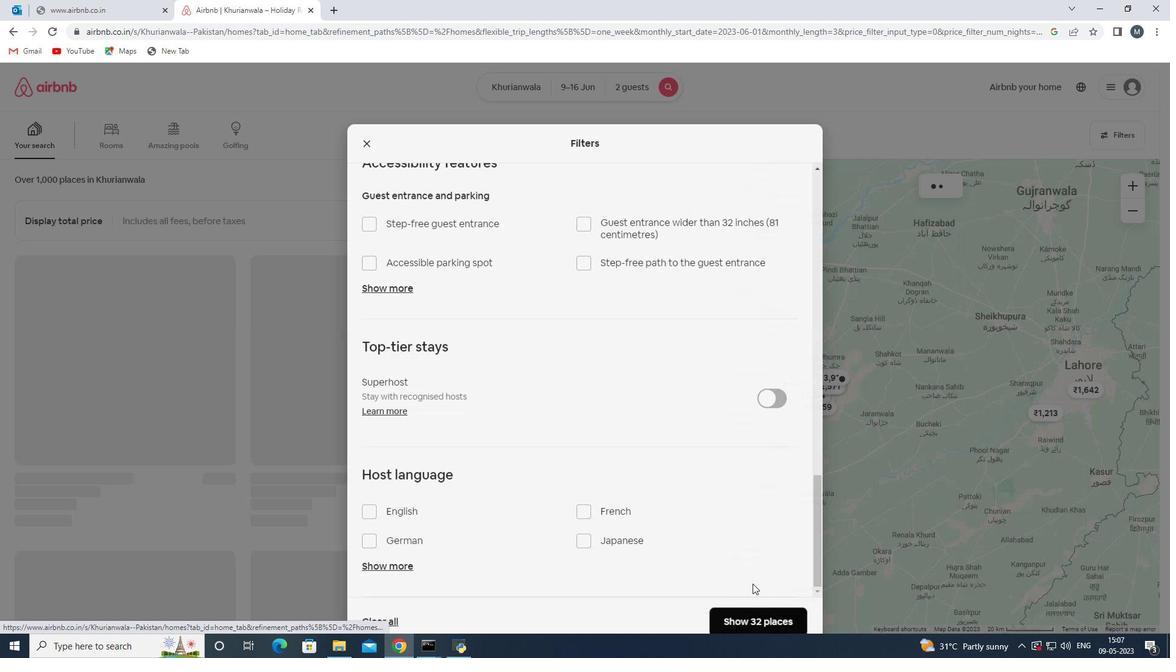 
